 Task: Find connections with filter location Xàtiva with filter topic #marketingwith filter profile language Spanish with filter current company American Express with filter school Pillai College of Engineering with filter industry Political Organizations with filter service category Mobile Marketing with filter keywords title Engineering Technician
Action: Mouse moved to (607, 81)
Screenshot: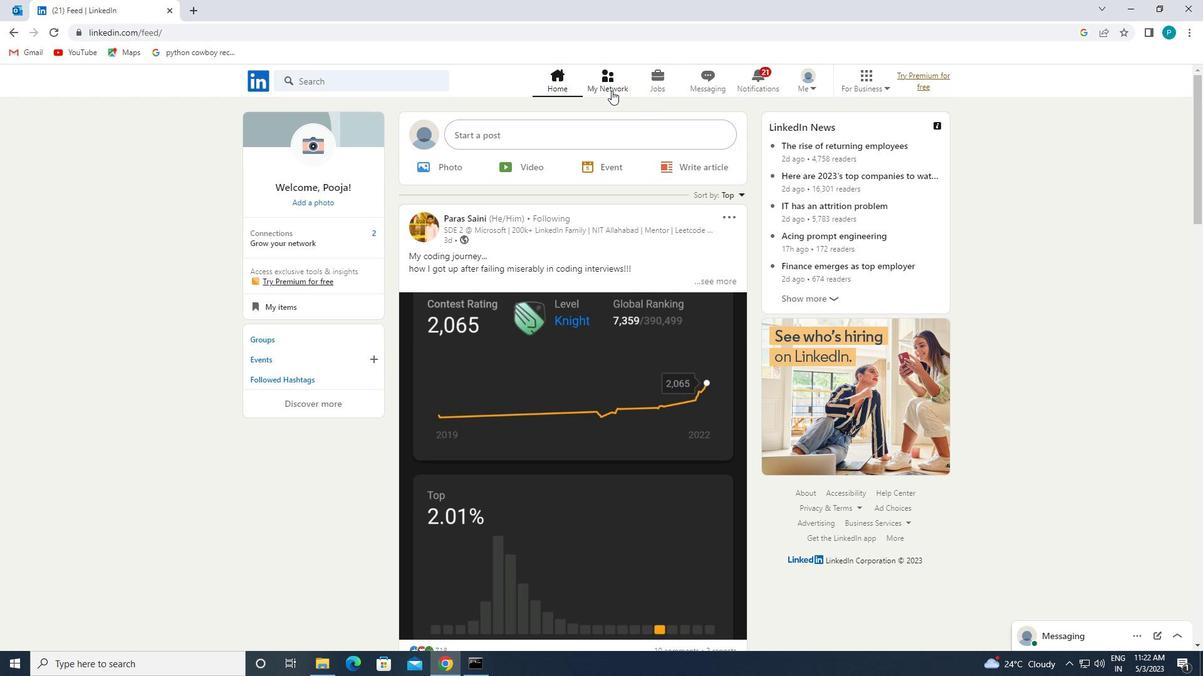 
Action: Mouse pressed left at (607, 81)
Screenshot: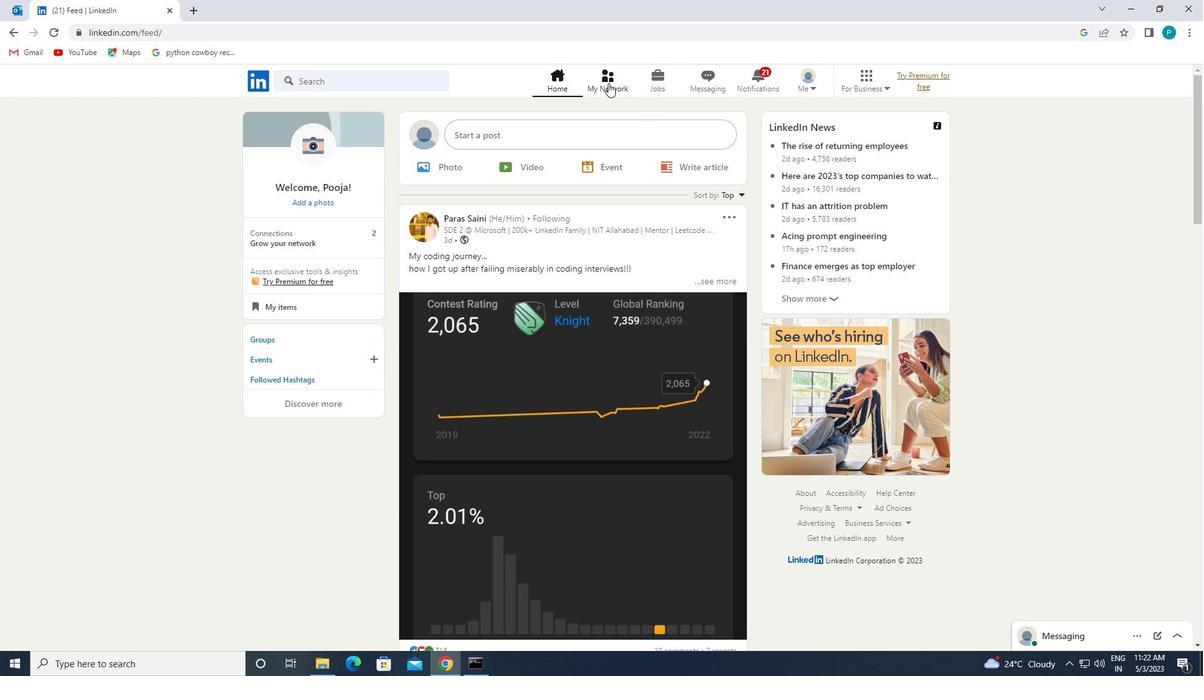 
Action: Mouse moved to (357, 140)
Screenshot: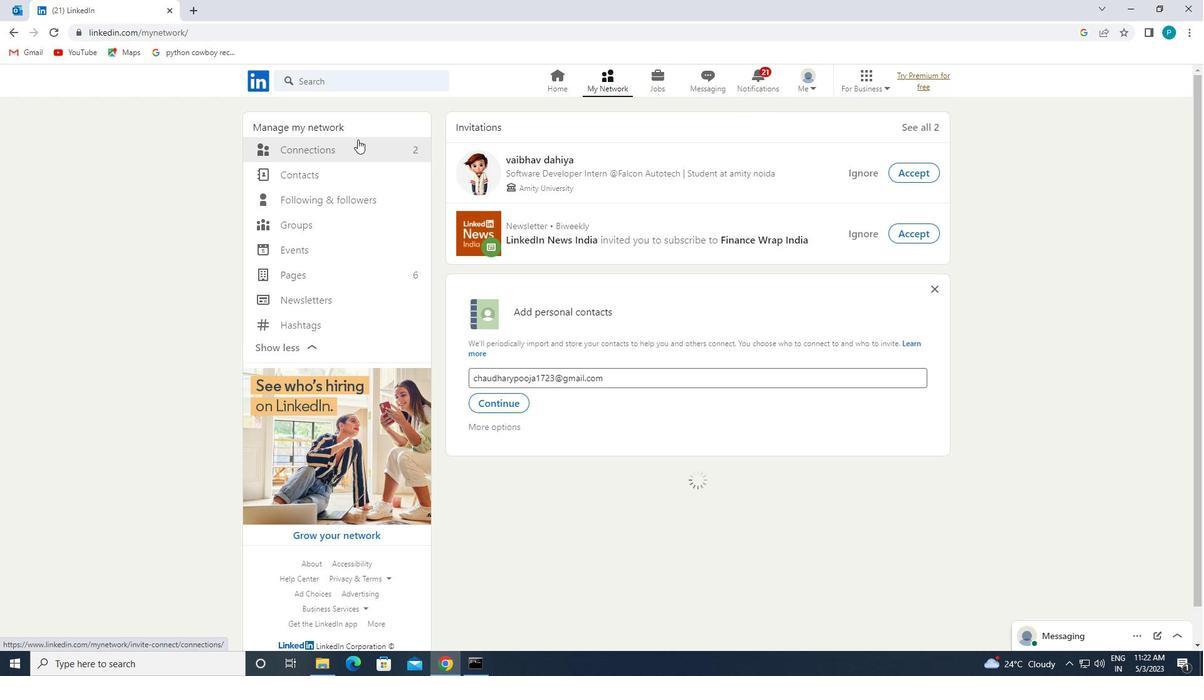 
Action: Mouse pressed left at (357, 140)
Screenshot: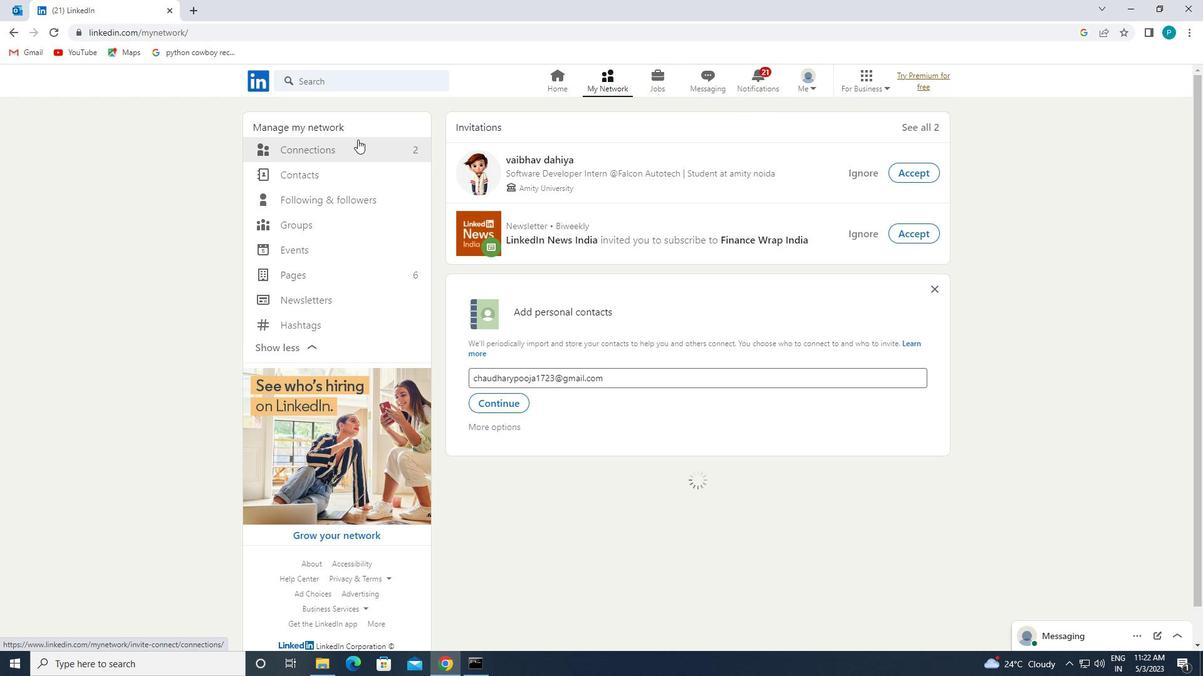 
Action: Mouse moved to (370, 149)
Screenshot: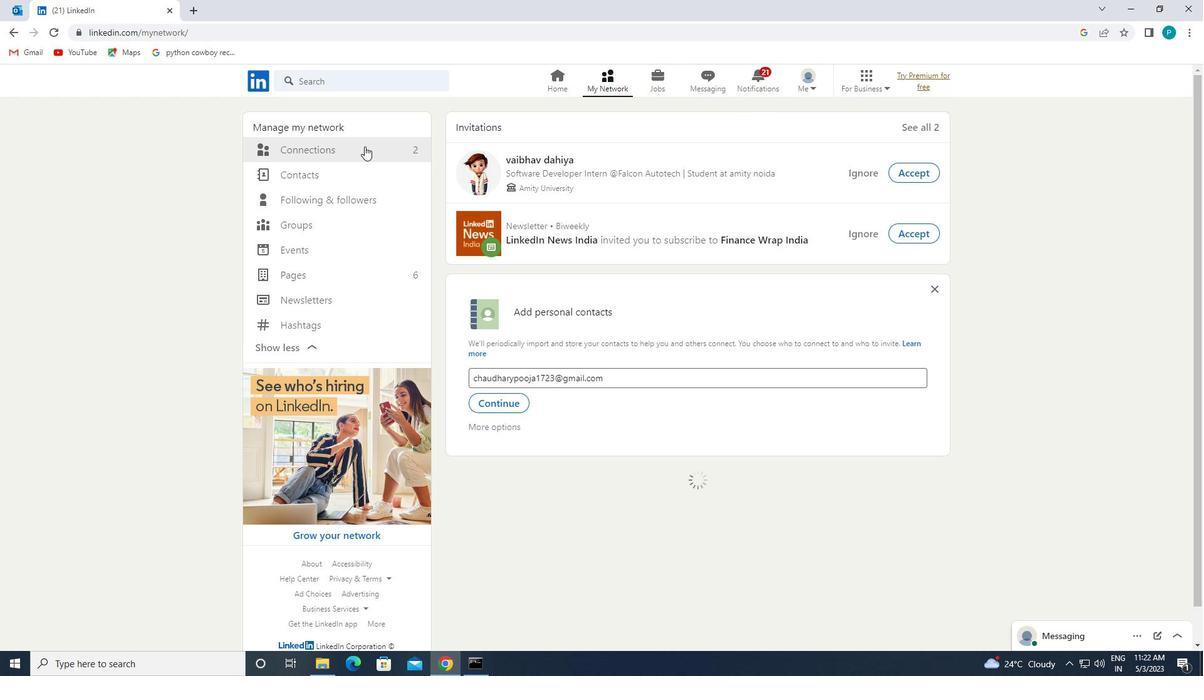 
Action: Mouse pressed left at (370, 149)
Screenshot: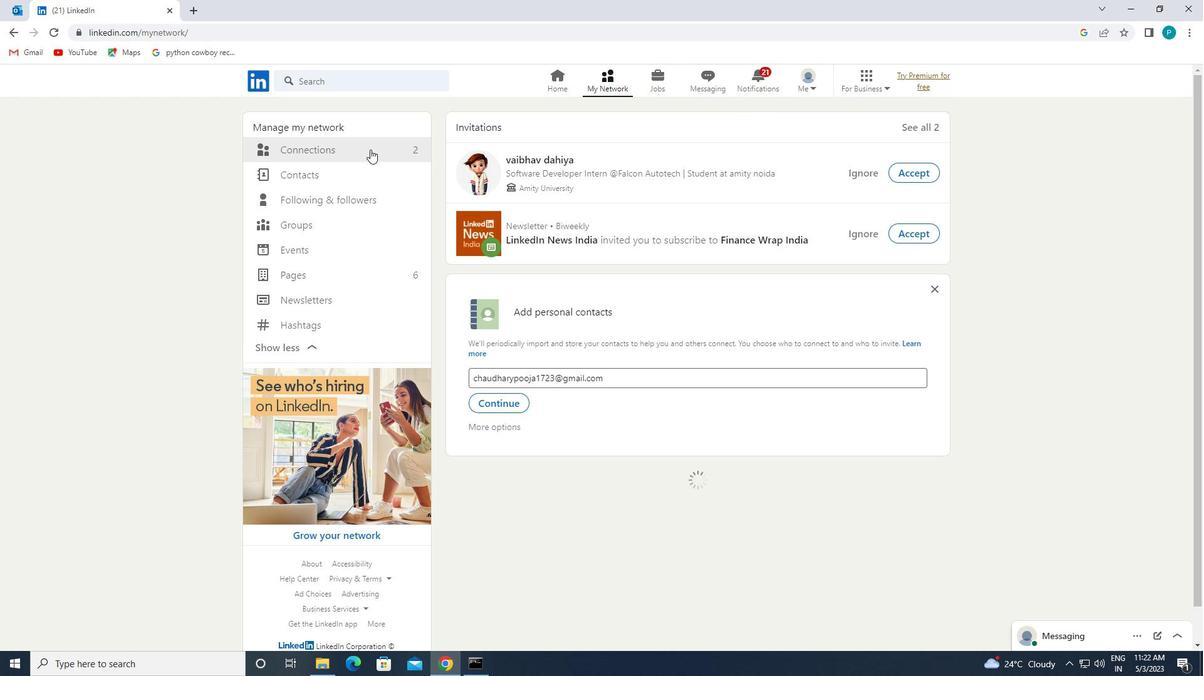 
Action: Mouse moved to (723, 148)
Screenshot: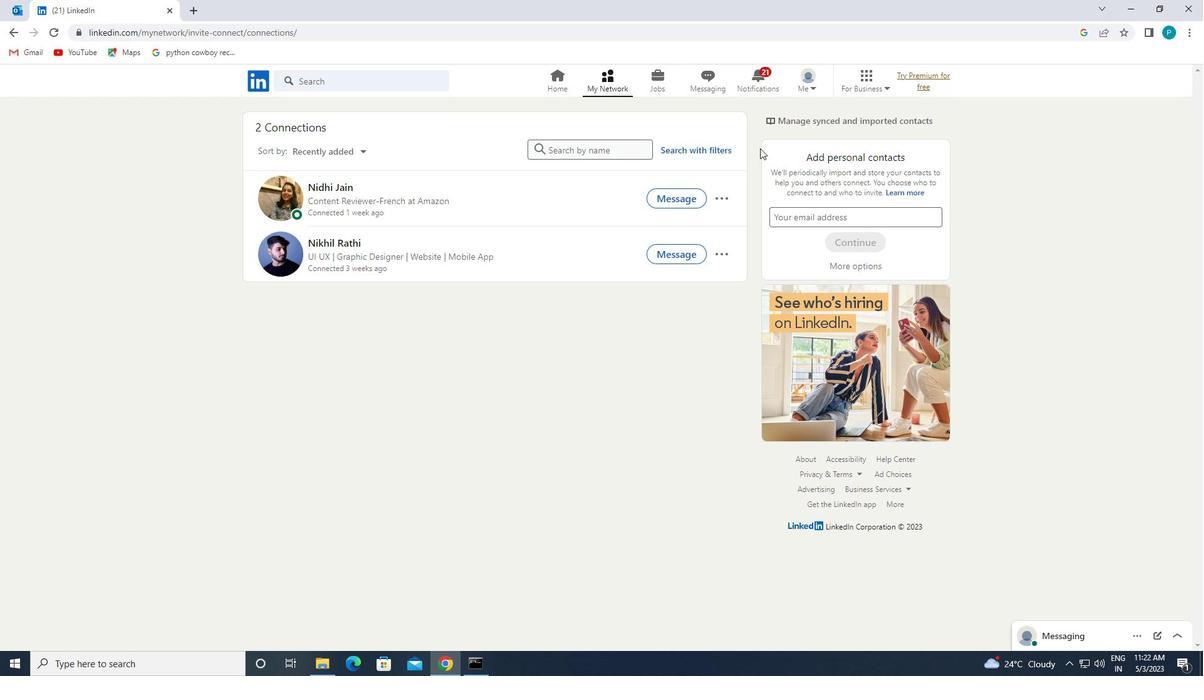 
Action: Mouse pressed left at (723, 148)
Screenshot: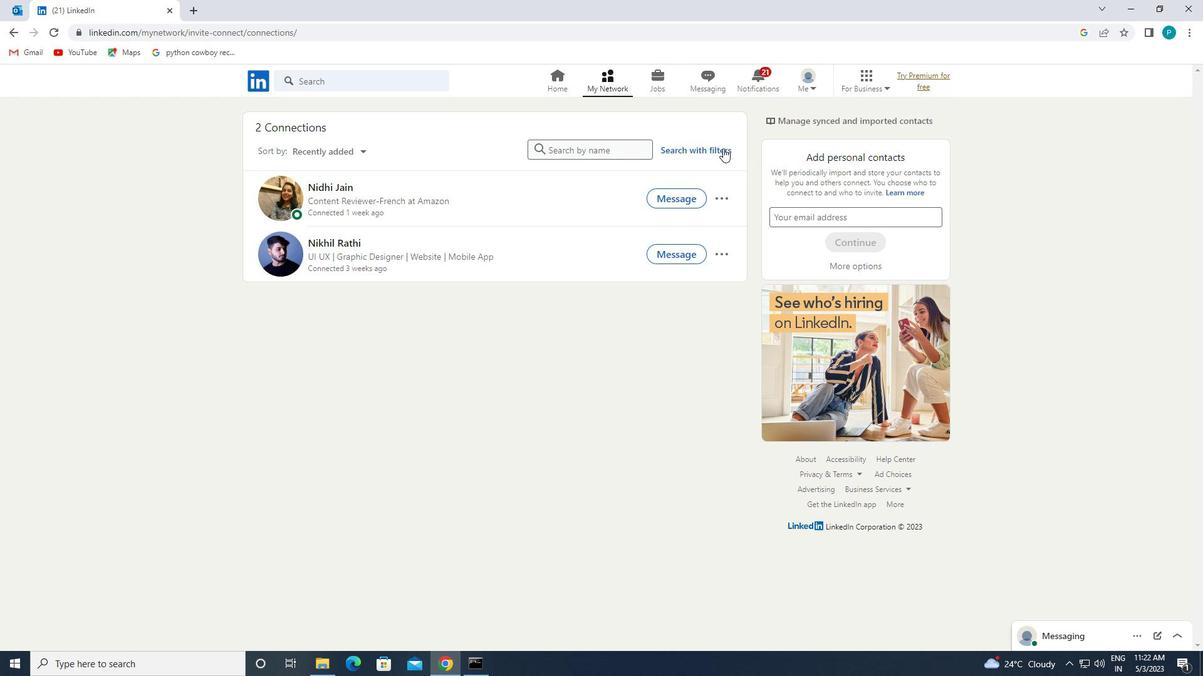 
Action: Mouse moved to (652, 120)
Screenshot: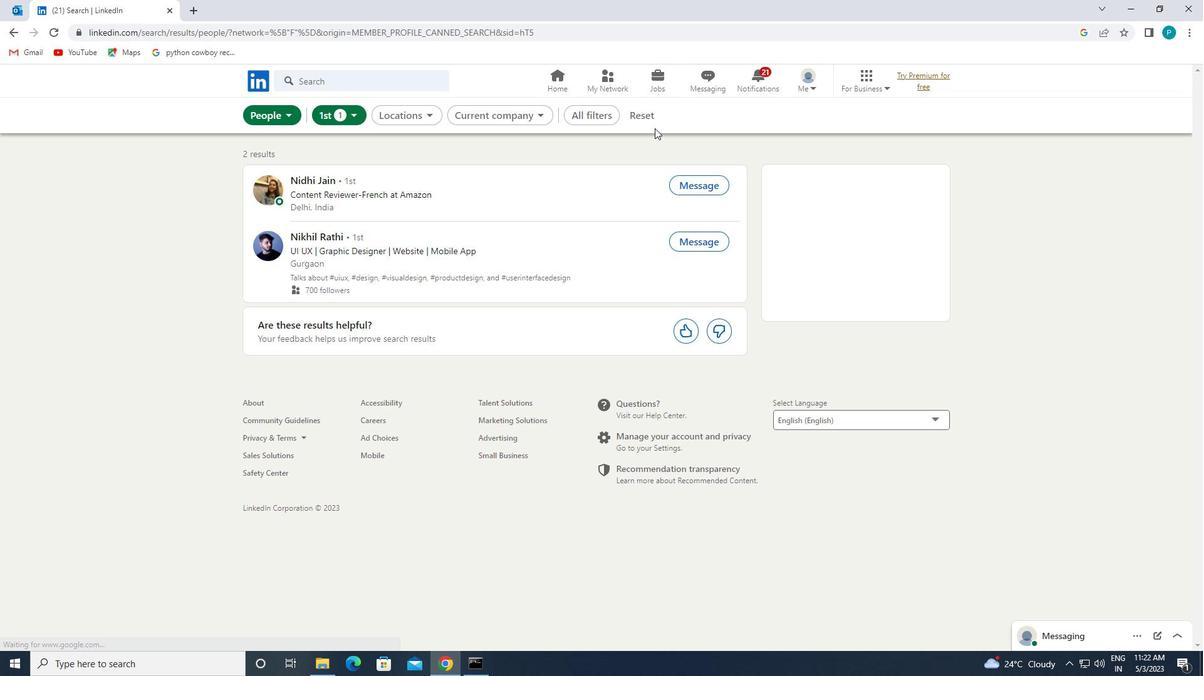 
Action: Mouse pressed left at (652, 120)
Screenshot: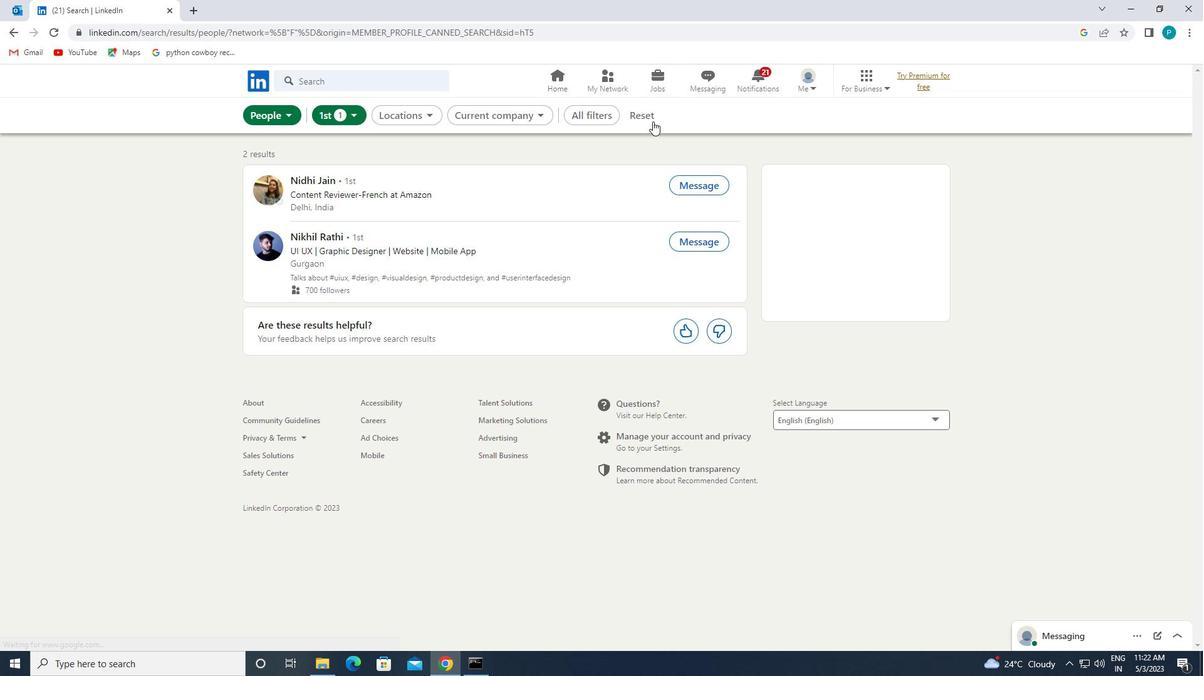 
Action: Mouse moved to (626, 116)
Screenshot: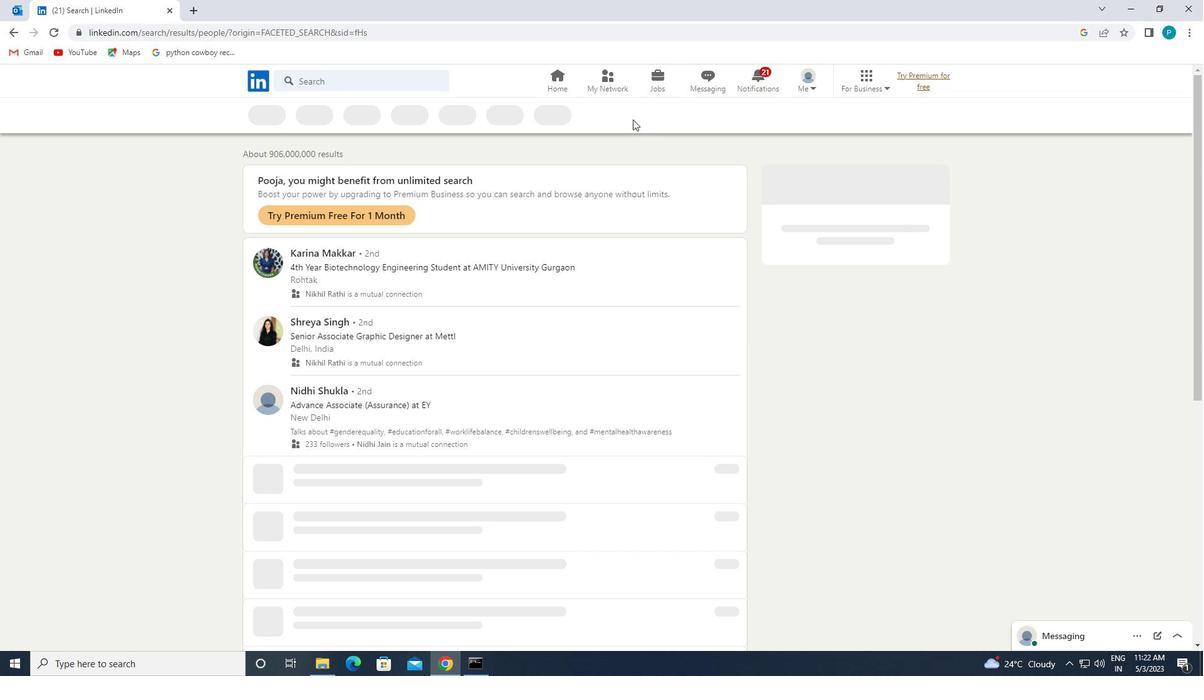 
Action: Mouse pressed left at (626, 116)
Screenshot: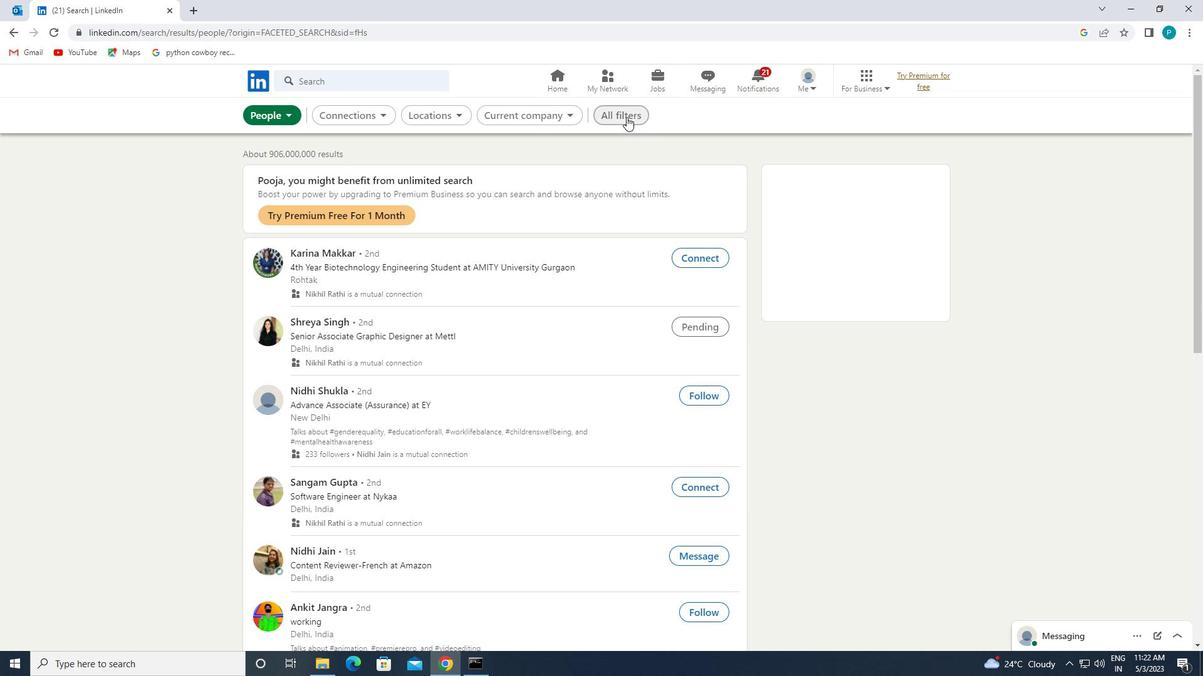 
Action: Mouse moved to (944, 335)
Screenshot: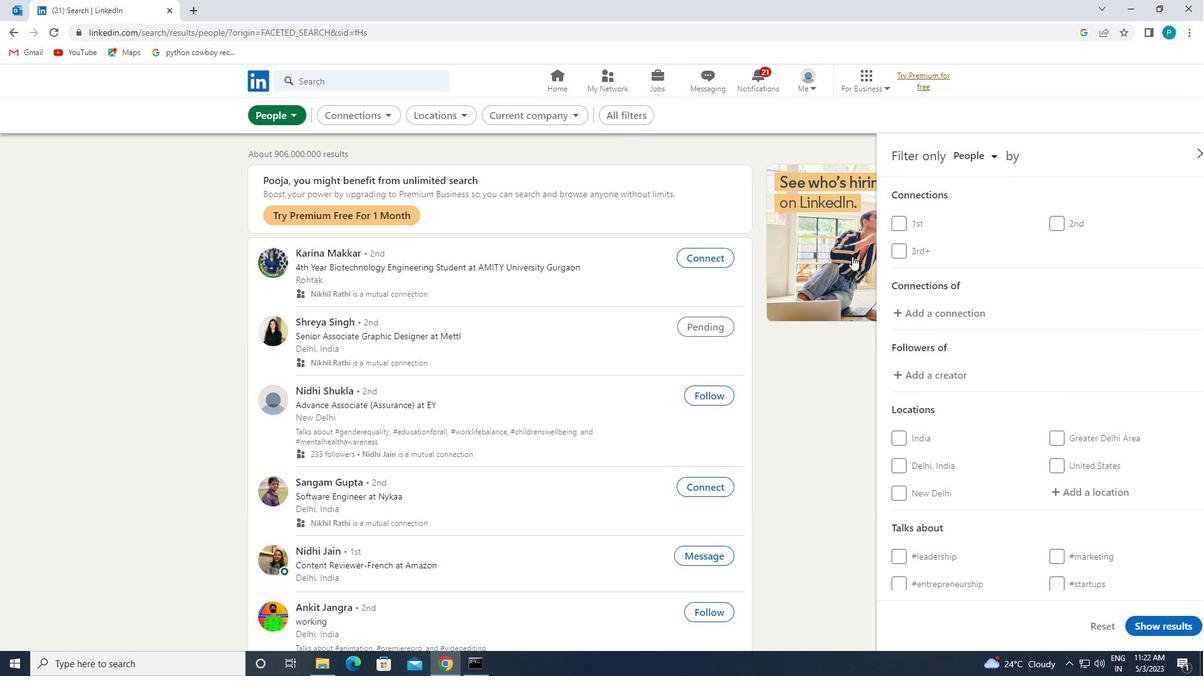 
Action: Mouse scrolled (944, 334) with delta (0, 0)
Screenshot: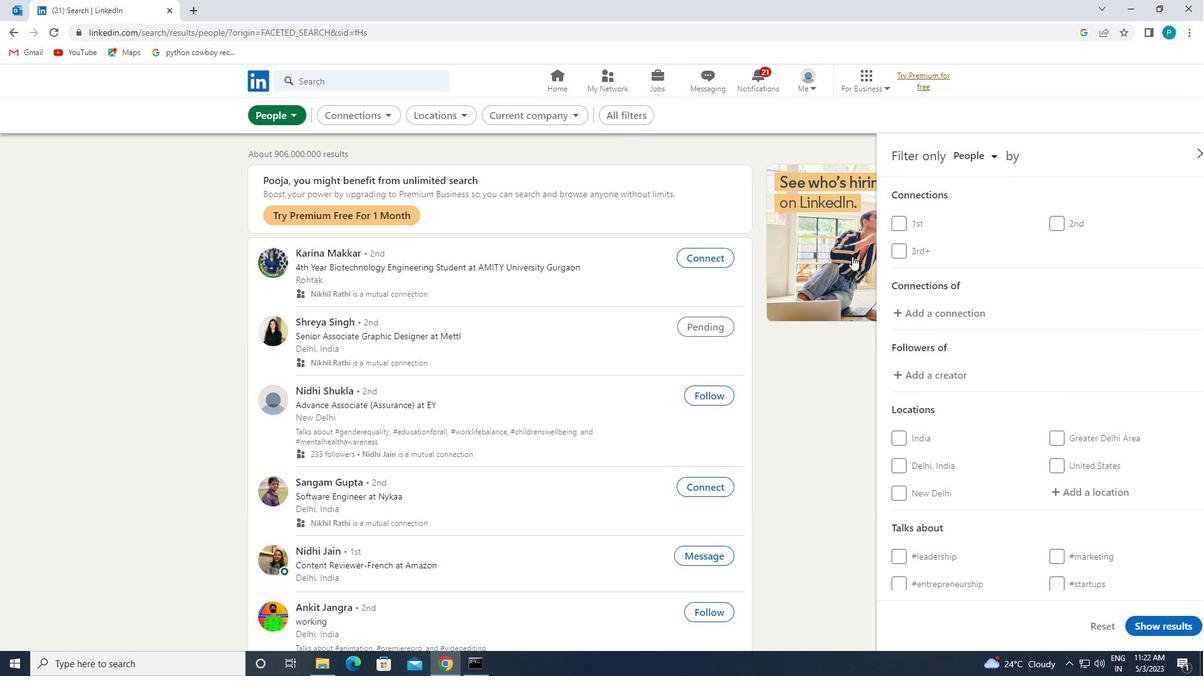 
Action: Mouse moved to (956, 350)
Screenshot: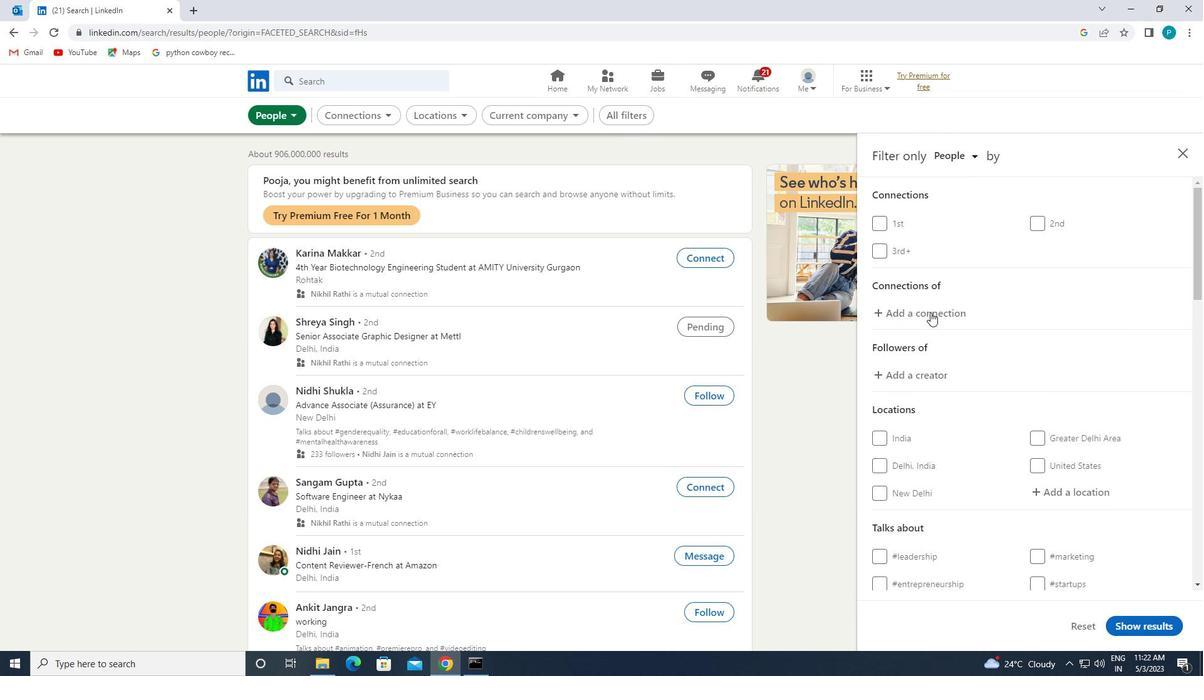 
Action: Mouse scrolled (956, 350) with delta (0, 0)
Screenshot: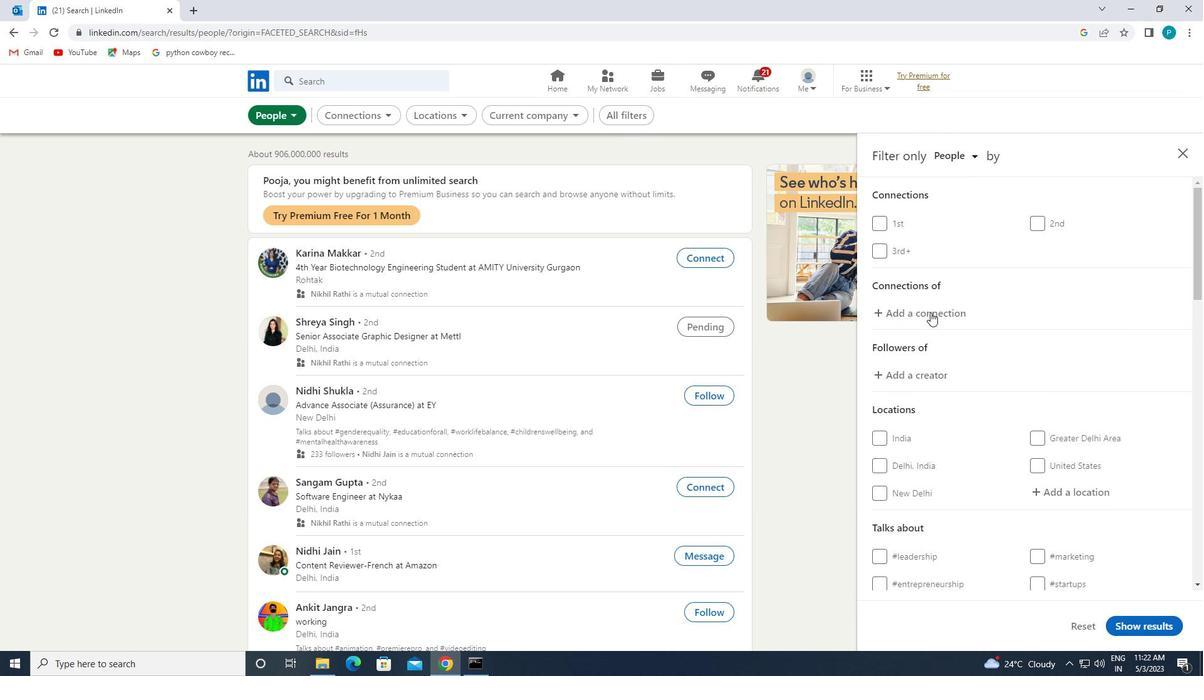 
Action: Mouse moved to (1040, 362)
Screenshot: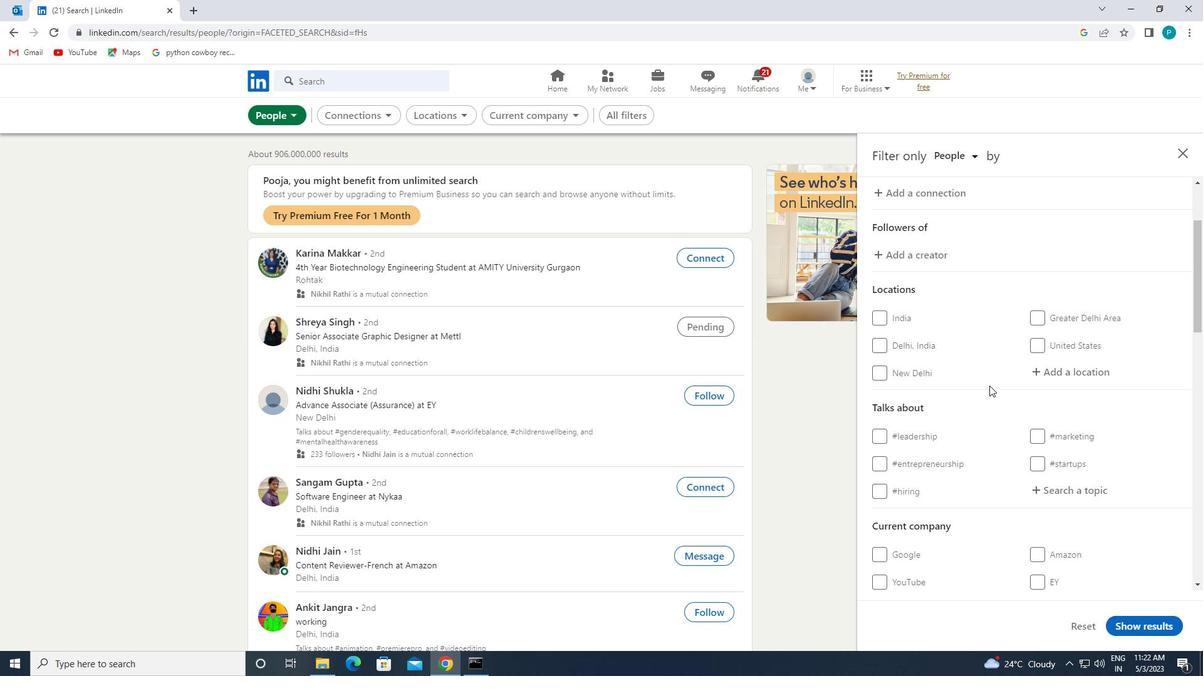 
Action: Mouse pressed left at (1040, 362)
Screenshot: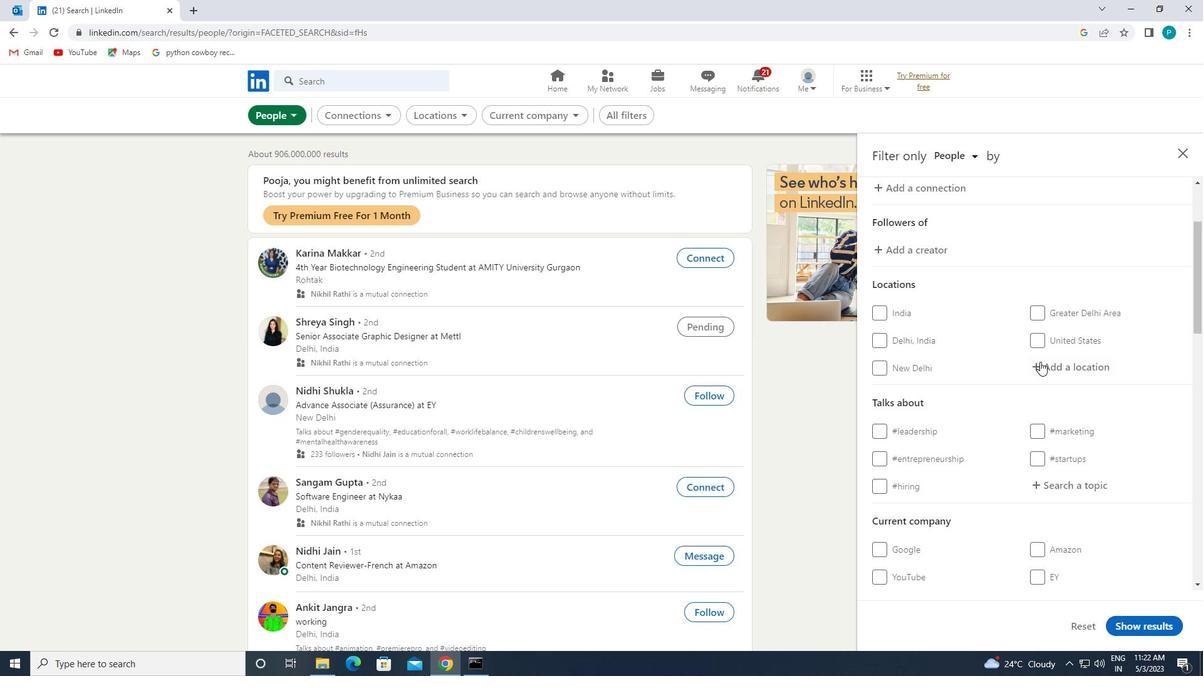 
Action: Key pressed <Key.caps_lock>x<Key.caps_lock>ativ
Screenshot: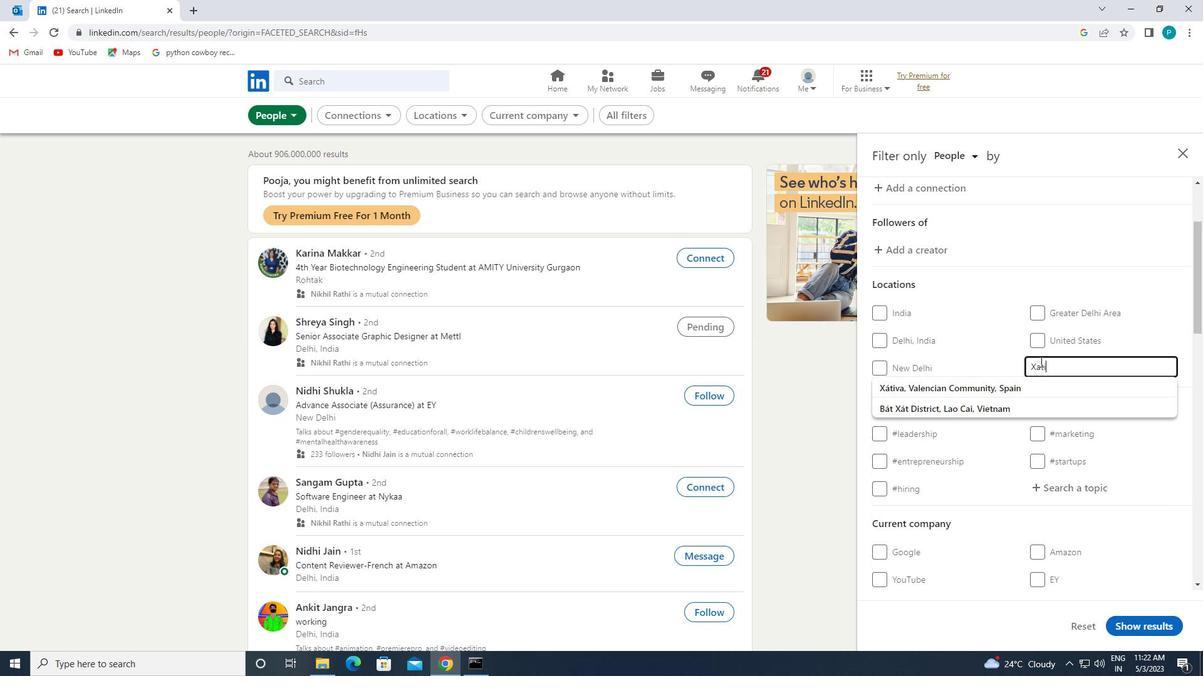 
Action: Mouse moved to (1032, 379)
Screenshot: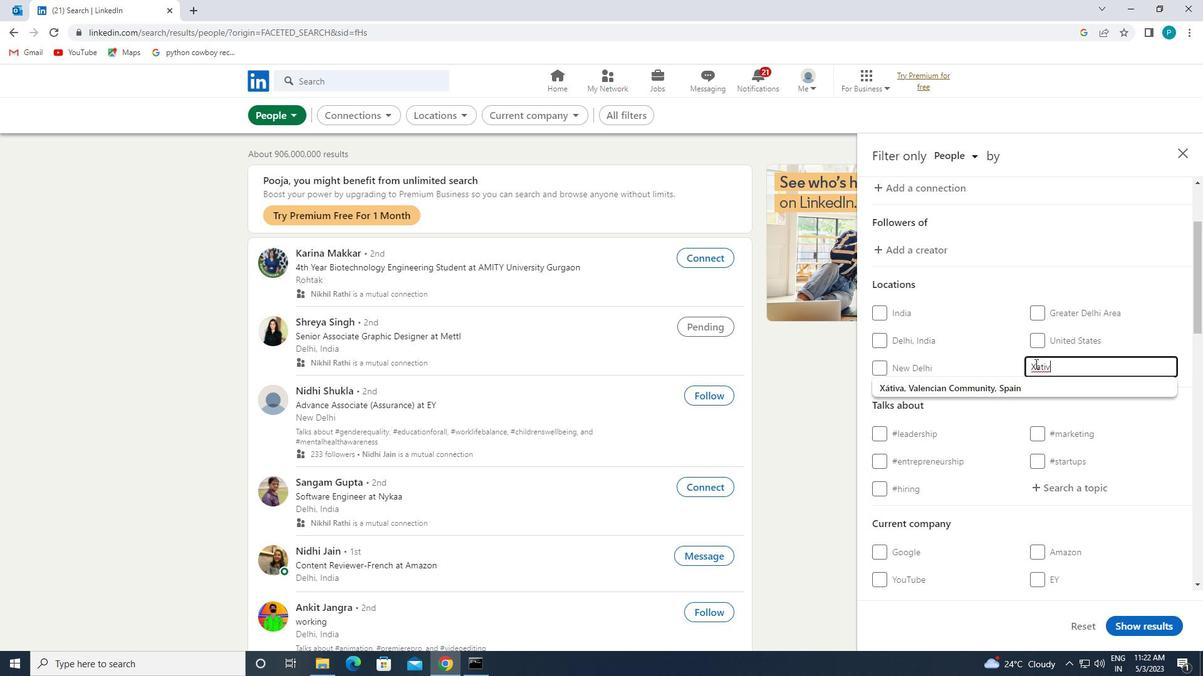 
Action: Mouse pressed left at (1032, 379)
Screenshot: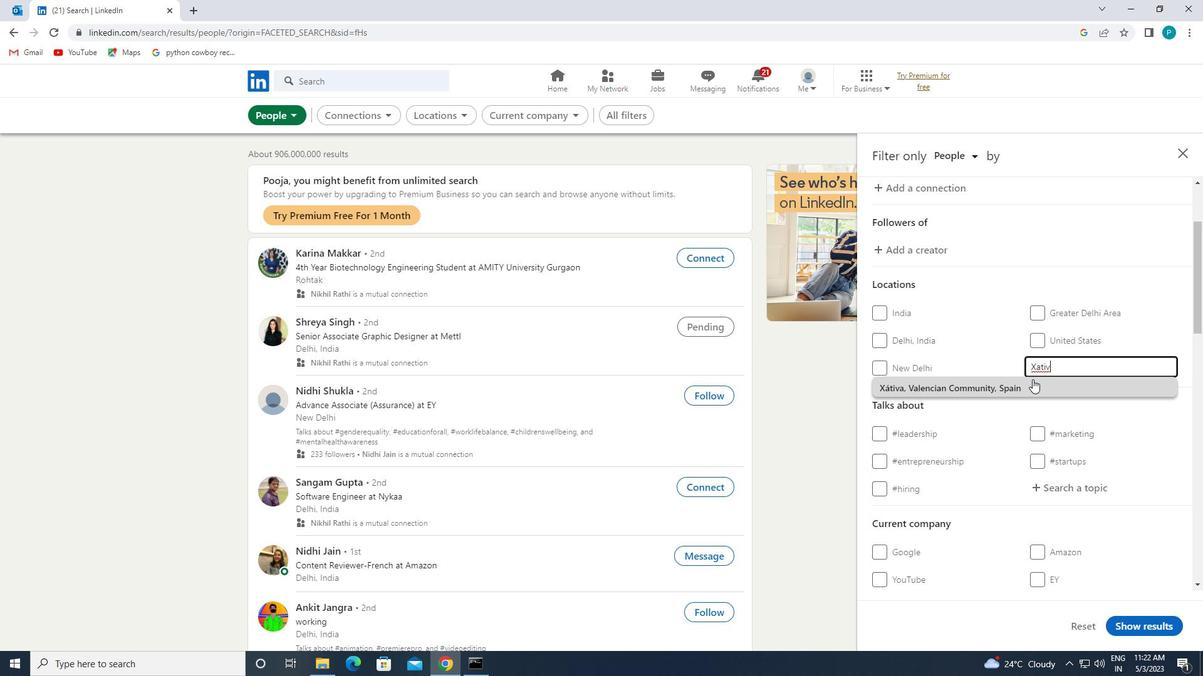 
Action: Mouse moved to (1043, 429)
Screenshot: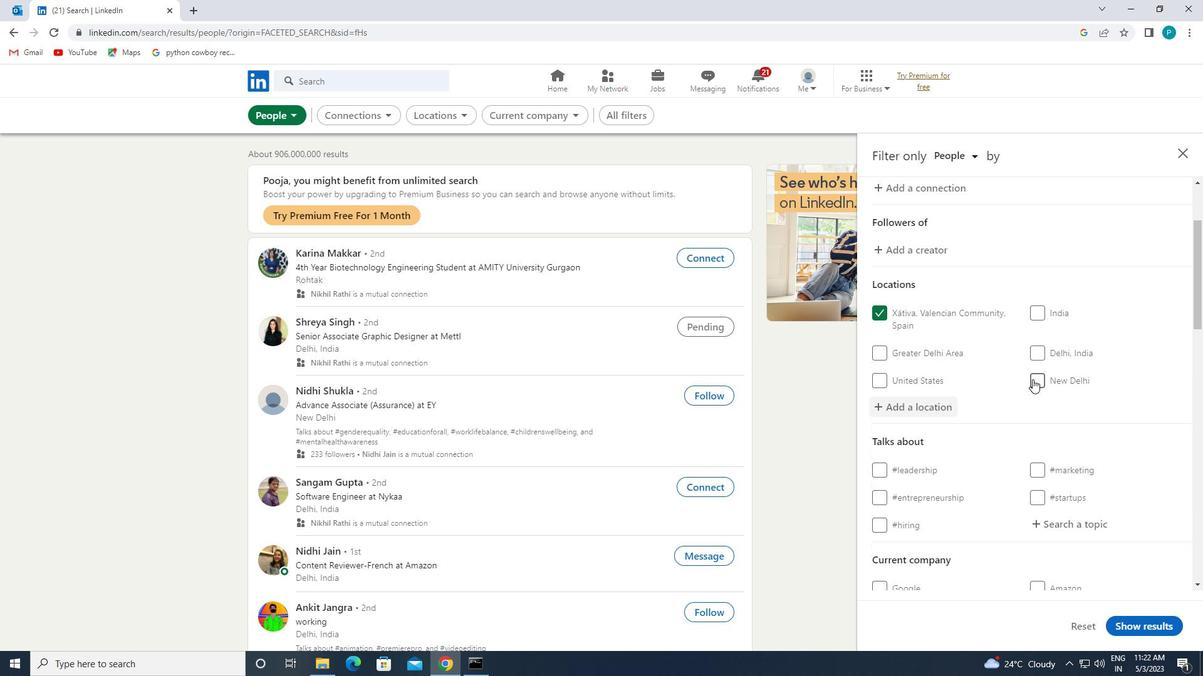 
Action: Mouse scrolled (1043, 429) with delta (0, 0)
Screenshot: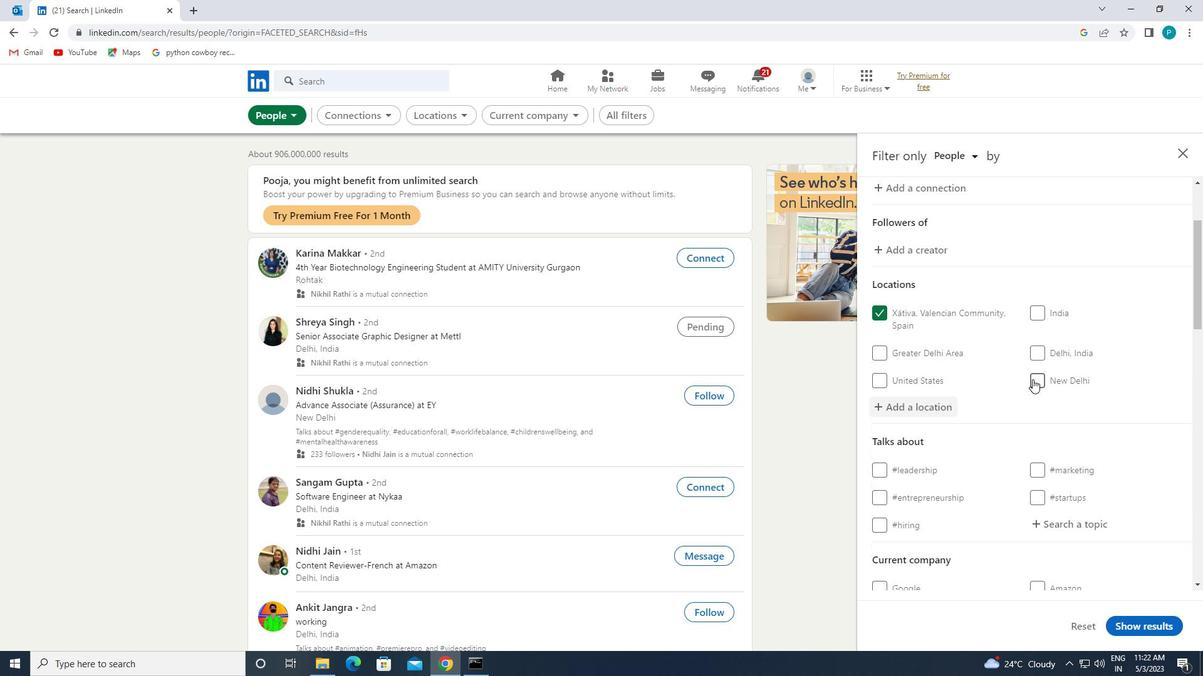 
Action: Mouse moved to (1046, 434)
Screenshot: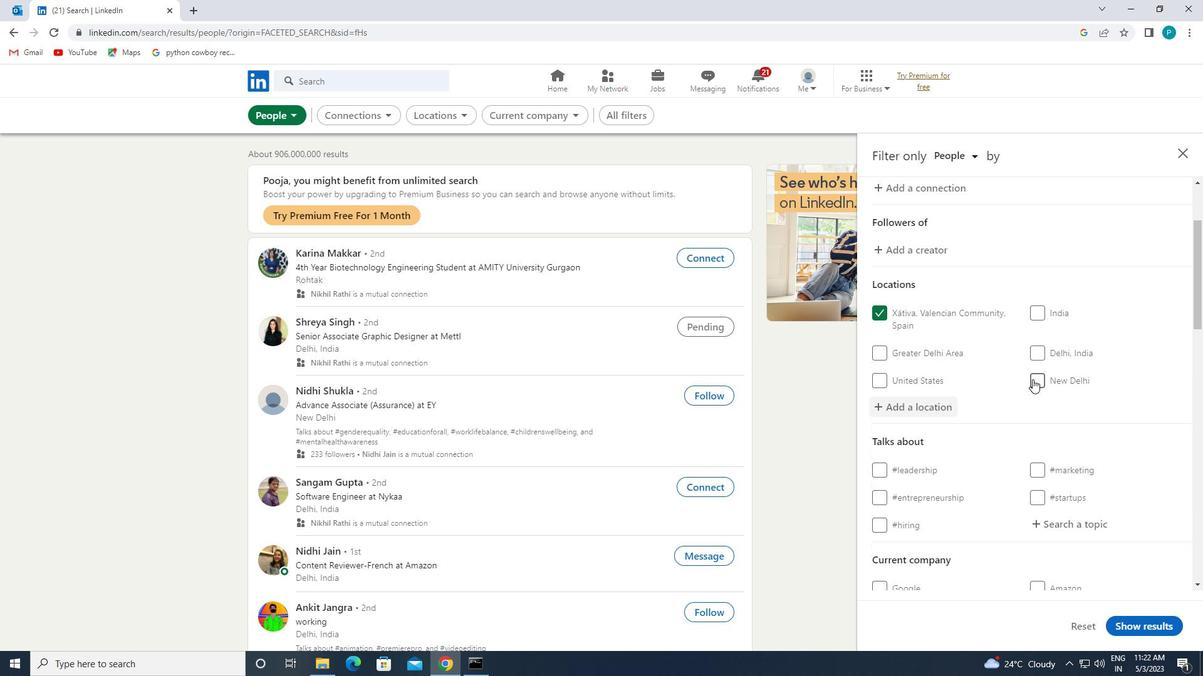 
Action: Mouse scrolled (1046, 434) with delta (0, 0)
Screenshot: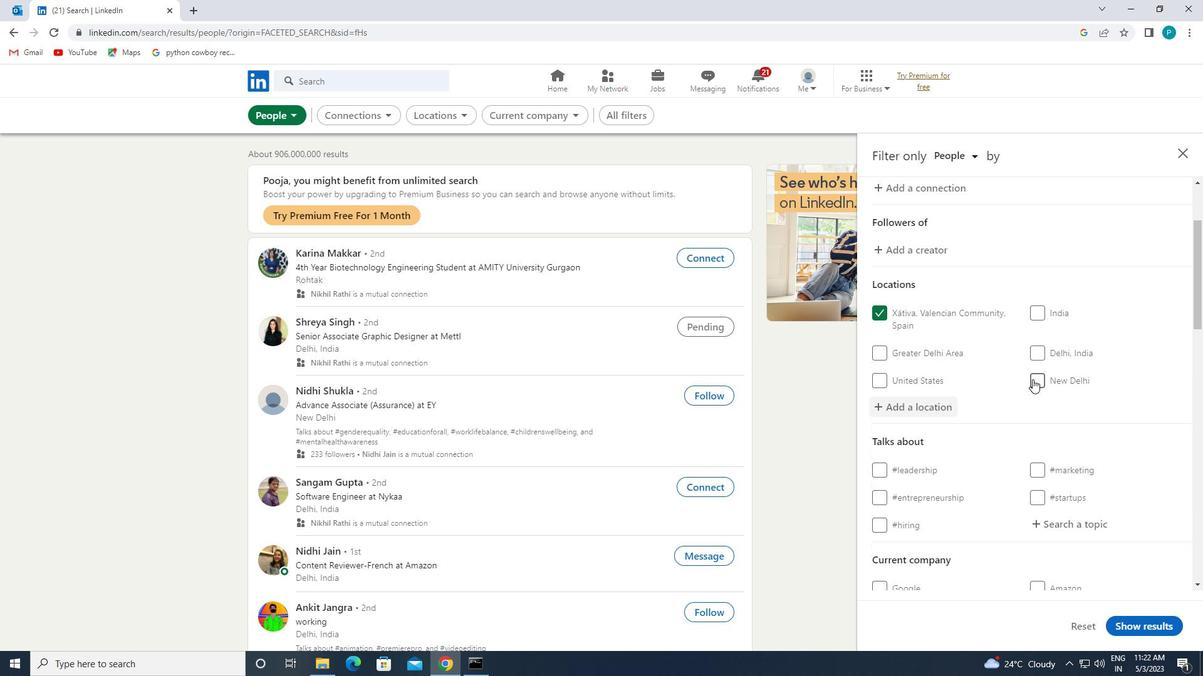 
Action: Mouse moved to (1045, 417)
Screenshot: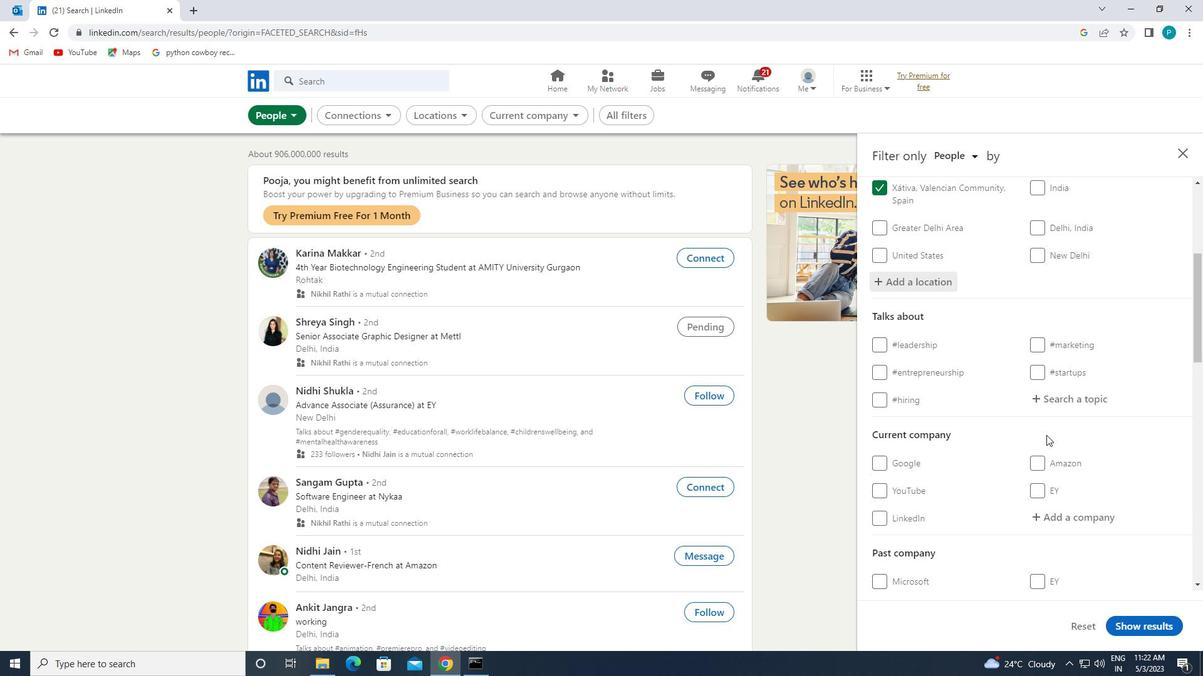 
Action: Mouse pressed left at (1045, 417)
Screenshot: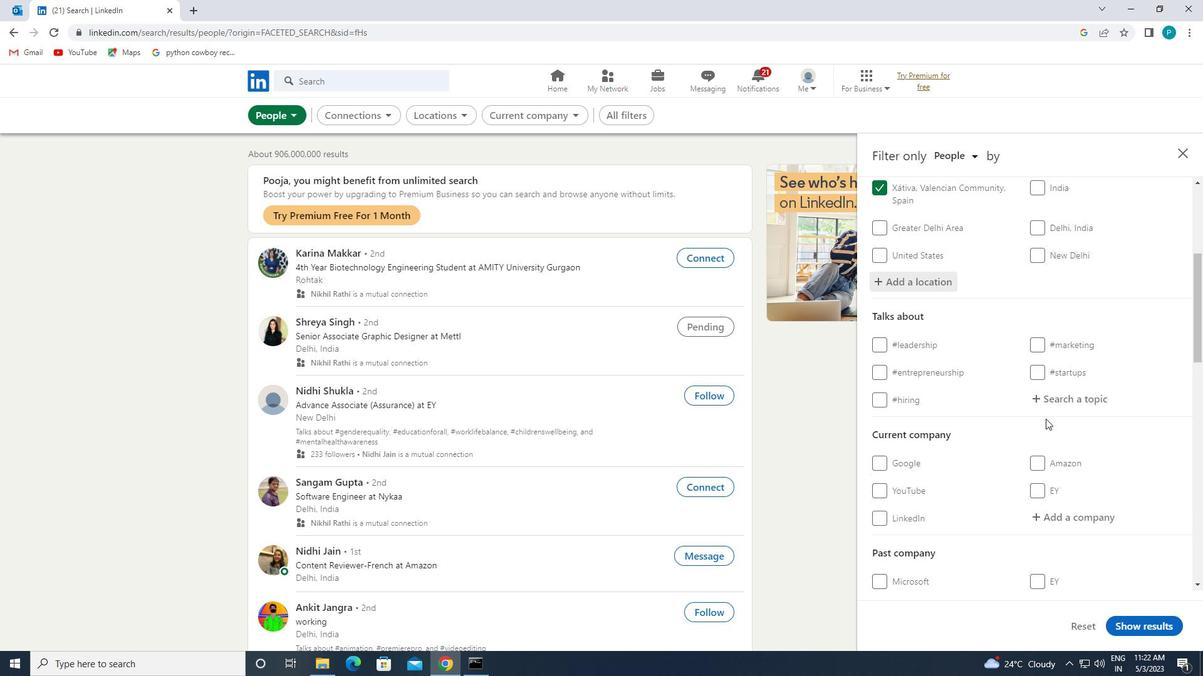 
Action: Mouse moved to (1044, 409)
Screenshot: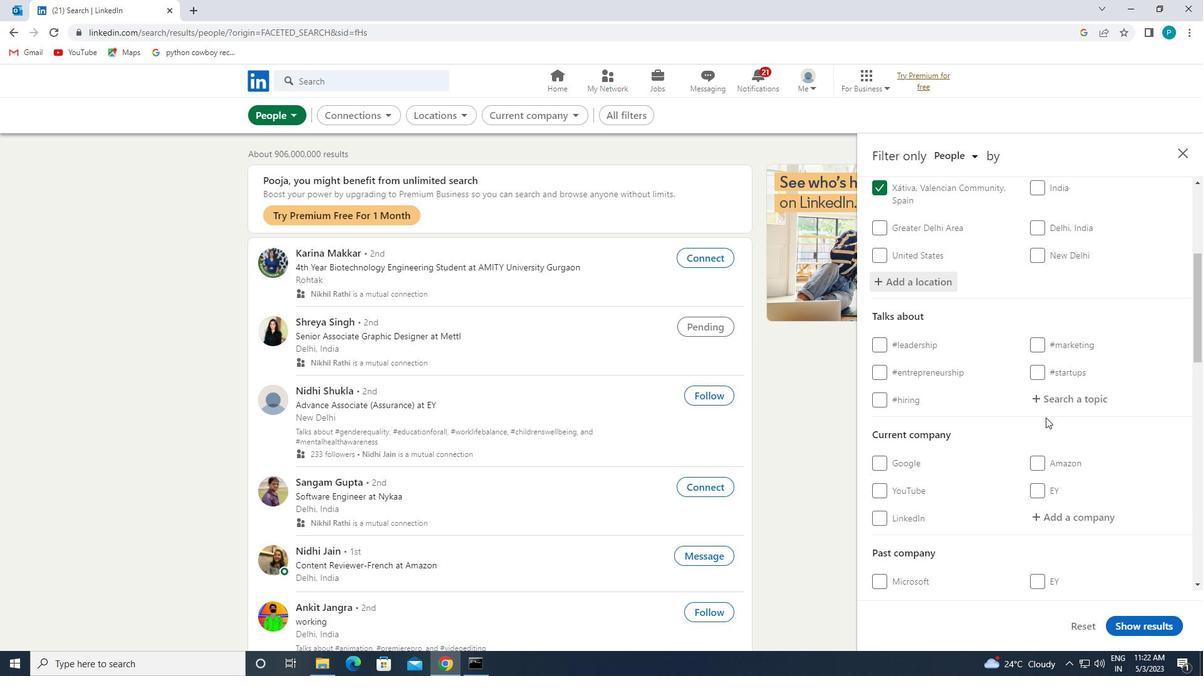 
Action: Mouse pressed left at (1044, 409)
Screenshot: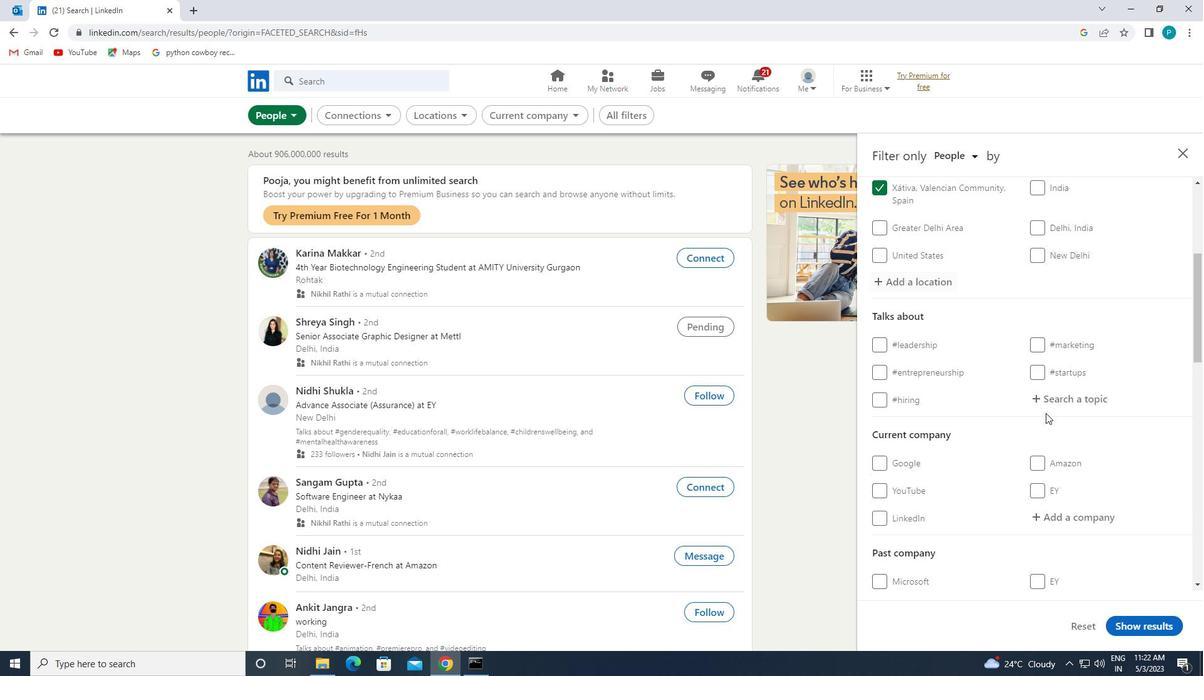 
Action: Mouse moved to (1034, 403)
Screenshot: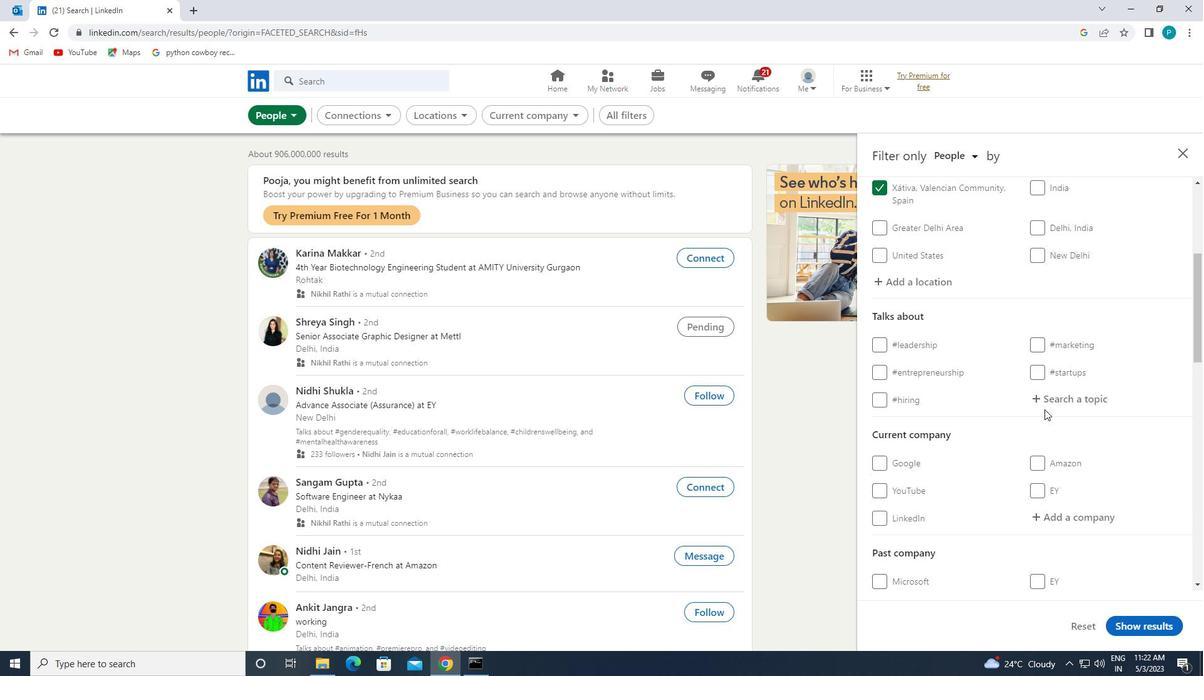 
Action: Mouse pressed left at (1034, 403)
Screenshot: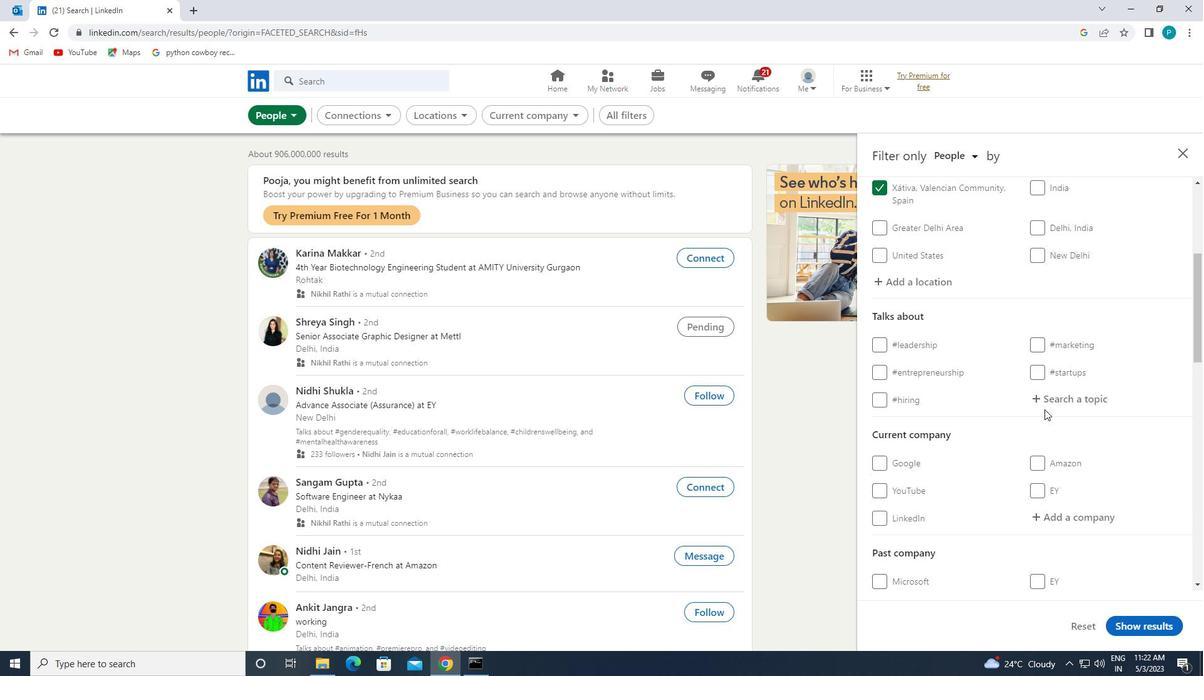 
Action: Key pressed <Key.shift>#MARKETING
Screenshot: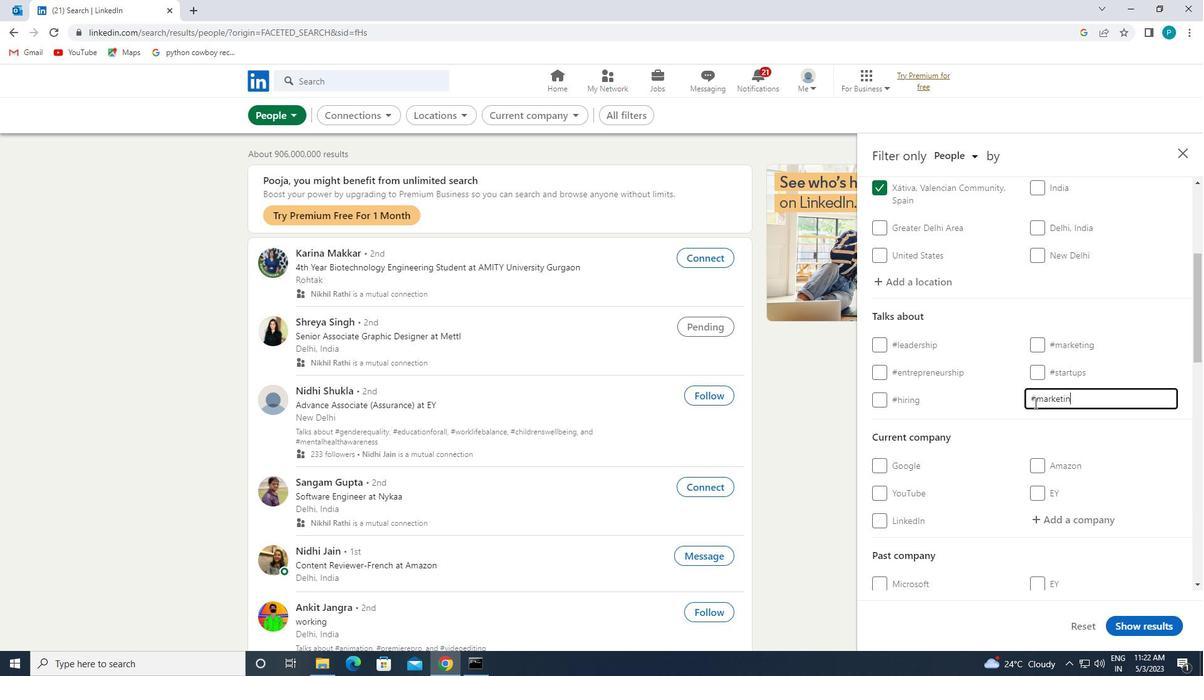 
Action: Mouse scrolled (1034, 402) with delta (0, 0)
Screenshot: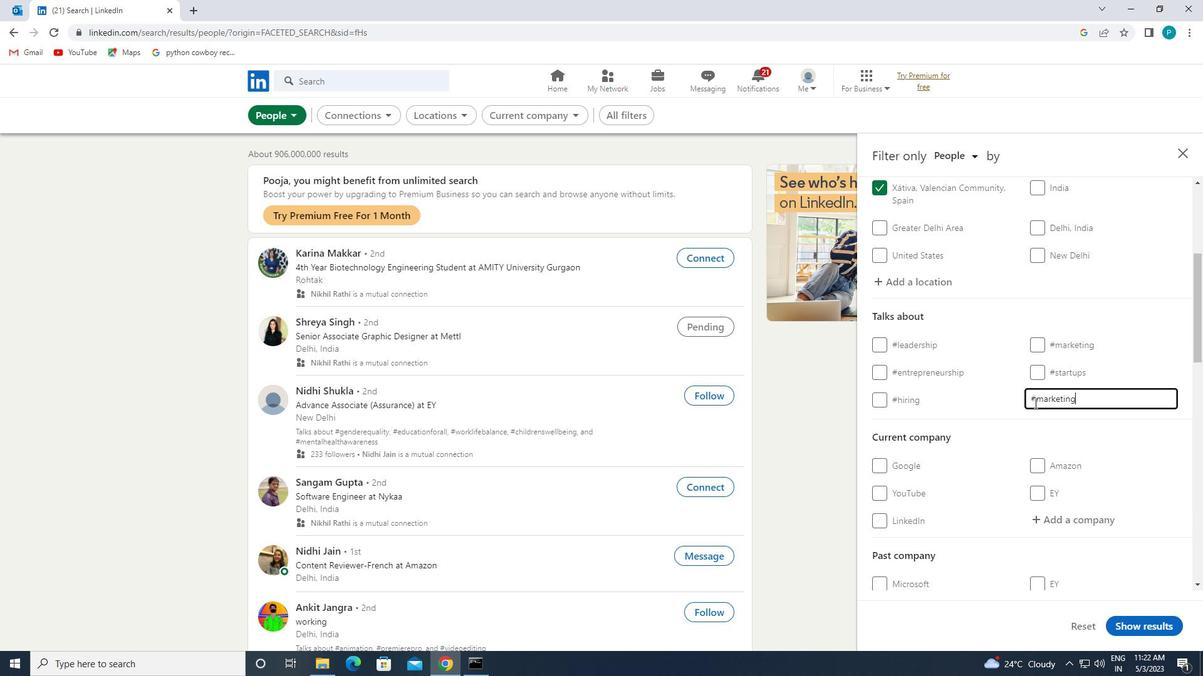 
Action: Mouse moved to (1033, 404)
Screenshot: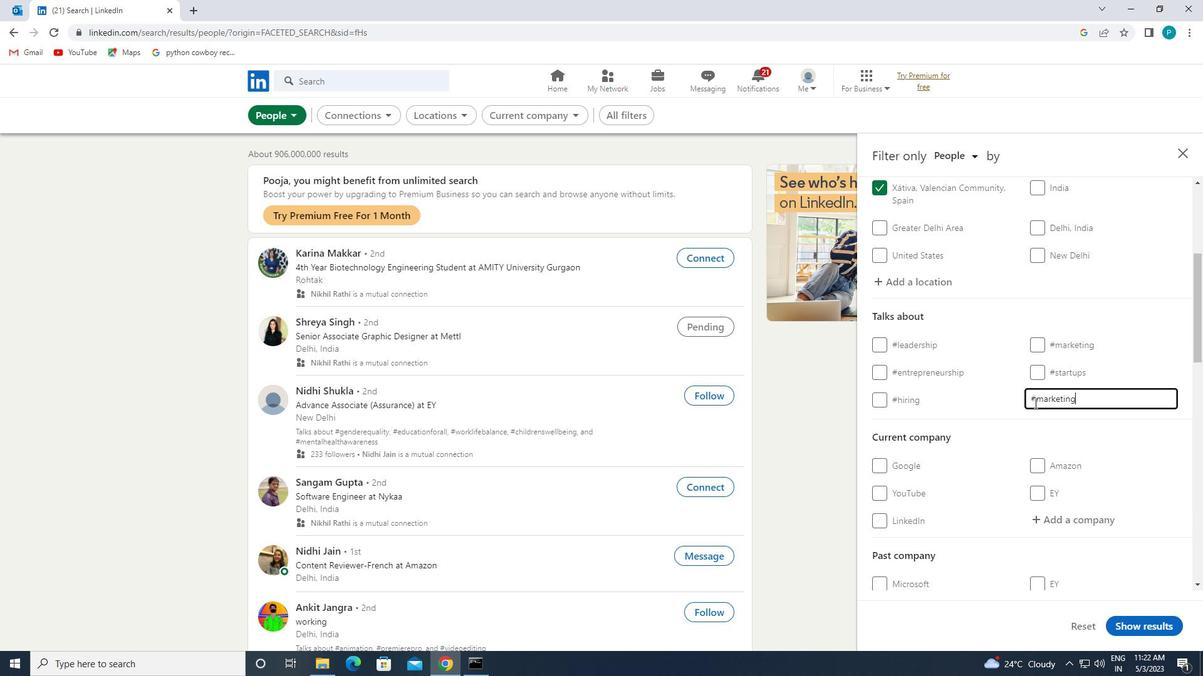 
Action: Mouse scrolled (1033, 404) with delta (0, 0)
Screenshot: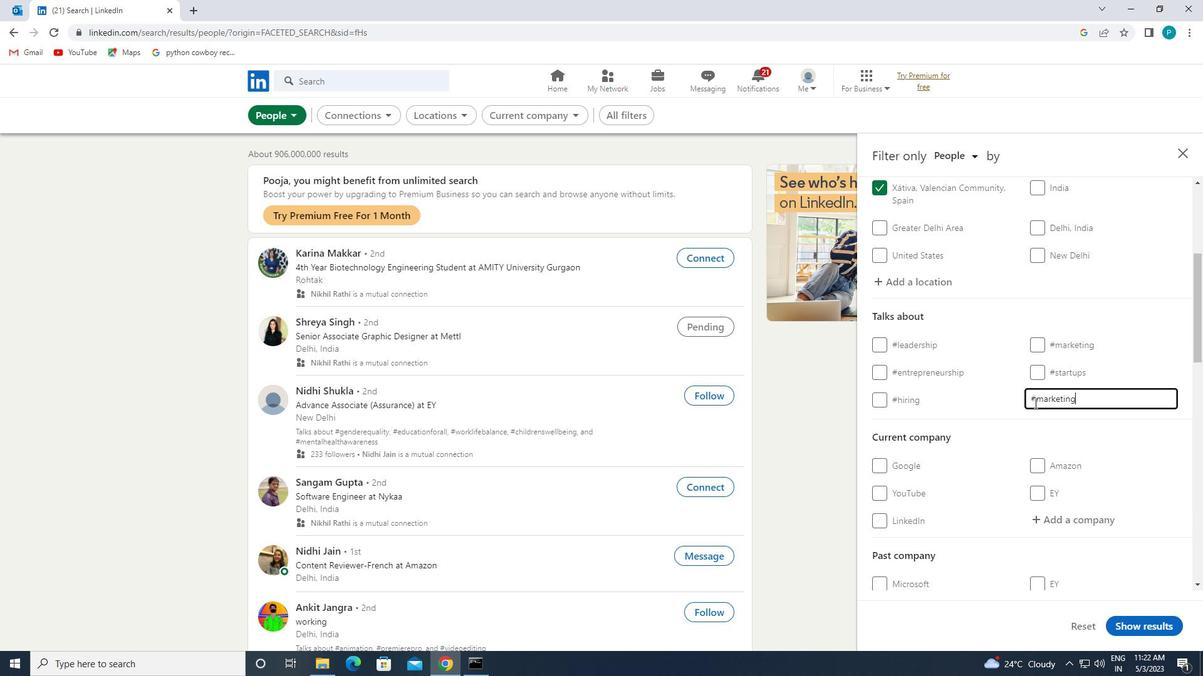 
Action: Mouse moved to (1032, 405)
Screenshot: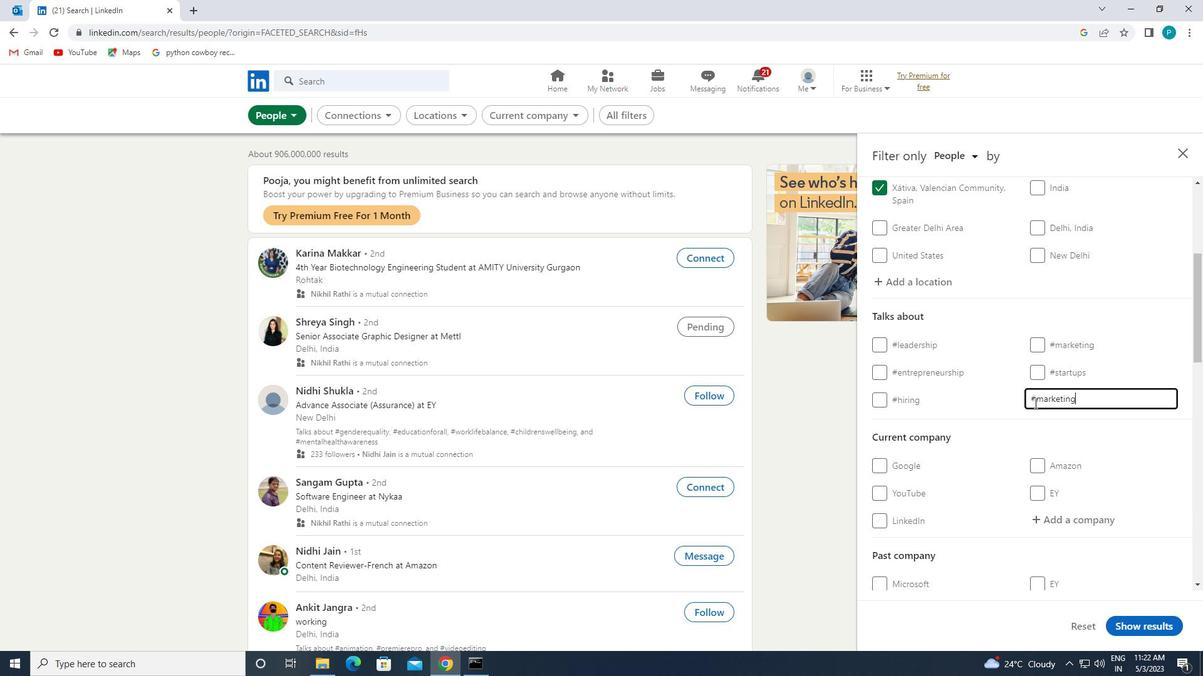 
Action: Mouse scrolled (1032, 404) with delta (0, 0)
Screenshot: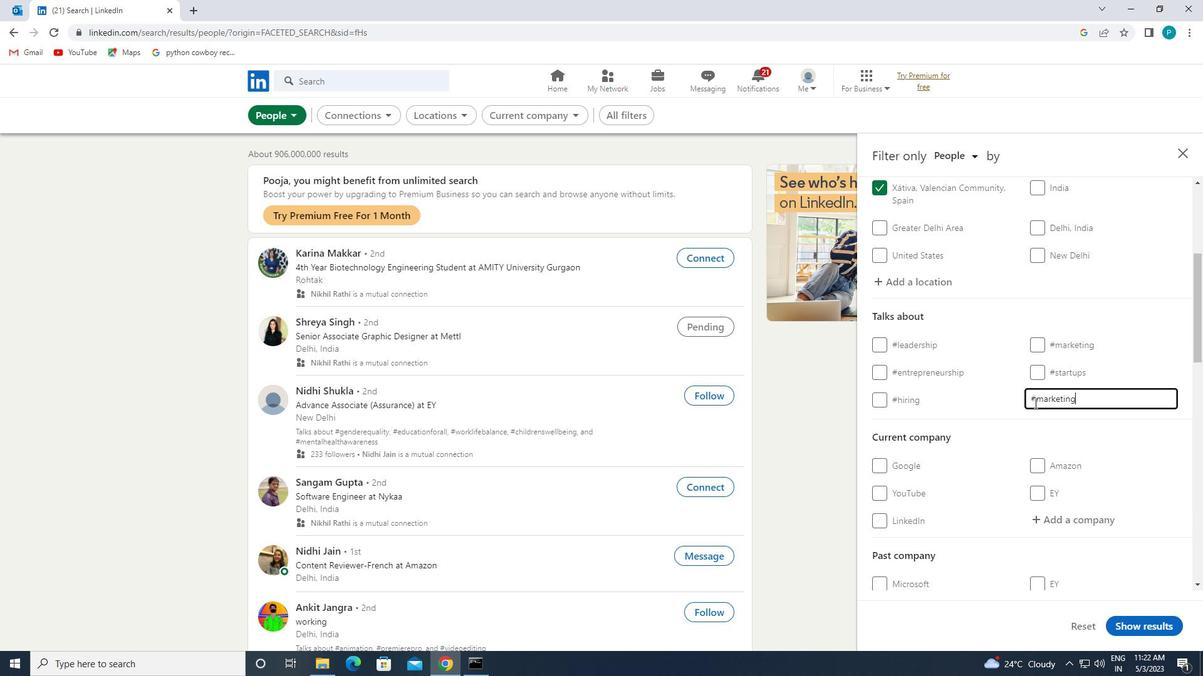 
Action: Mouse scrolled (1032, 404) with delta (0, 0)
Screenshot: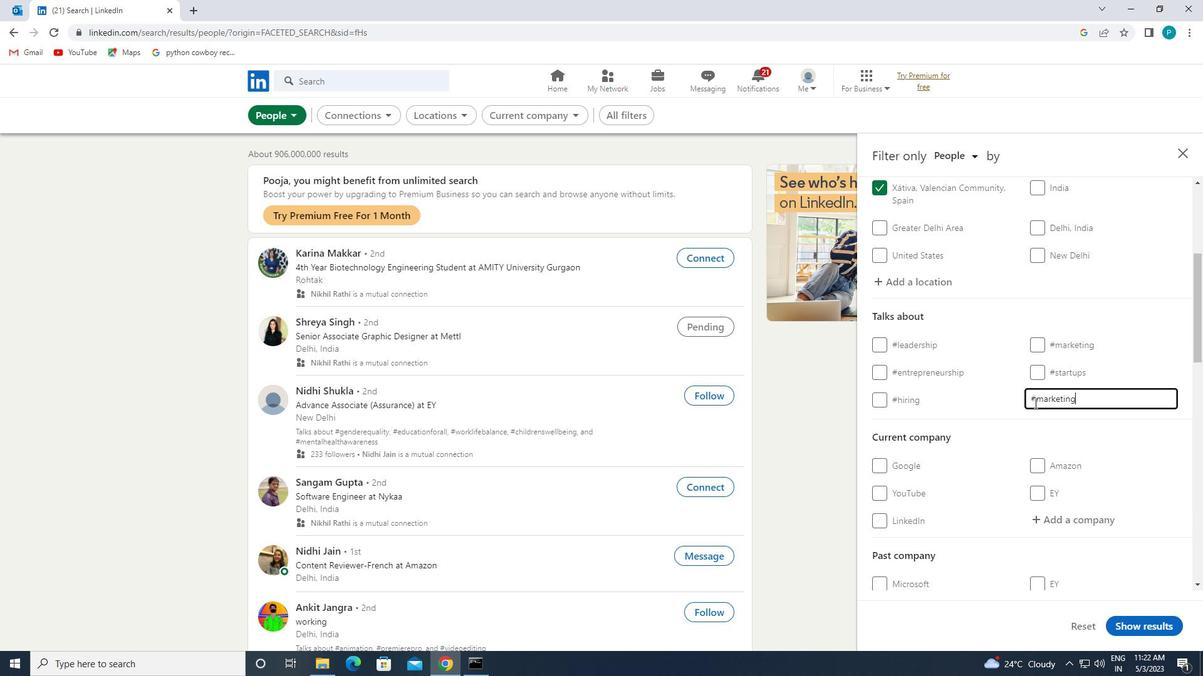 
Action: Mouse moved to (989, 417)
Screenshot: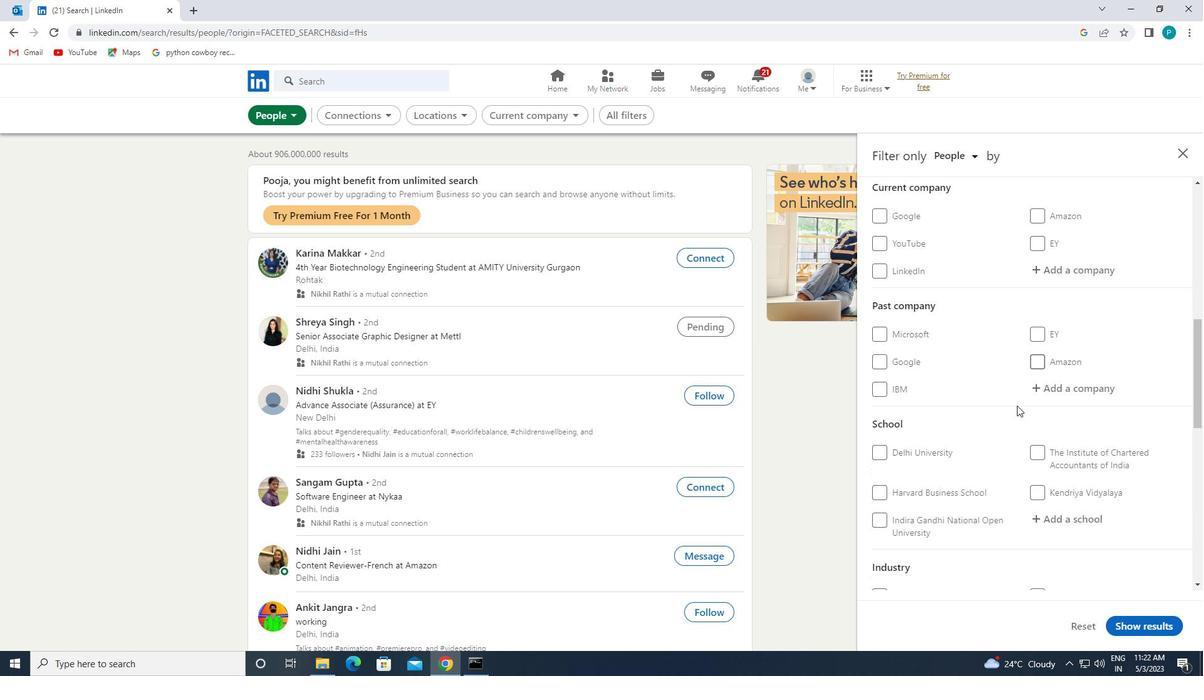 
Action: Mouse scrolled (989, 416) with delta (0, 0)
Screenshot: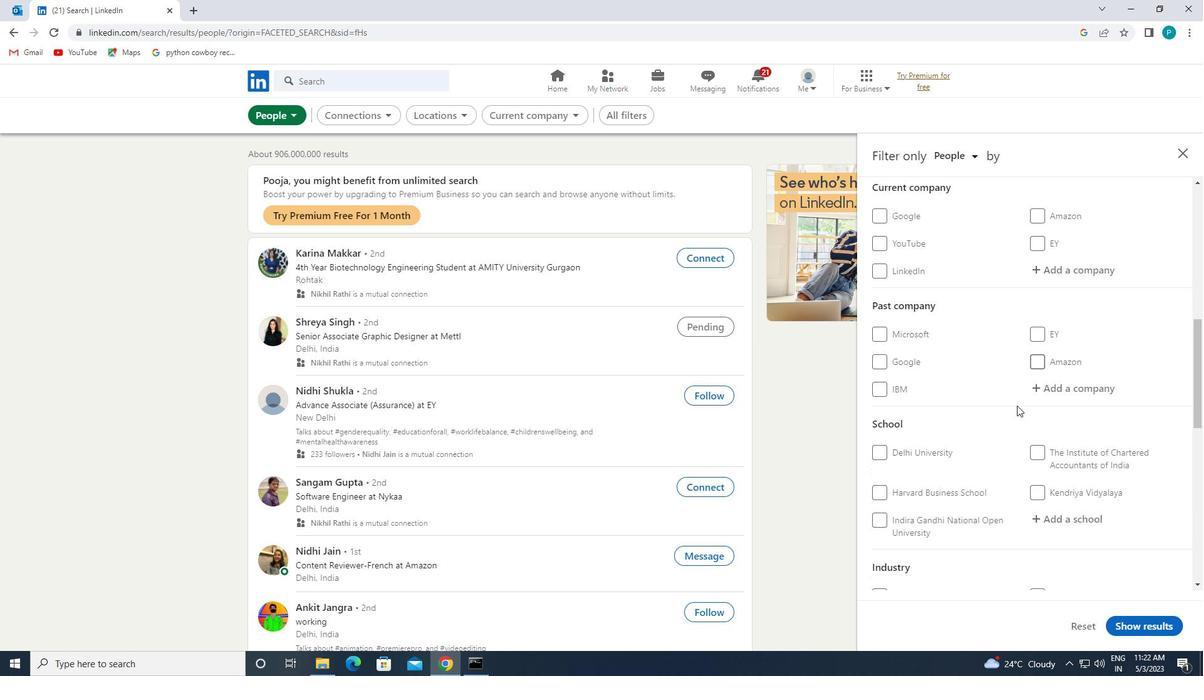 
Action: Mouse moved to (988, 417)
Screenshot: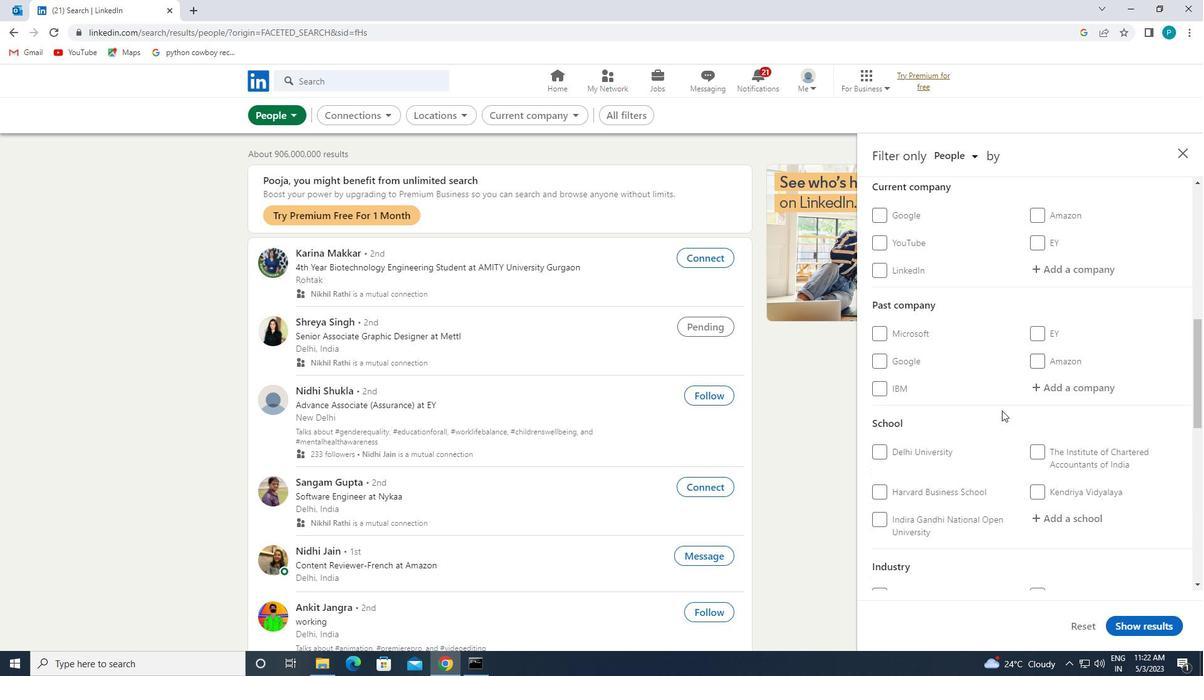
Action: Mouse scrolled (988, 417) with delta (0, 0)
Screenshot: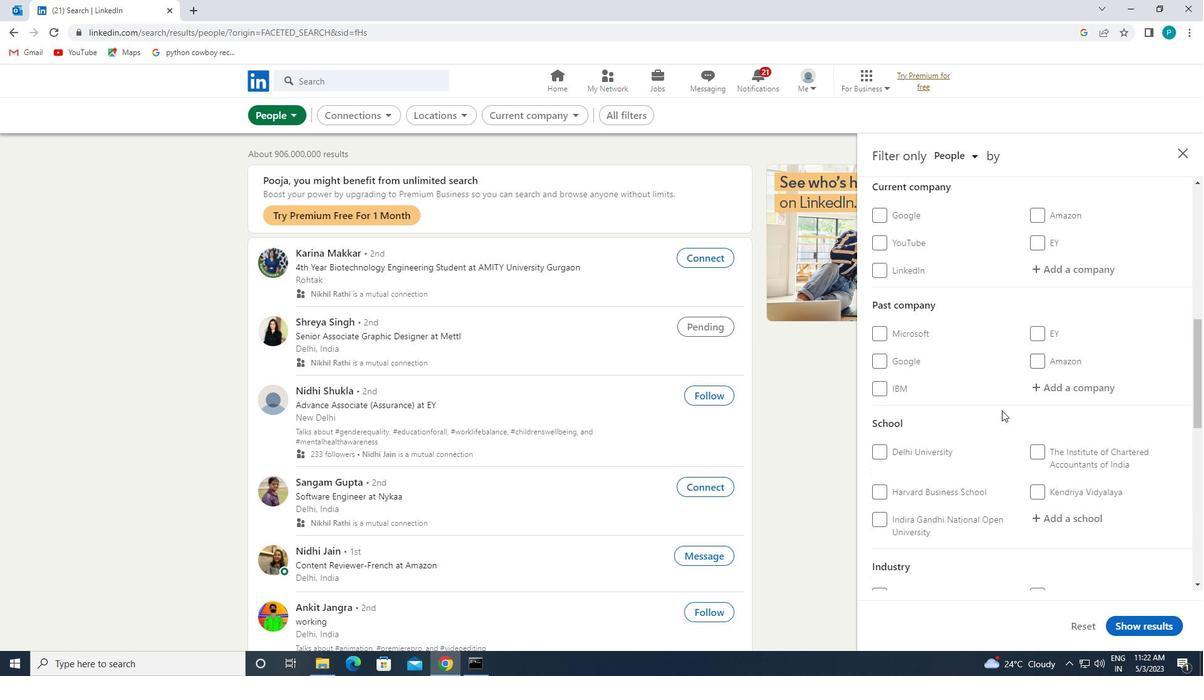 
Action: Mouse moved to (988, 418)
Screenshot: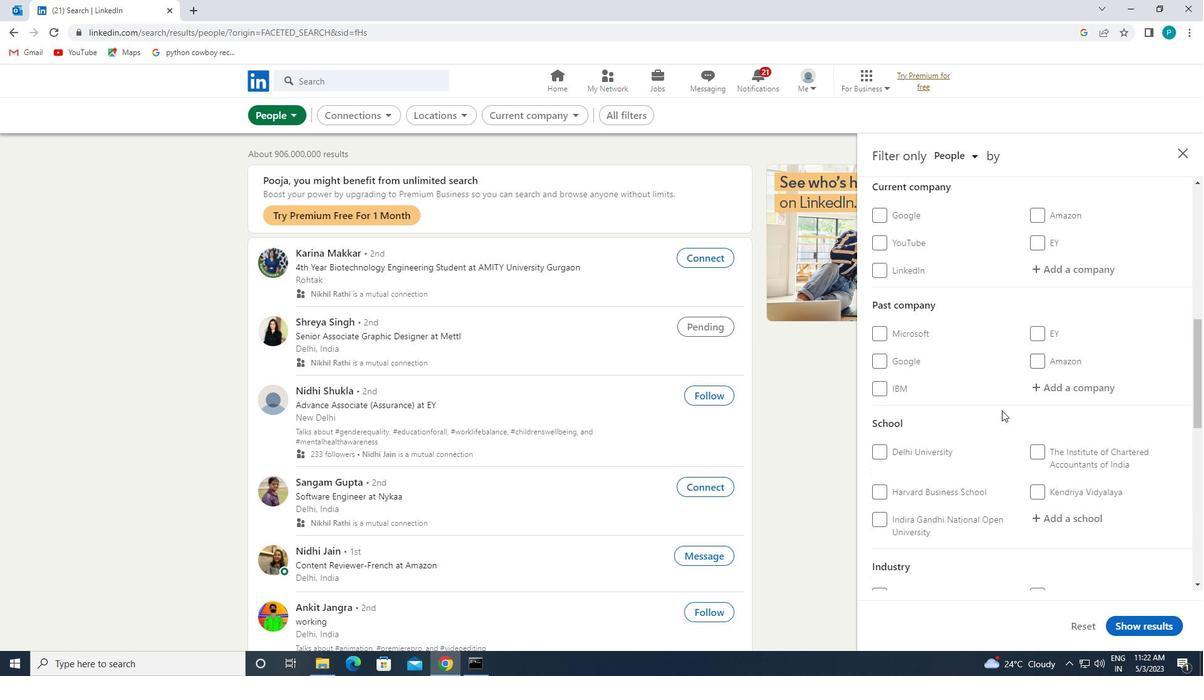 
Action: Mouse scrolled (988, 417) with delta (0, 0)
Screenshot: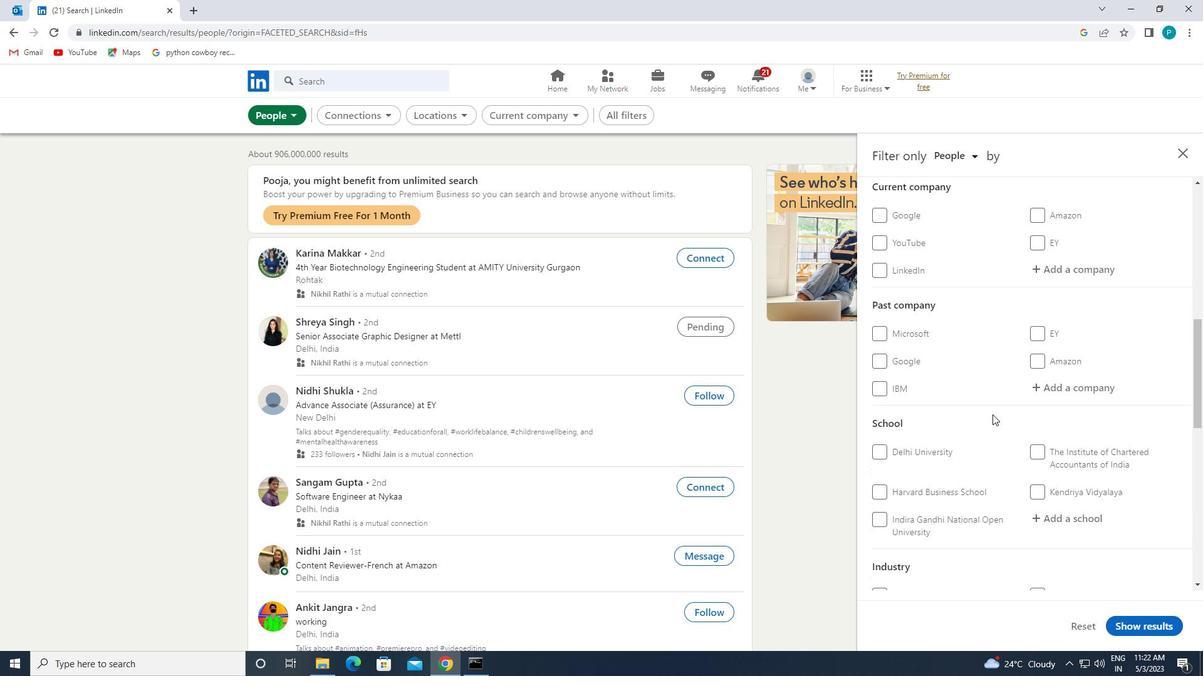
Action: Mouse moved to (896, 454)
Screenshot: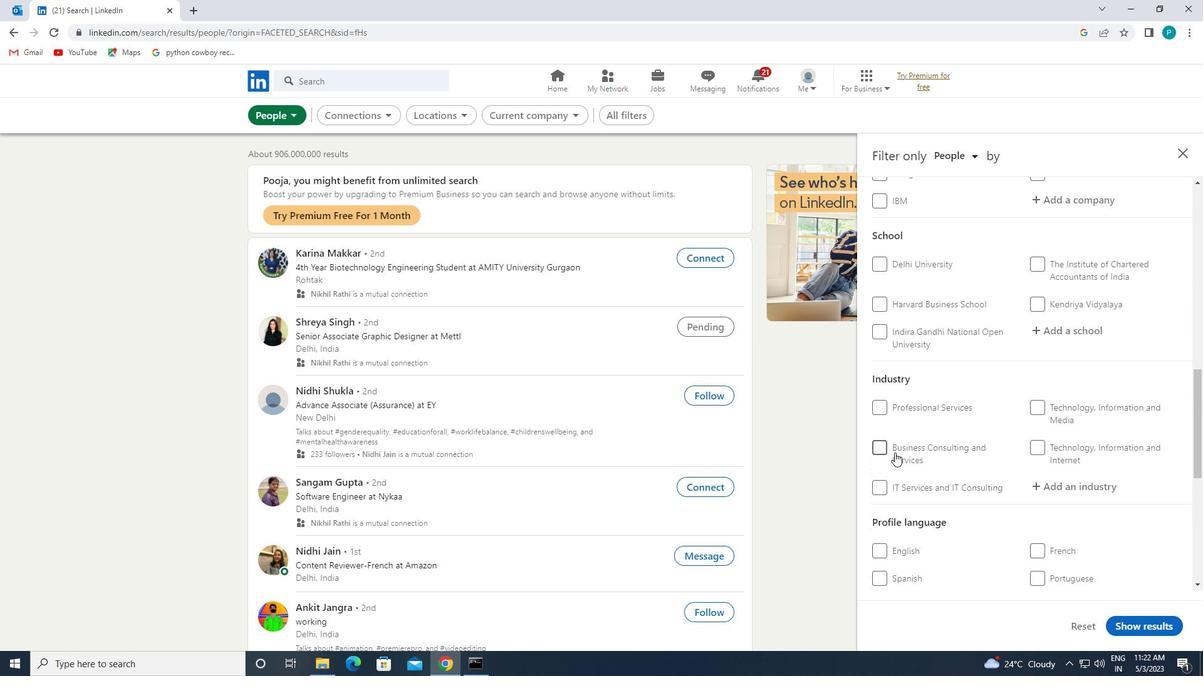 
Action: Mouse scrolled (896, 453) with delta (0, 0)
Screenshot: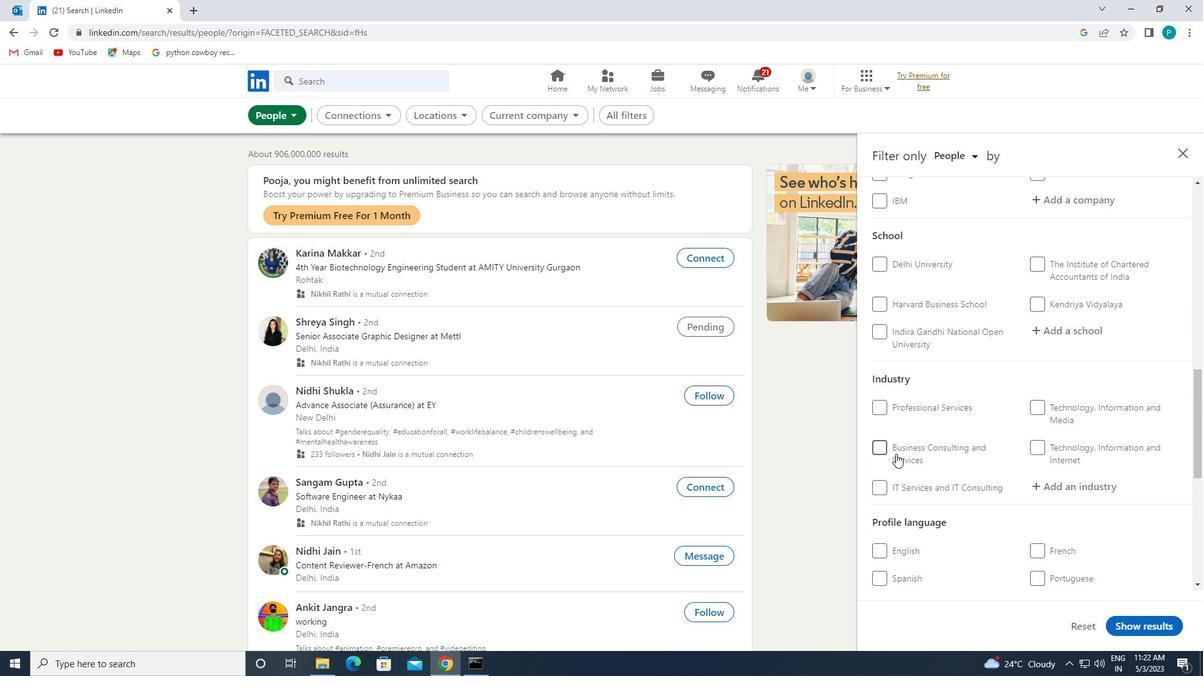 
Action: Mouse moved to (900, 515)
Screenshot: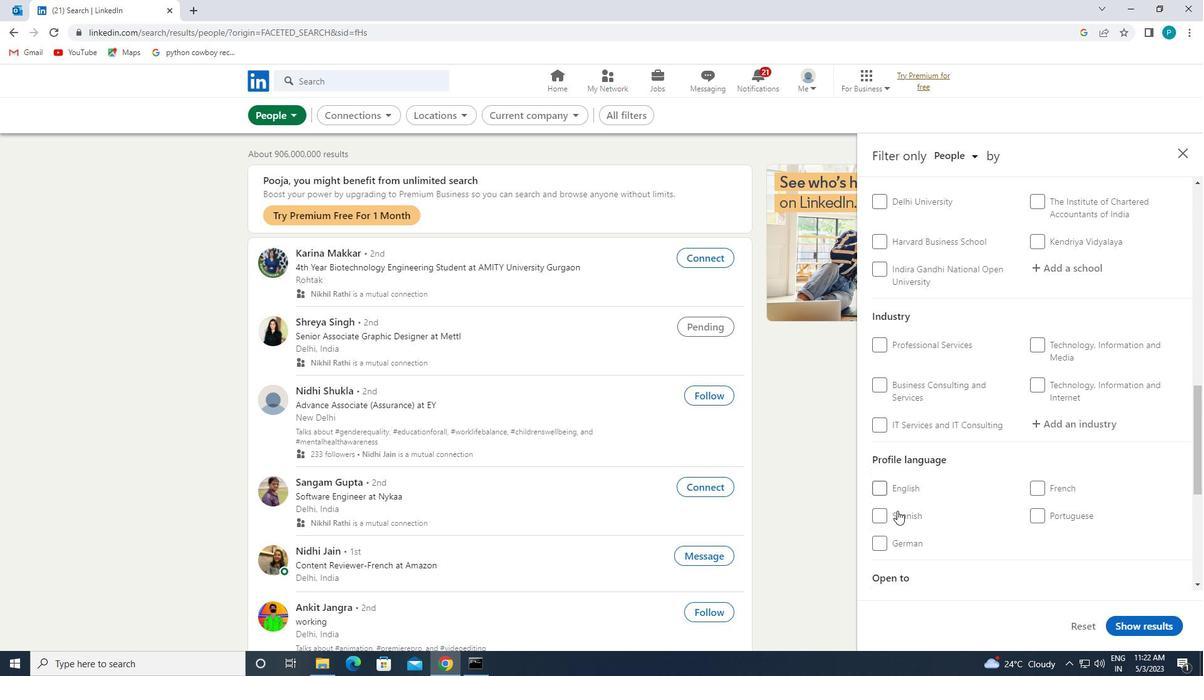 
Action: Mouse pressed left at (900, 515)
Screenshot: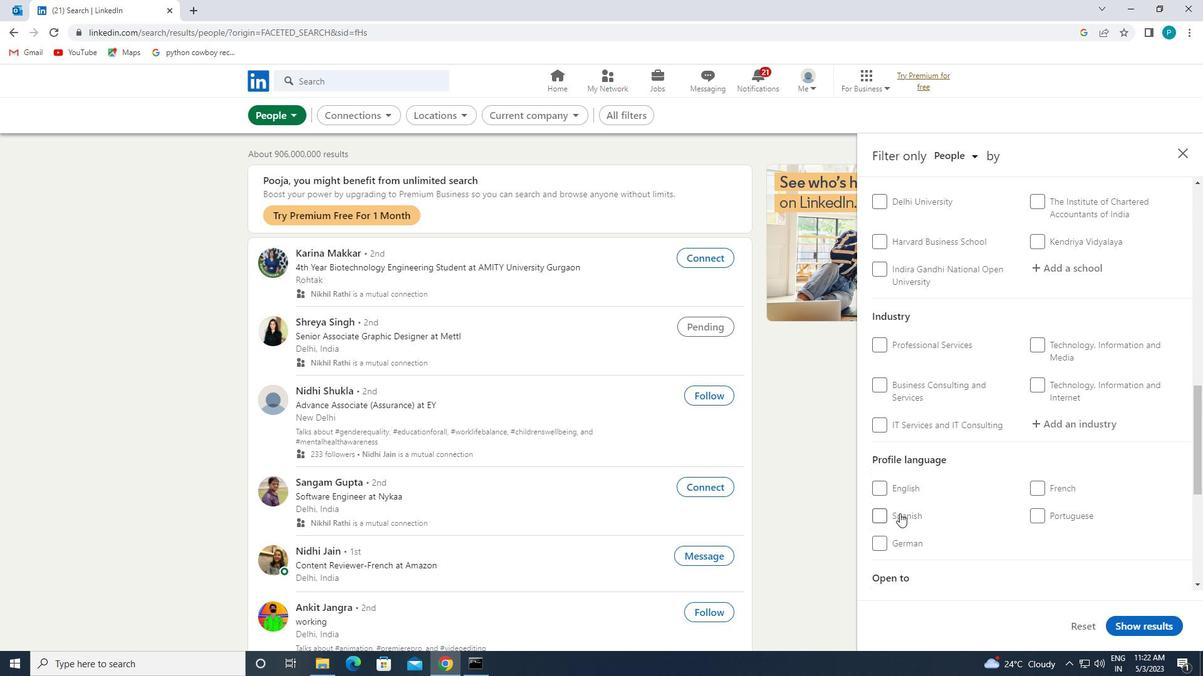 
Action: Mouse moved to (1008, 463)
Screenshot: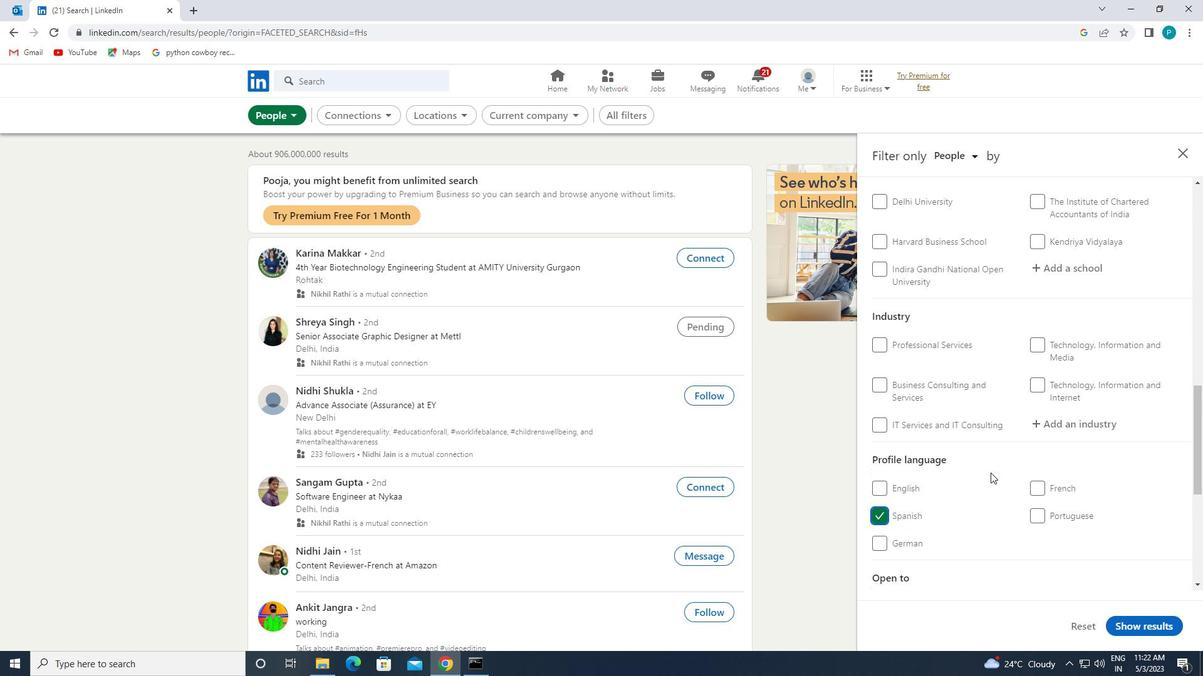 
Action: Mouse scrolled (1008, 464) with delta (0, 0)
Screenshot: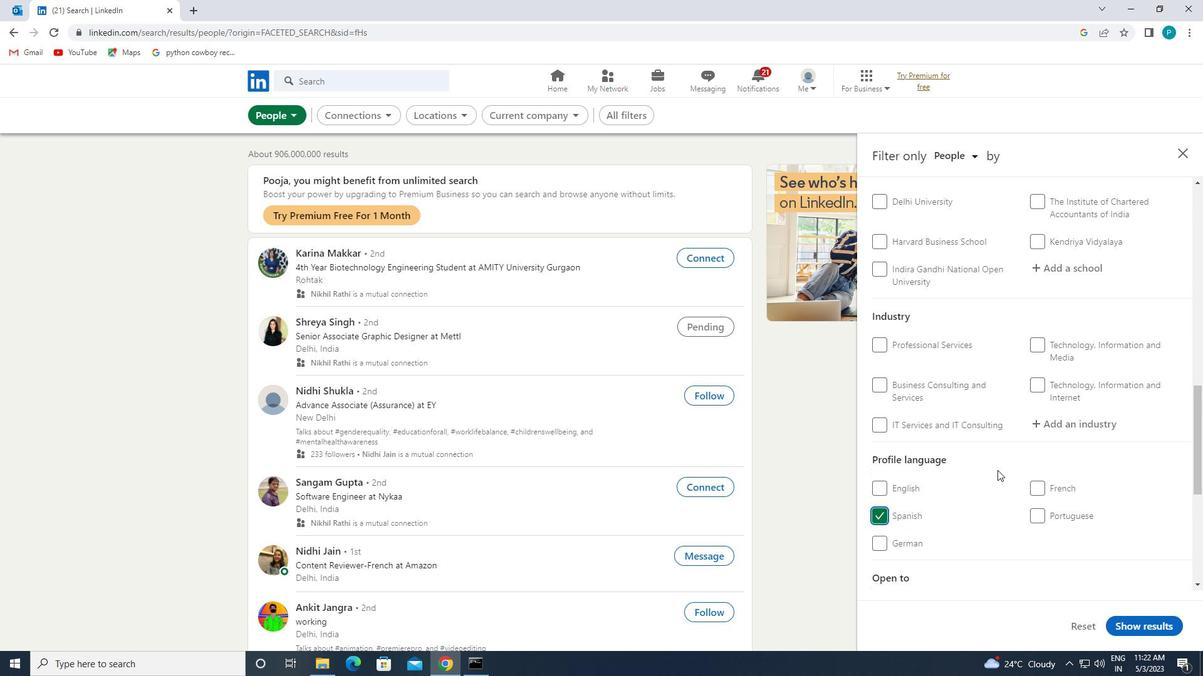 
Action: Mouse scrolled (1008, 464) with delta (0, 0)
Screenshot: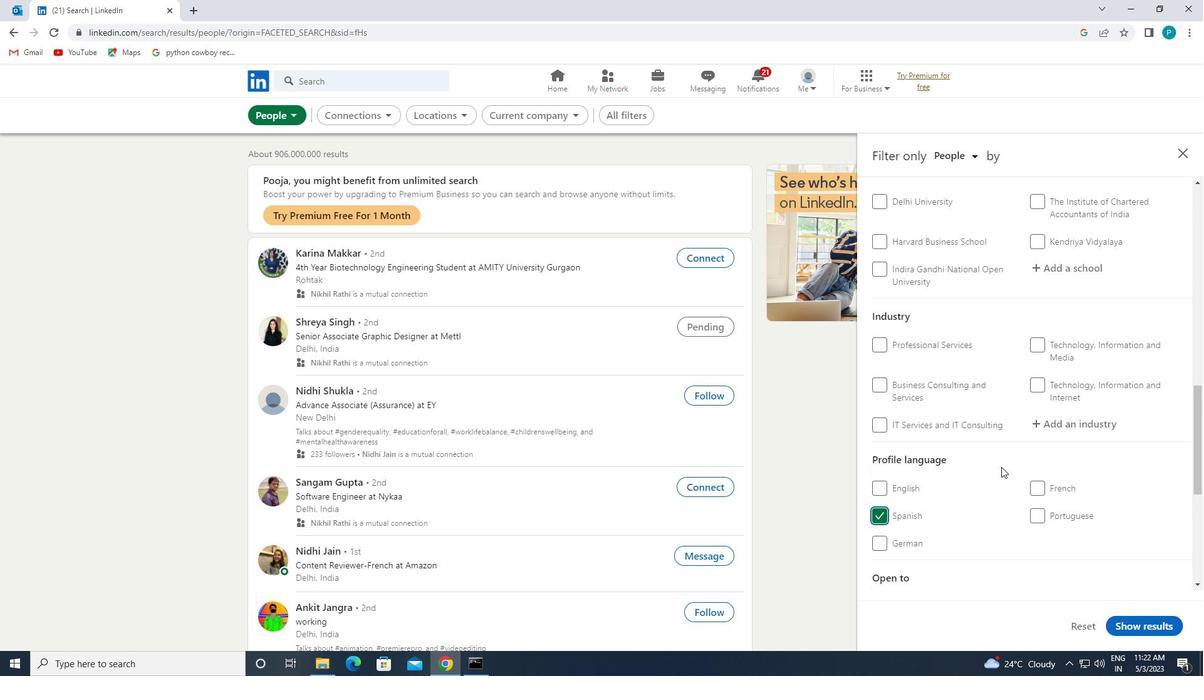 
Action: Mouse scrolled (1008, 464) with delta (0, 0)
Screenshot: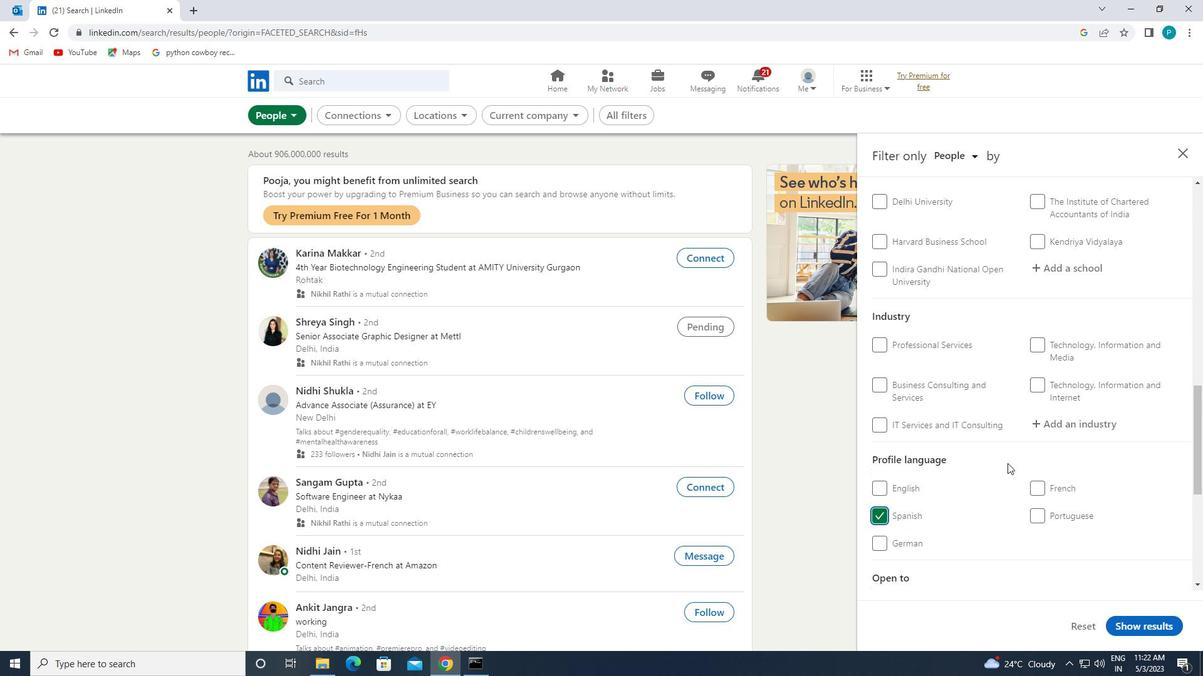 
Action: Mouse scrolled (1008, 464) with delta (0, 0)
Screenshot: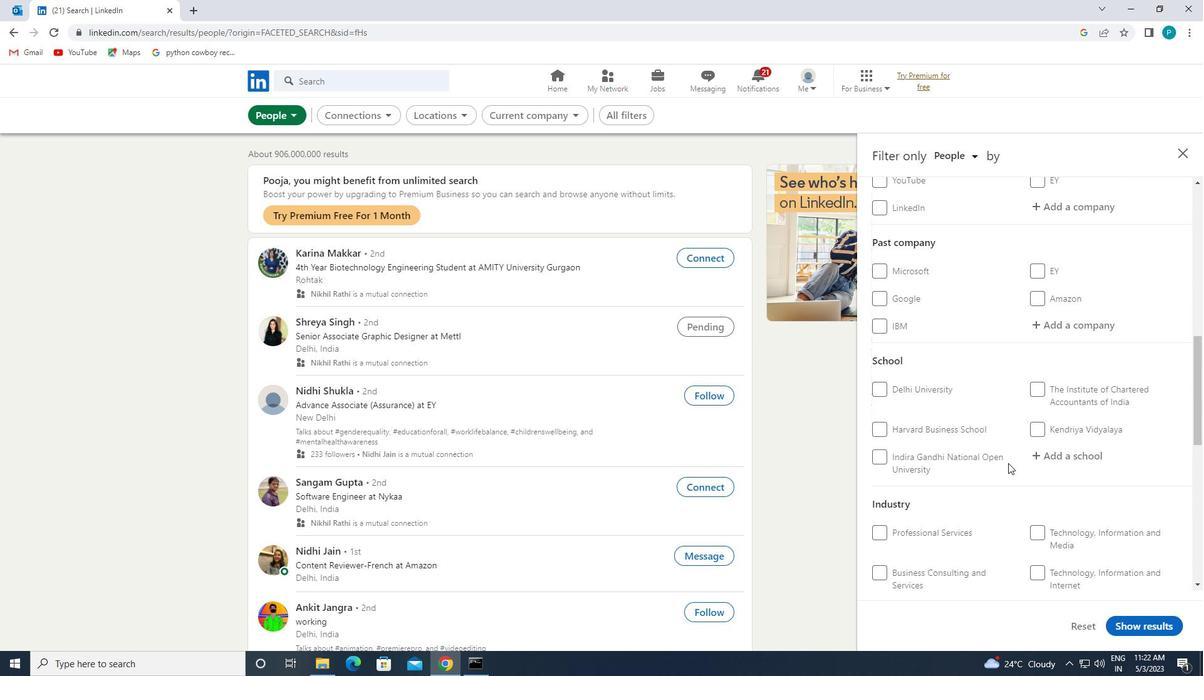
Action: Mouse scrolled (1008, 464) with delta (0, 0)
Screenshot: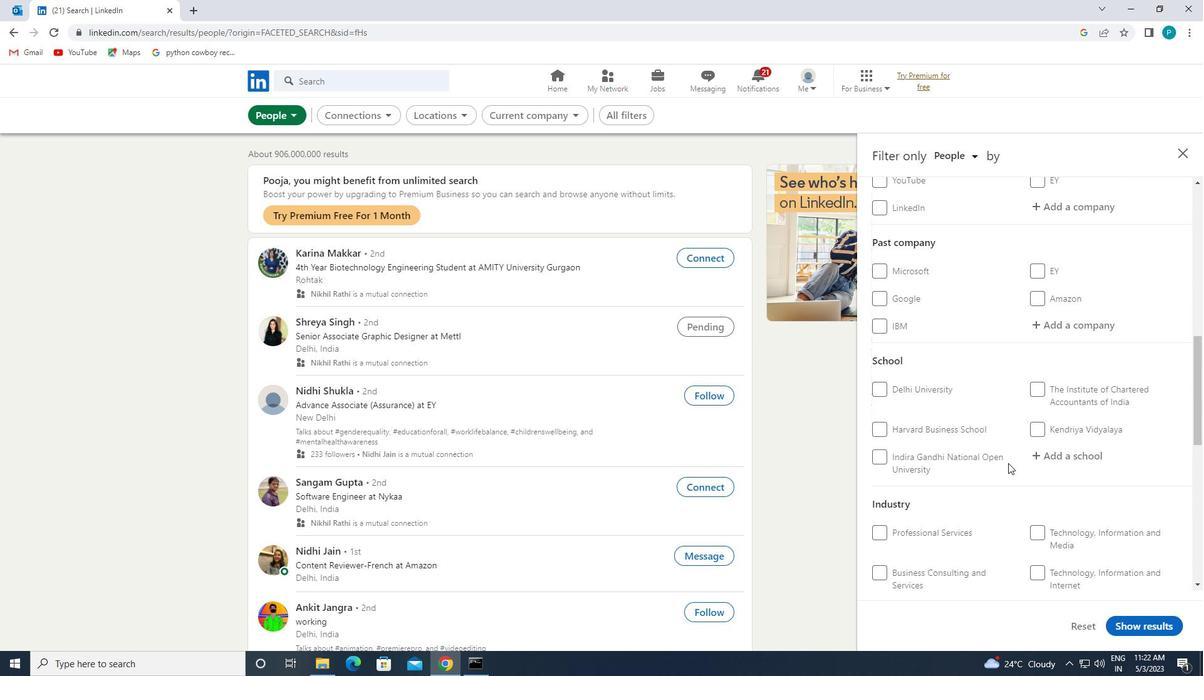 
Action: Mouse scrolled (1008, 464) with delta (0, 0)
Screenshot: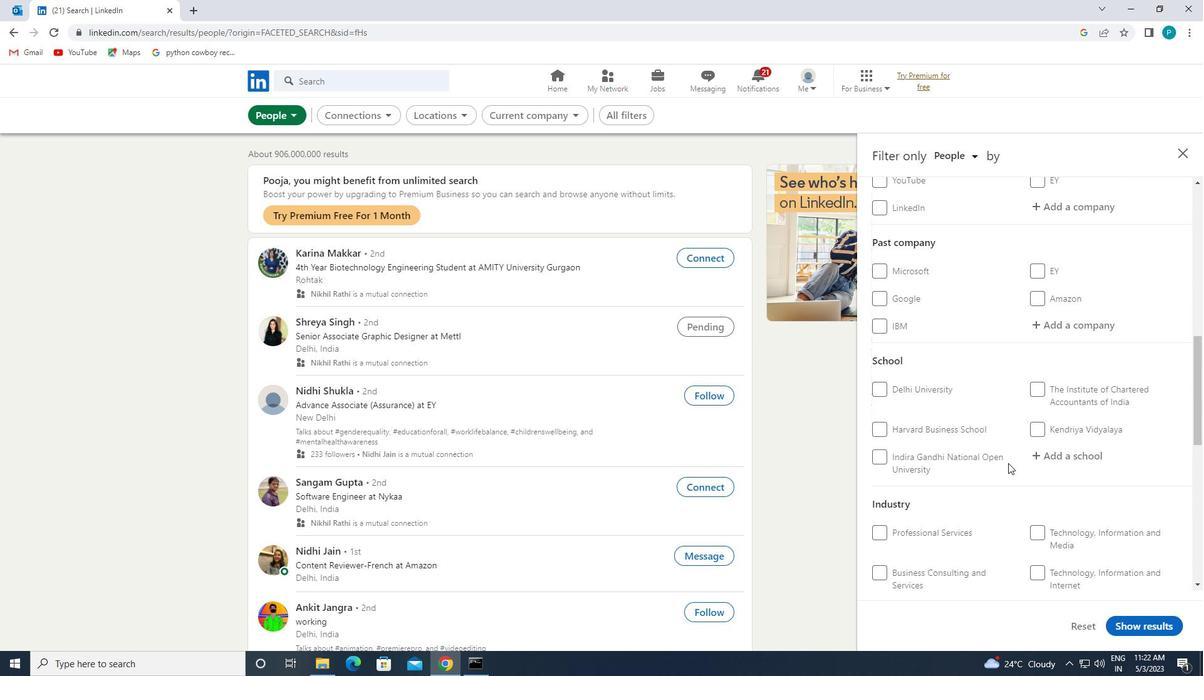 
Action: Mouse scrolled (1008, 464) with delta (0, 0)
Screenshot: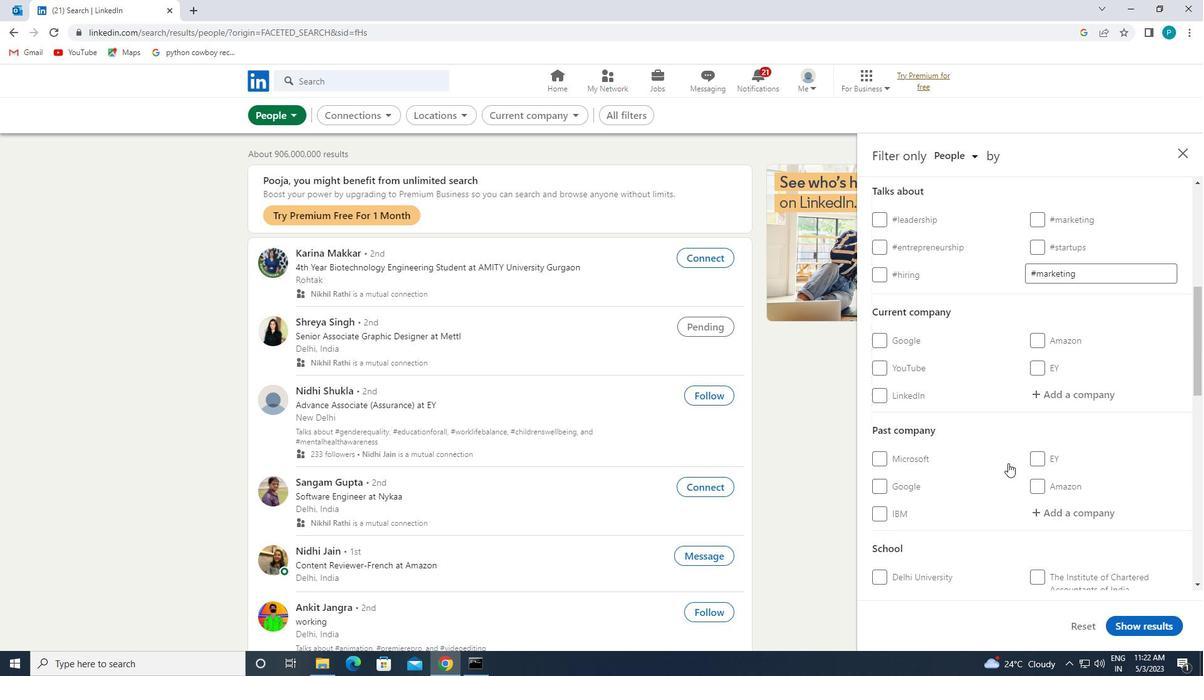 
Action: Mouse moved to (1046, 453)
Screenshot: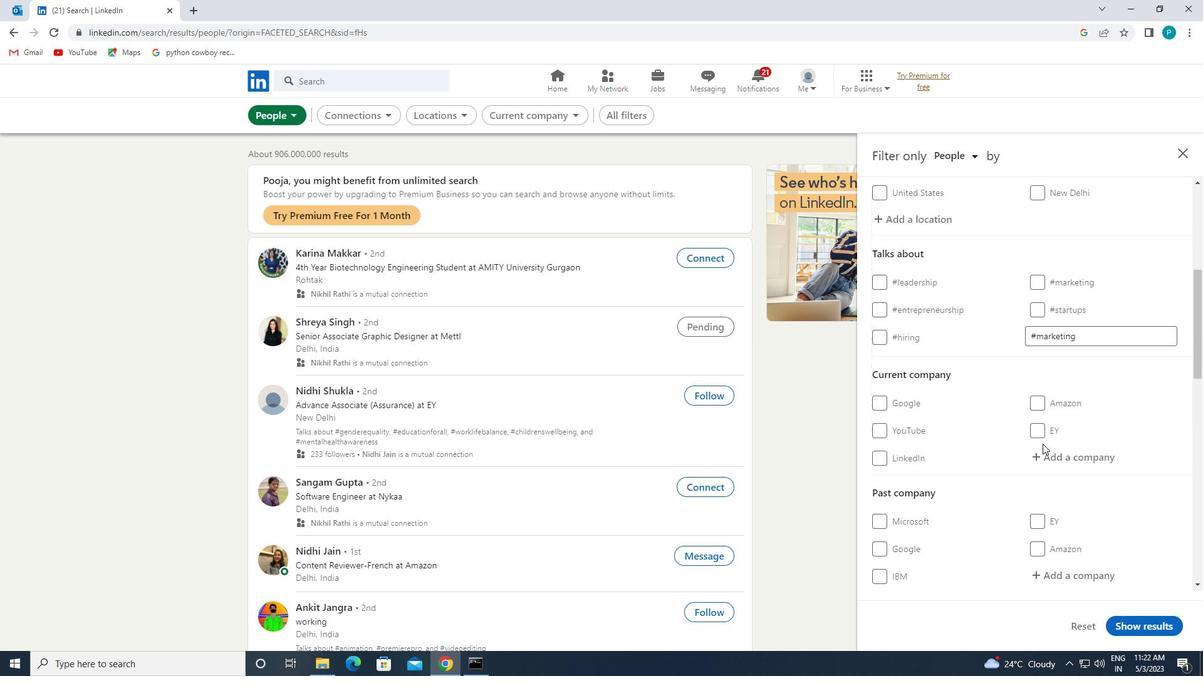 
Action: Mouse pressed left at (1046, 453)
Screenshot: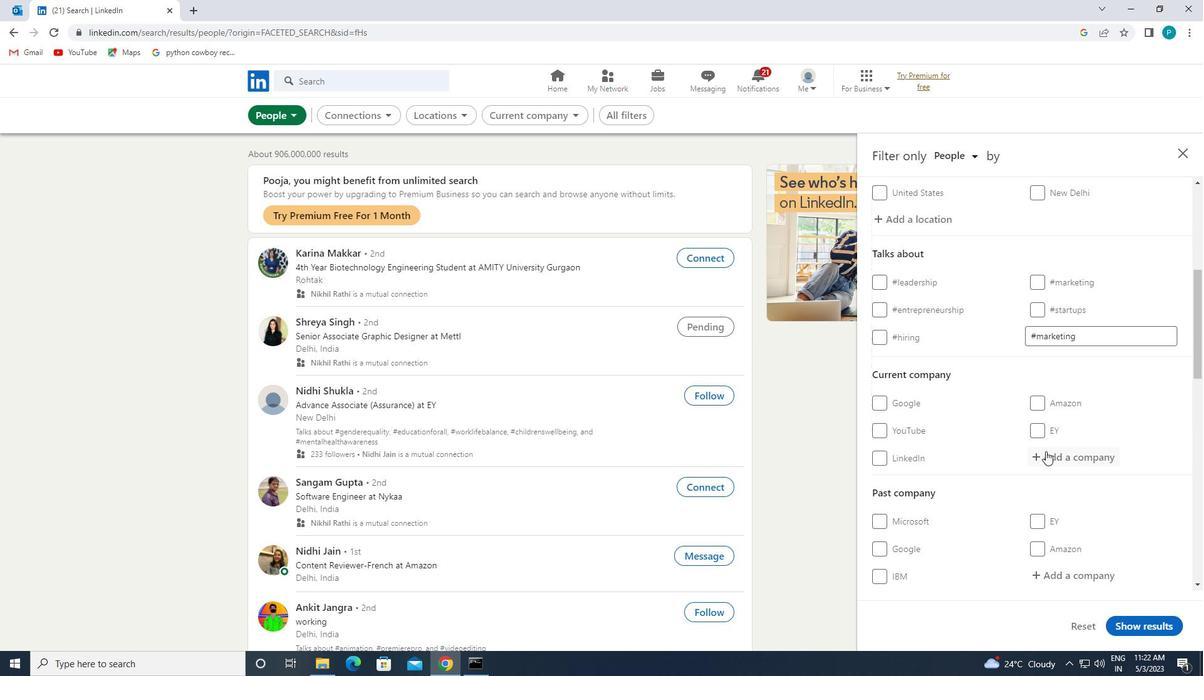 
Action: Mouse moved to (1045, 452)
Screenshot: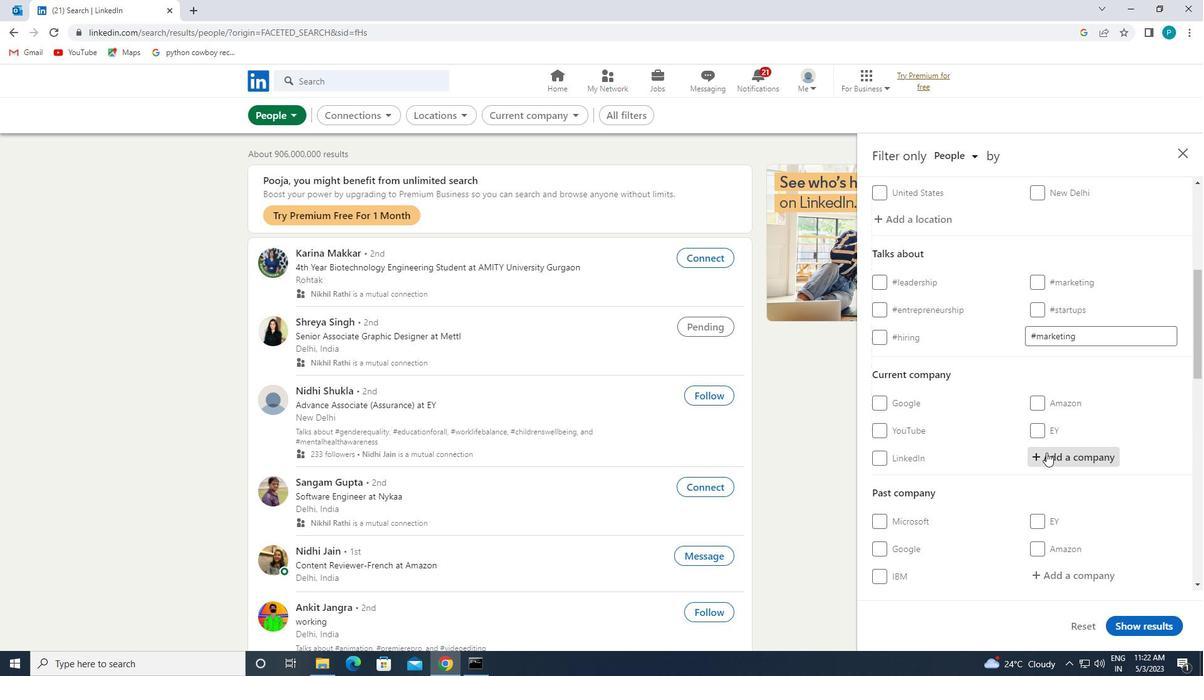 
Action: Key pressed <Key.caps_lock>A<Key.caps_lock>MERICAN
Screenshot: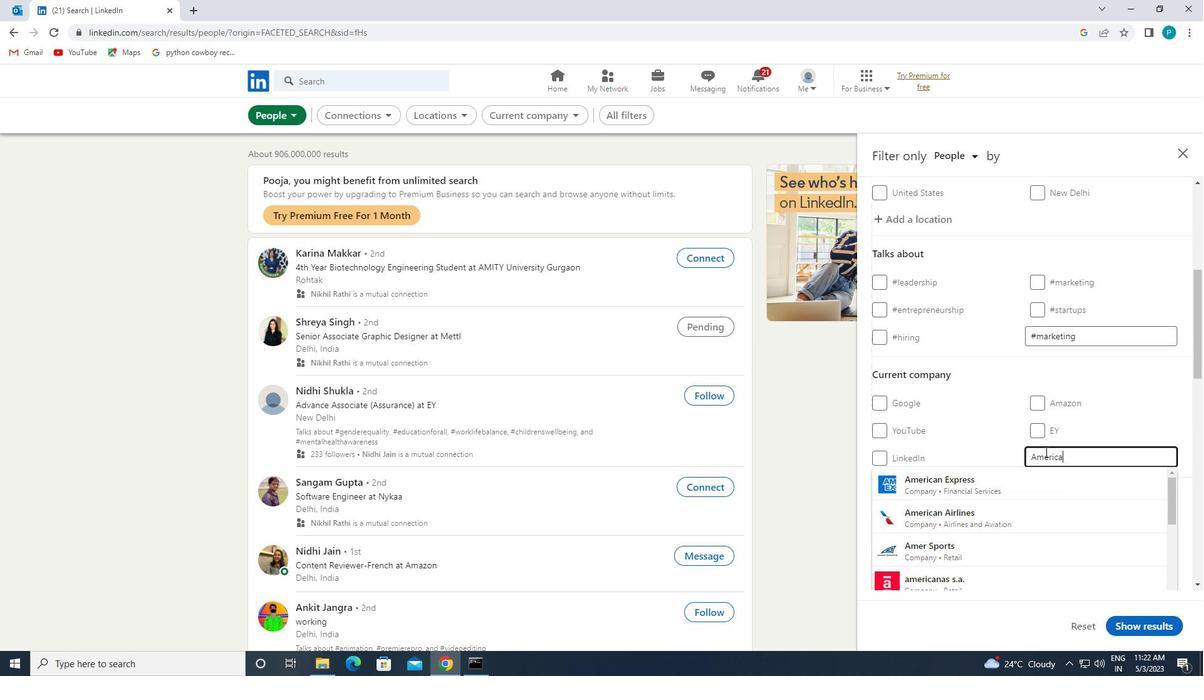 
Action: Mouse moved to (1032, 481)
Screenshot: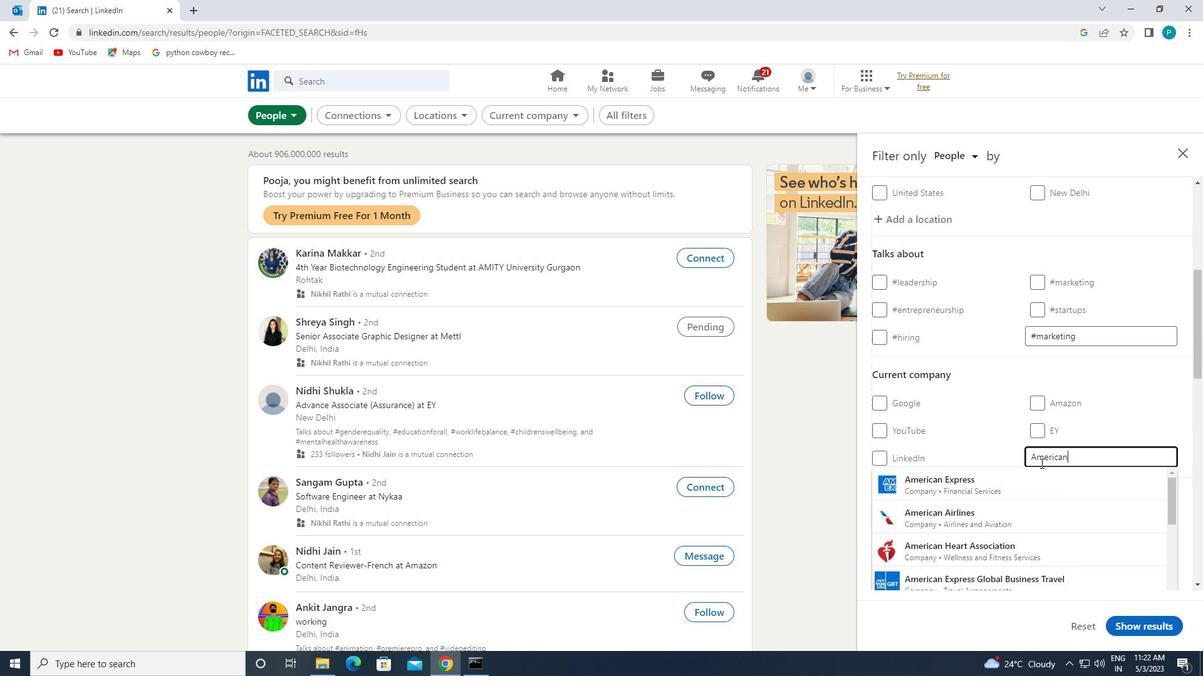 
Action: Mouse pressed left at (1032, 481)
Screenshot: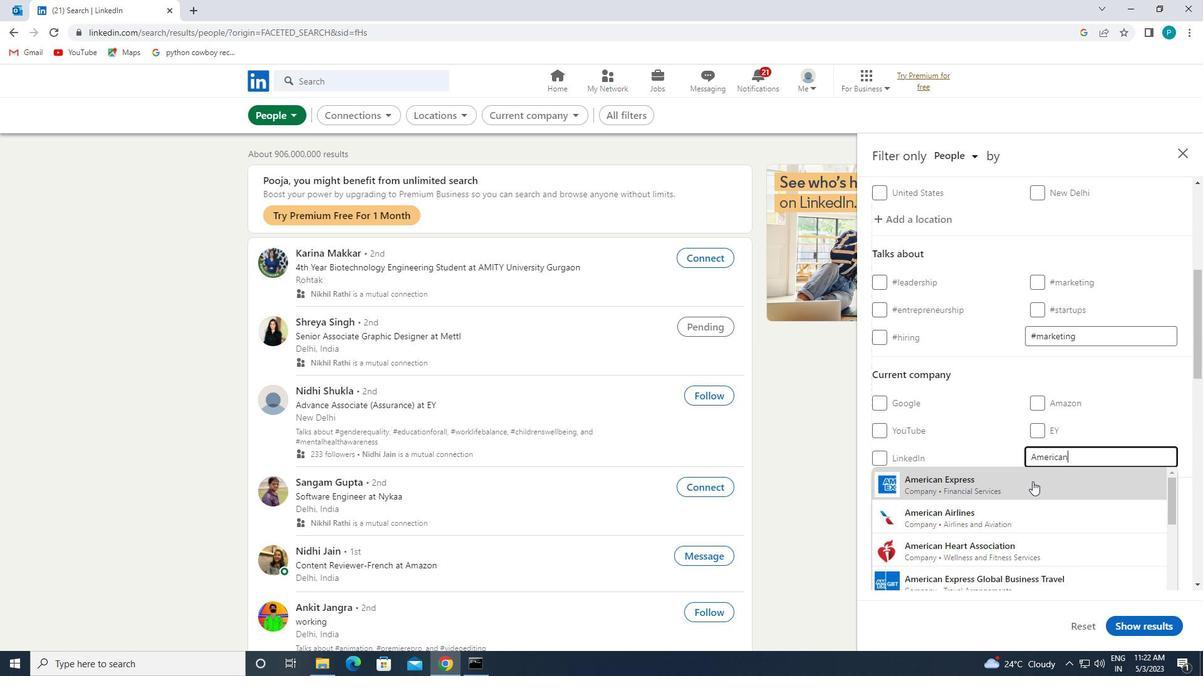 
Action: Mouse scrolled (1032, 481) with delta (0, 0)
Screenshot: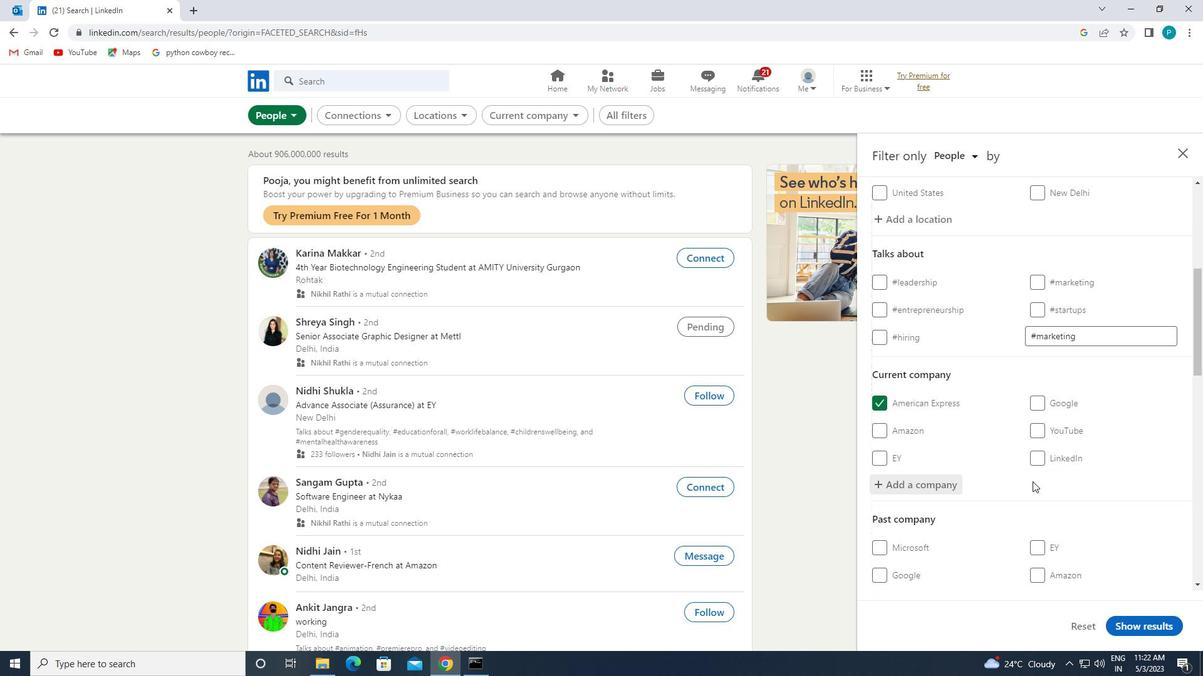 
Action: Mouse scrolled (1032, 481) with delta (0, 0)
Screenshot: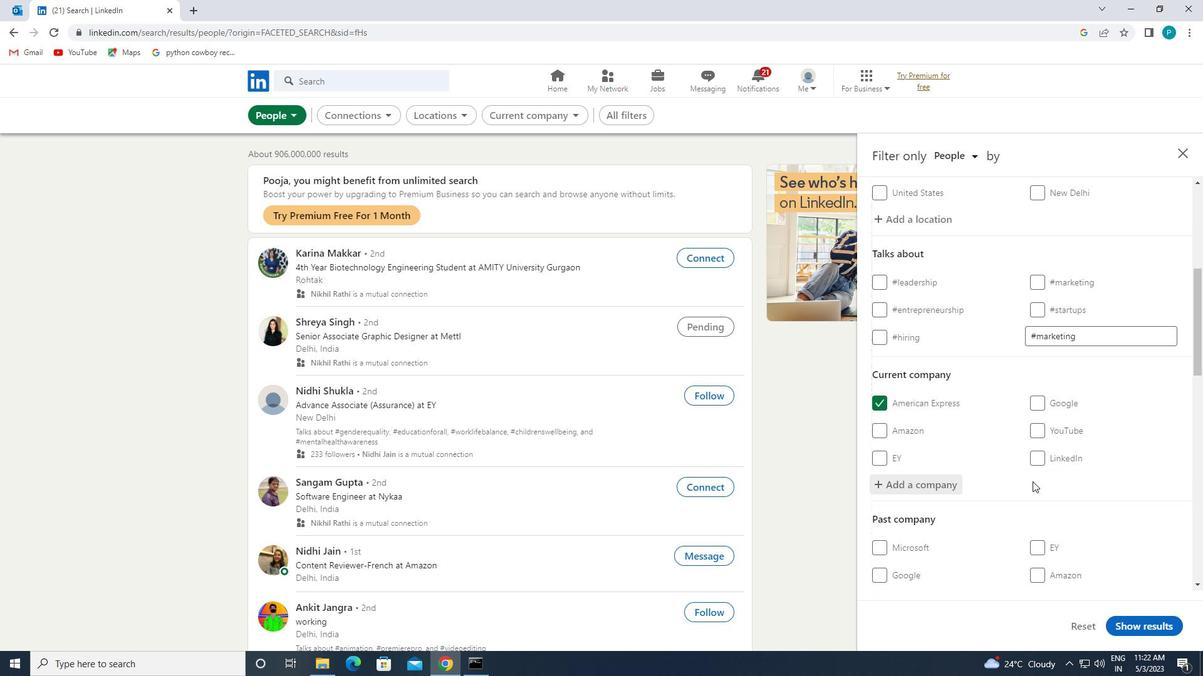 
Action: Mouse scrolled (1032, 481) with delta (0, 0)
Screenshot: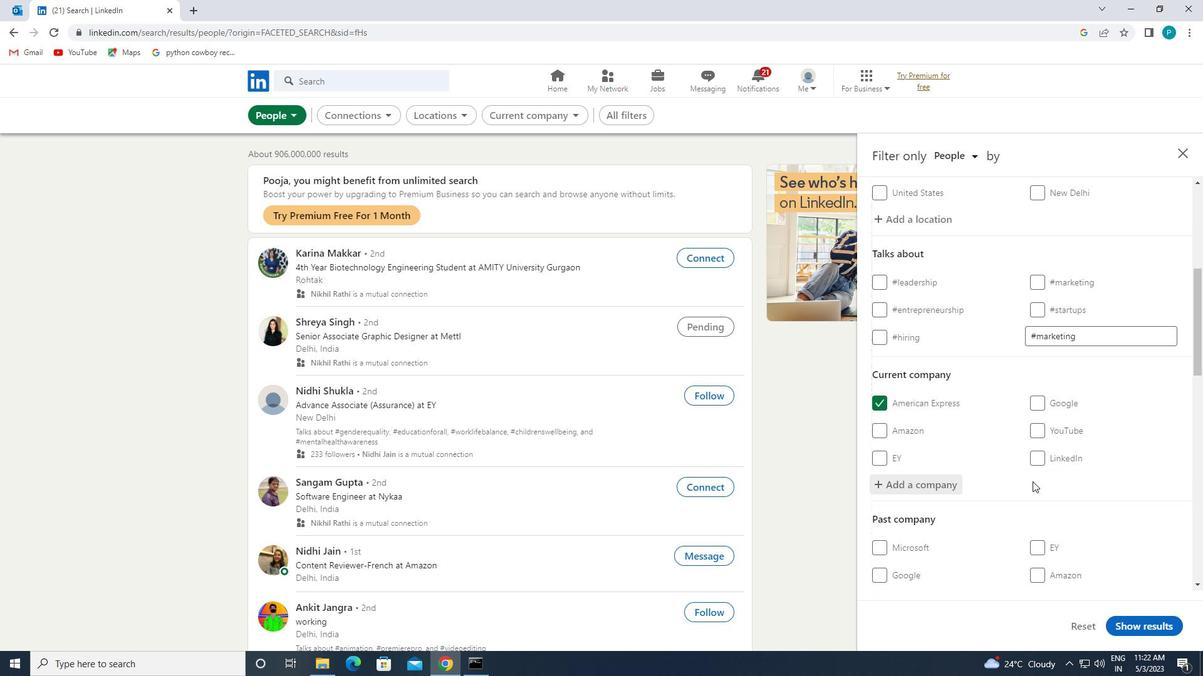 
Action: Mouse moved to (1065, 412)
Screenshot: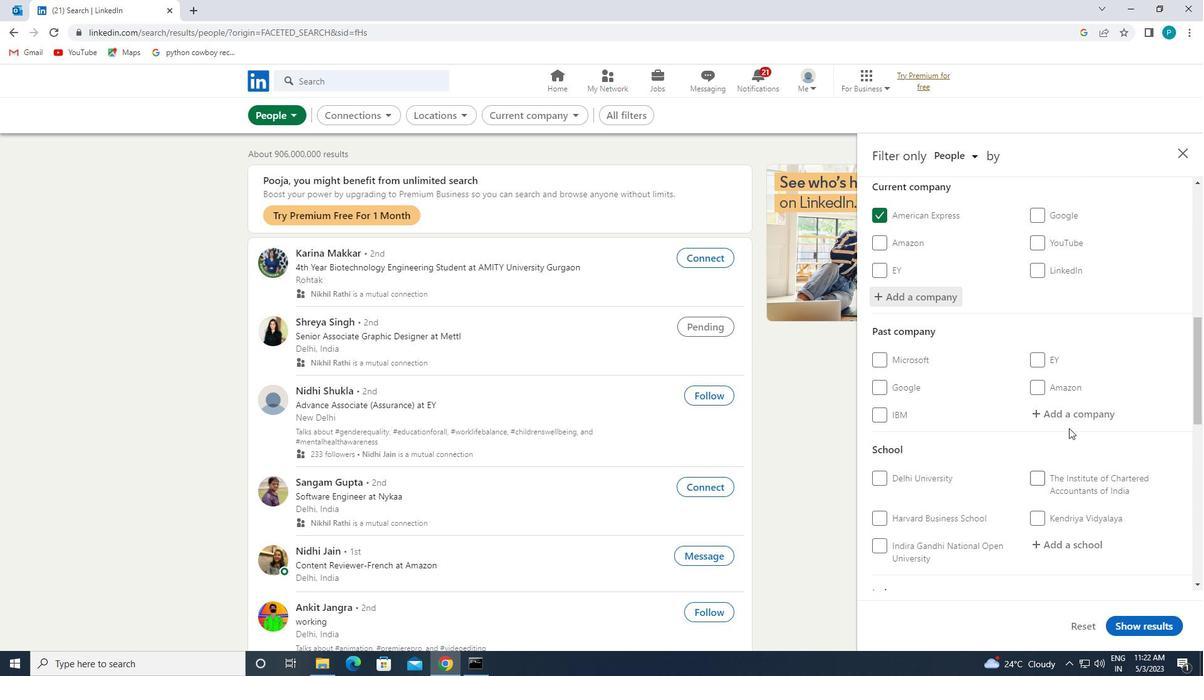 
Action: Mouse scrolled (1065, 411) with delta (0, 0)
Screenshot: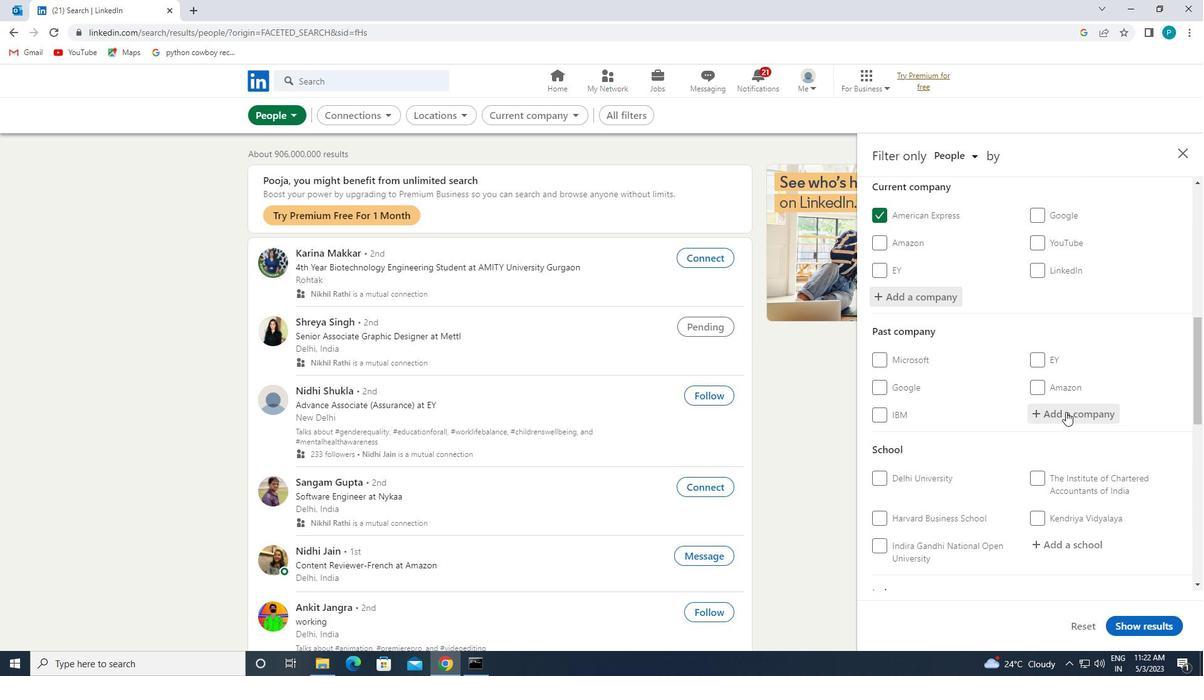 
Action: Mouse moved to (1065, 412)
Screenshot: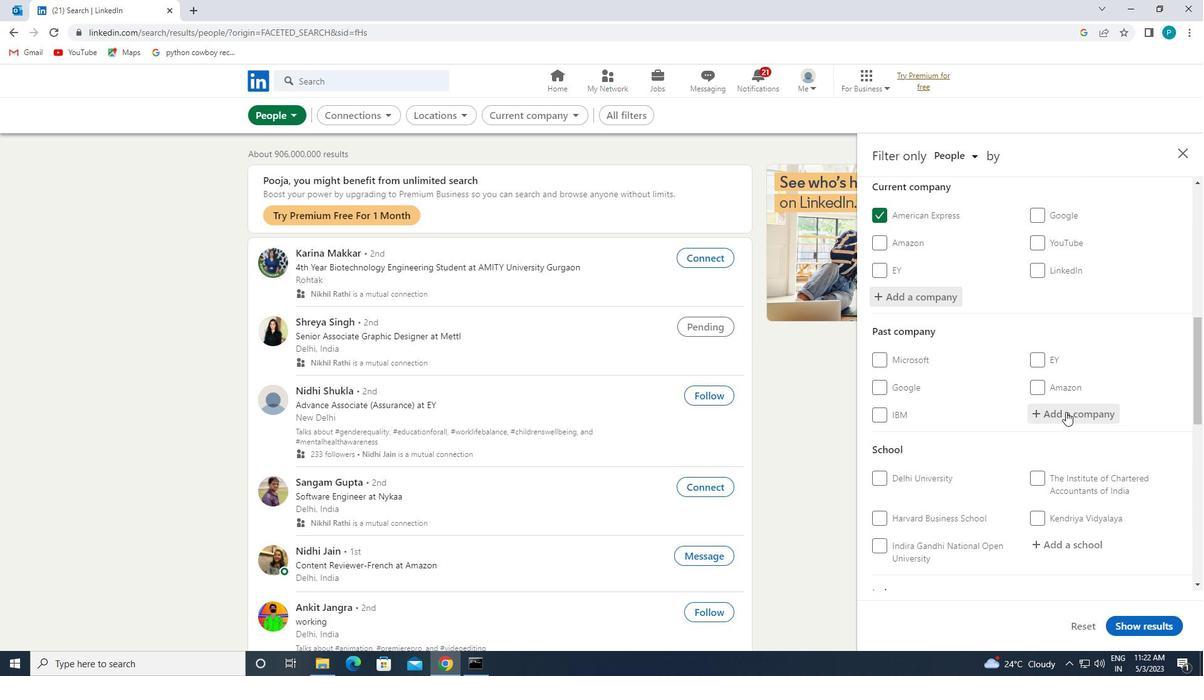 
Action: Mouse scrolled (1065, 411) with delta (0, 0)
Screenshot: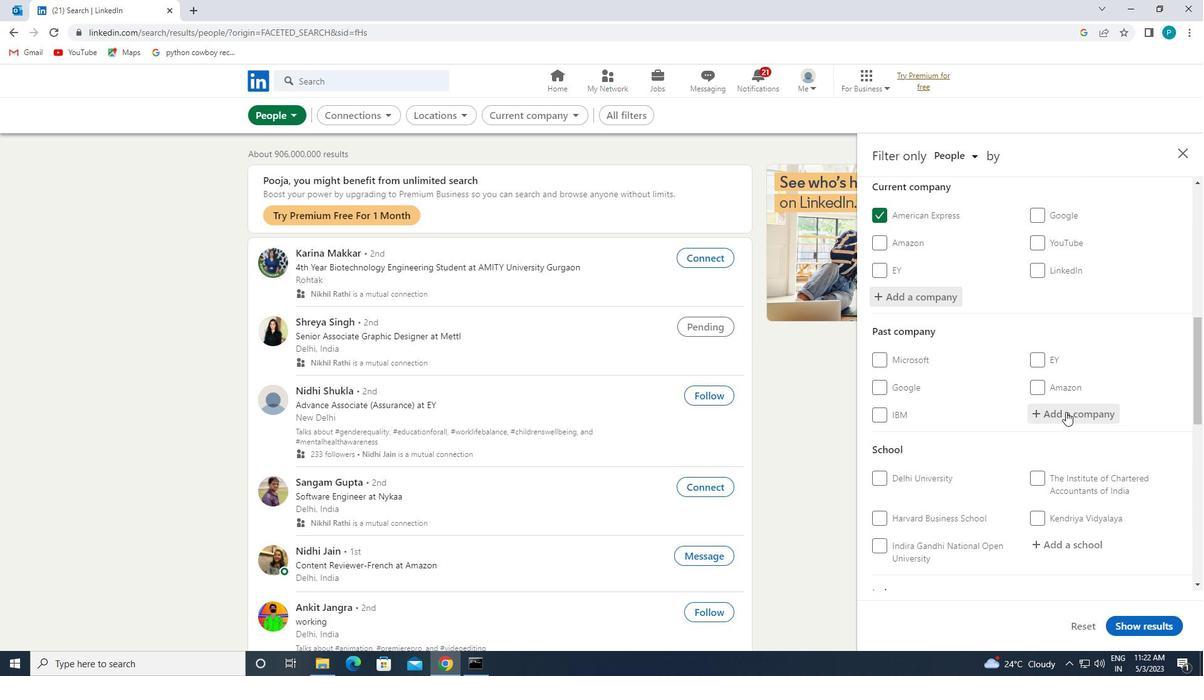 
Action: Mouse moved to (1062, 427)
Screenshot: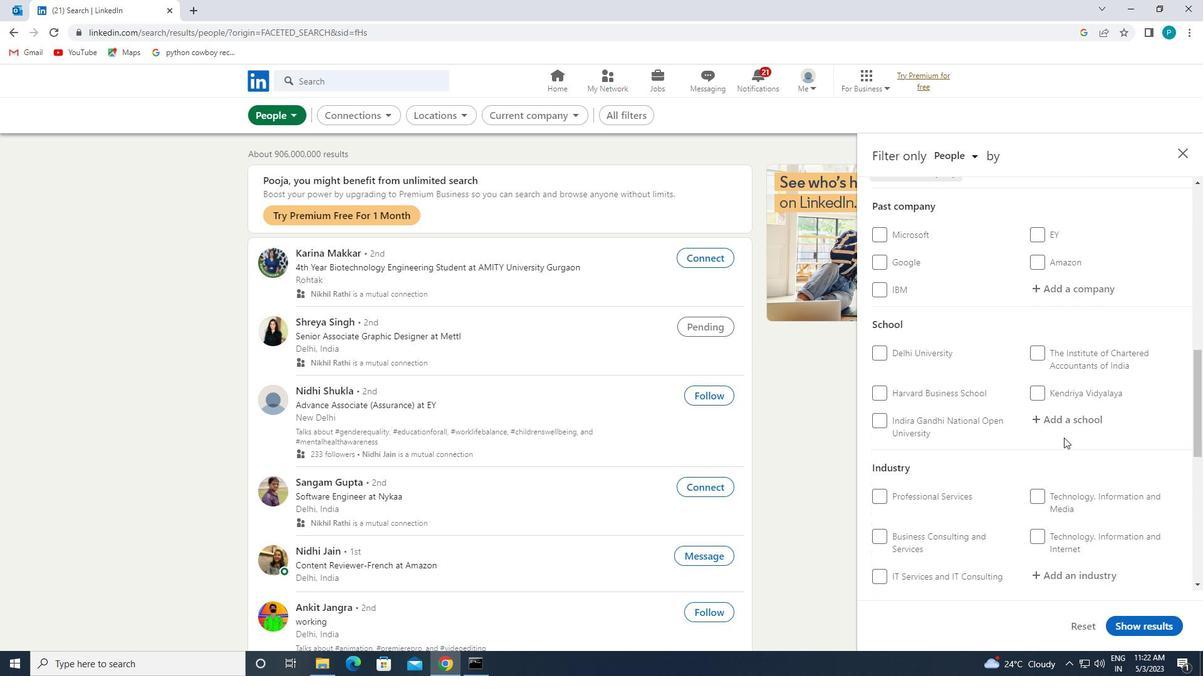 
Action: Mouse pressed left at (1062, 427)
Screenshot: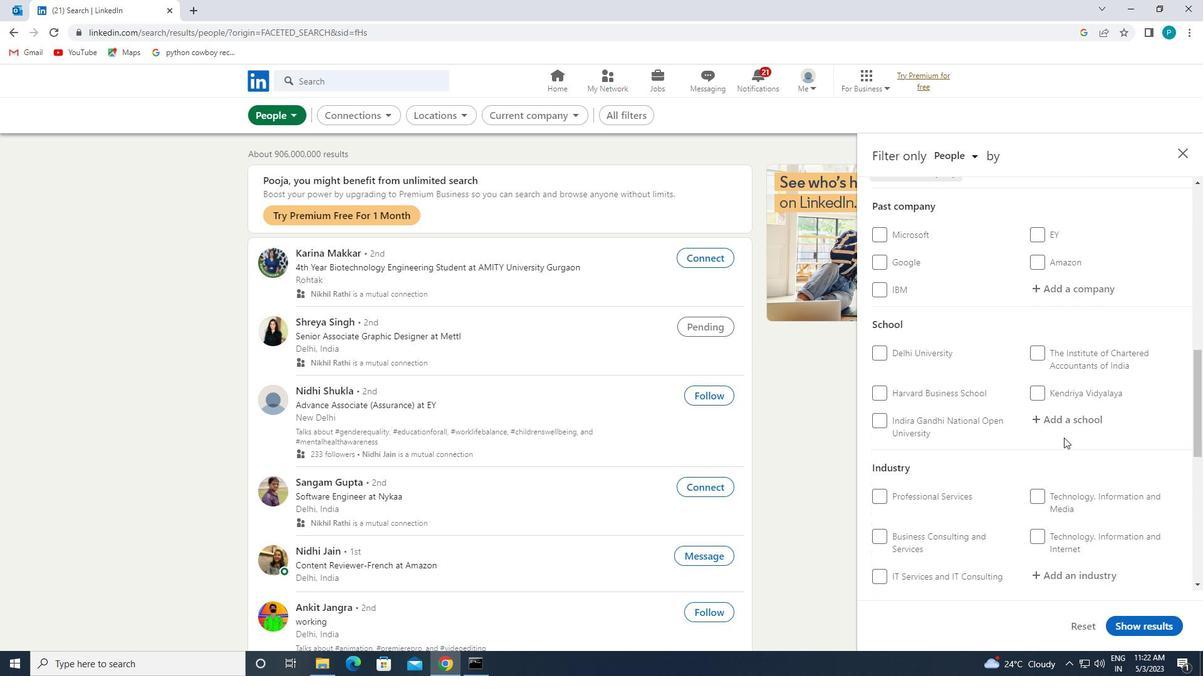 
Action: Key pressed <Key.caps_lock>P<Key.caps_lock>ILLAI
Screenshot: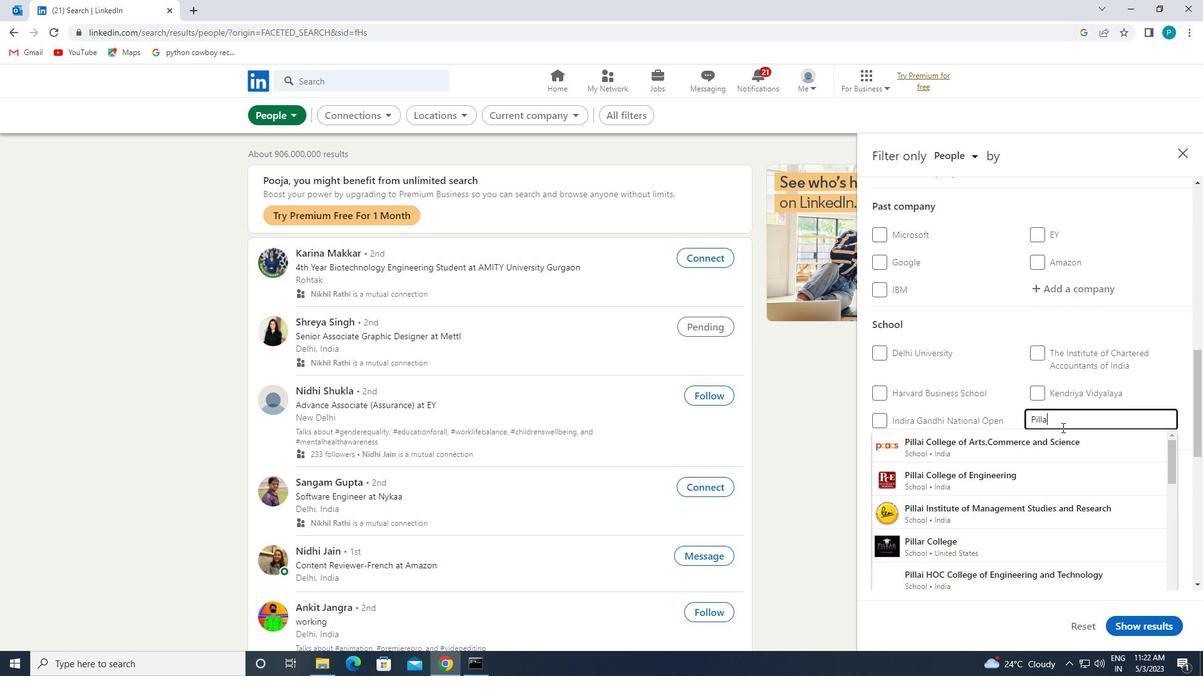 
Action: Mouse moved to (1030, 450)
Screenshot: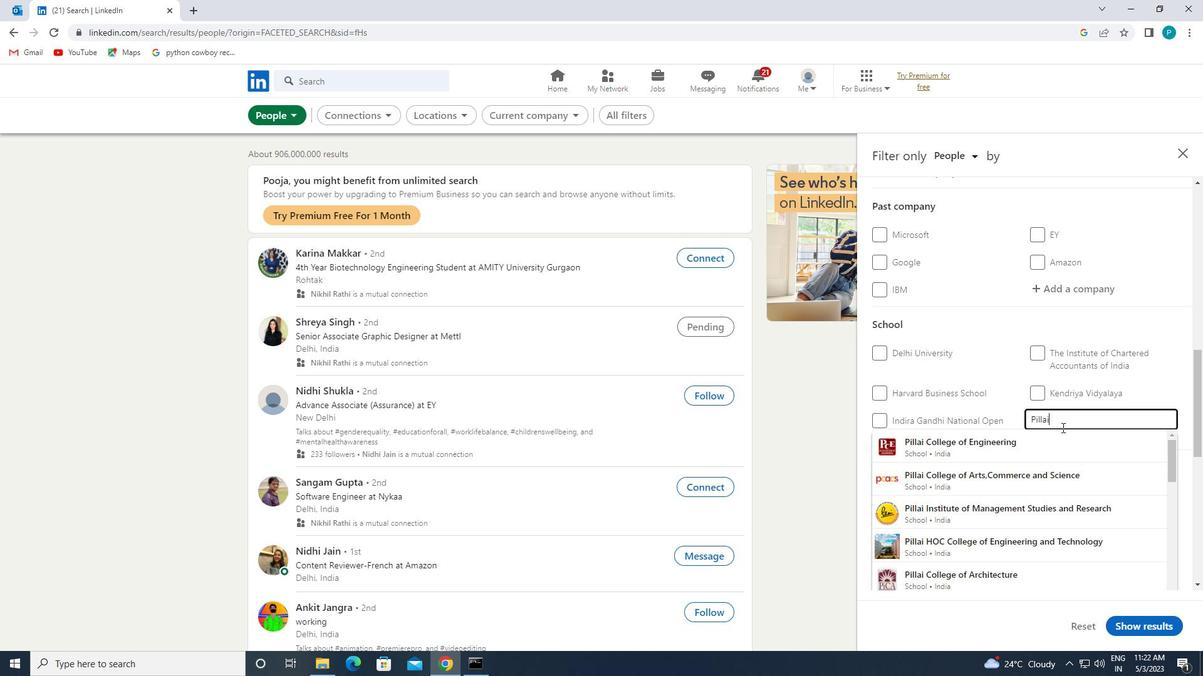 
Action: Mouse pressed left at (1030, 450)
Screenshot: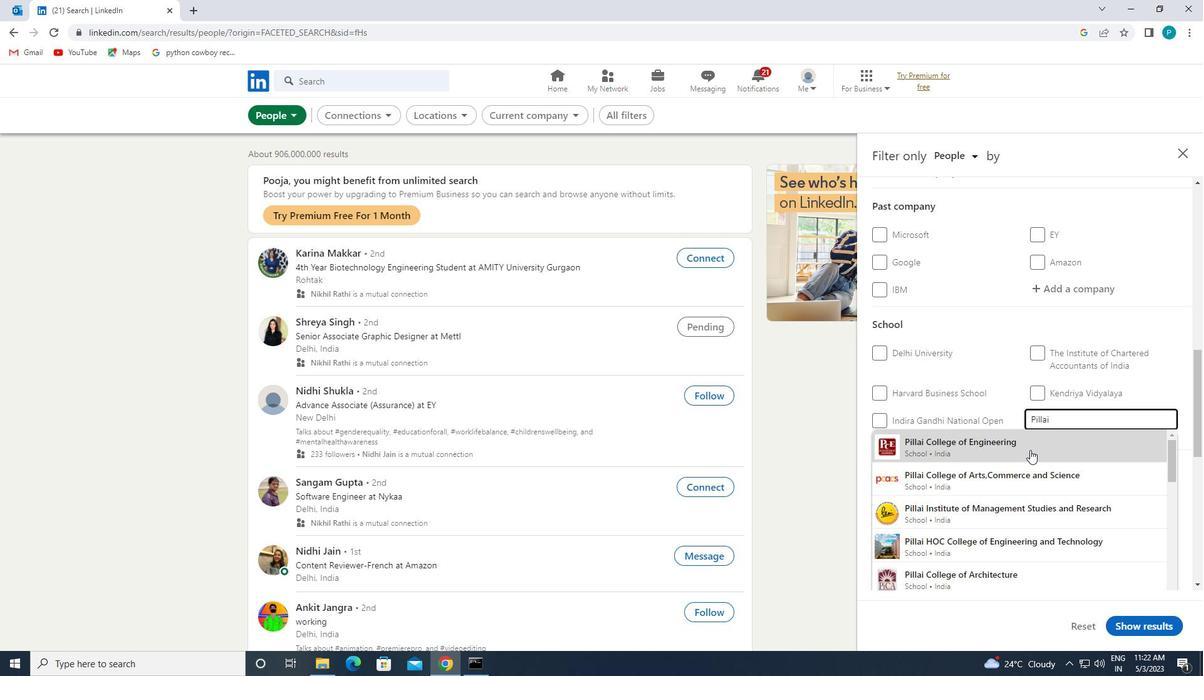 
Action: Mouse scrolled (1030, 449) with delta (0, 0)
Screenshot: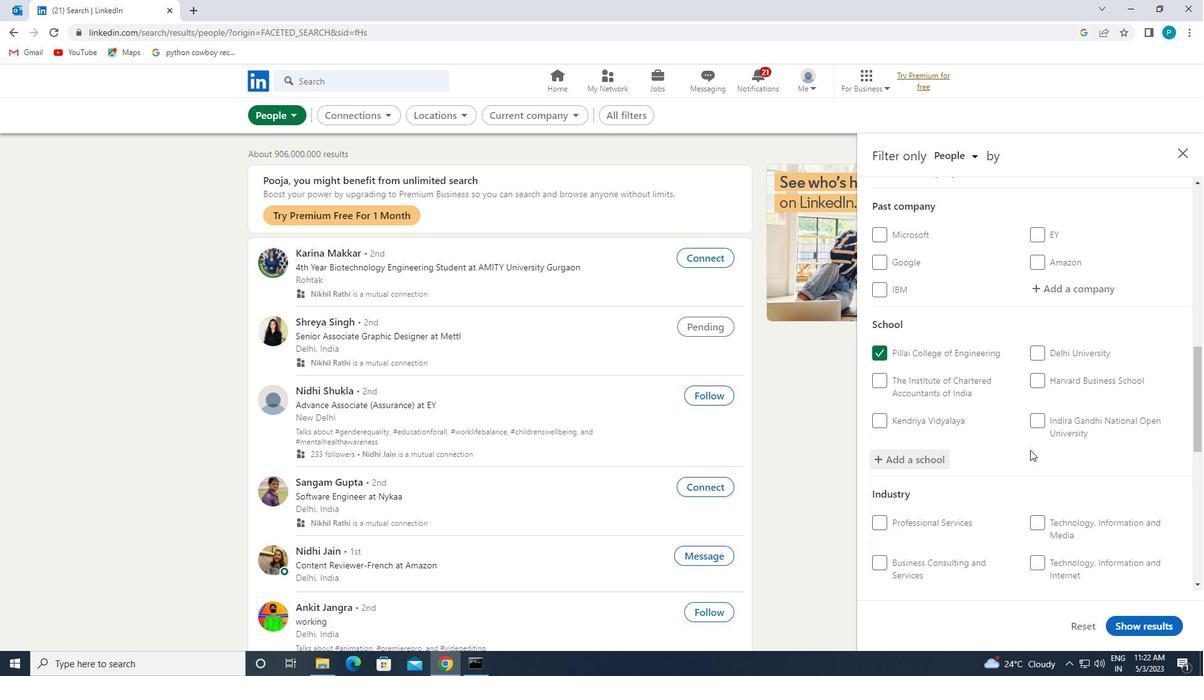
Action: Mouse scrolled (1030, 449) with delta (0, 0)
Screenshot: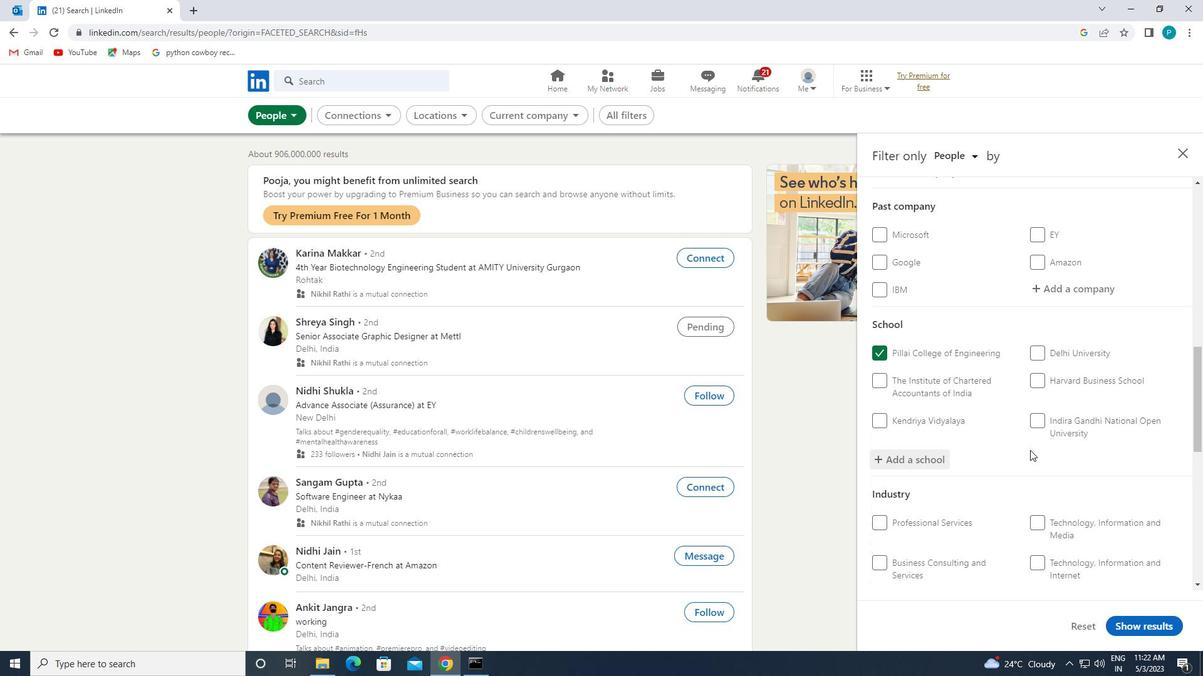 
Action: Mouse moved to (1047, 474)
Screenshot: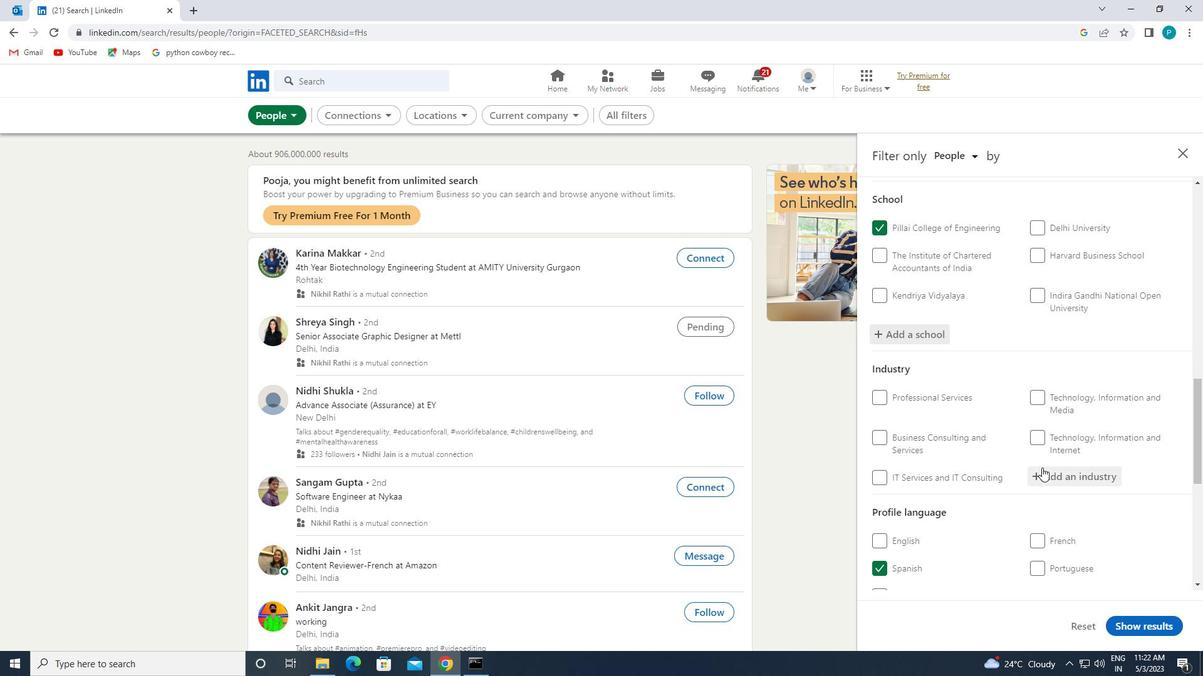 
Action: Mouse pressed left at (1047, 474)
Screenshot: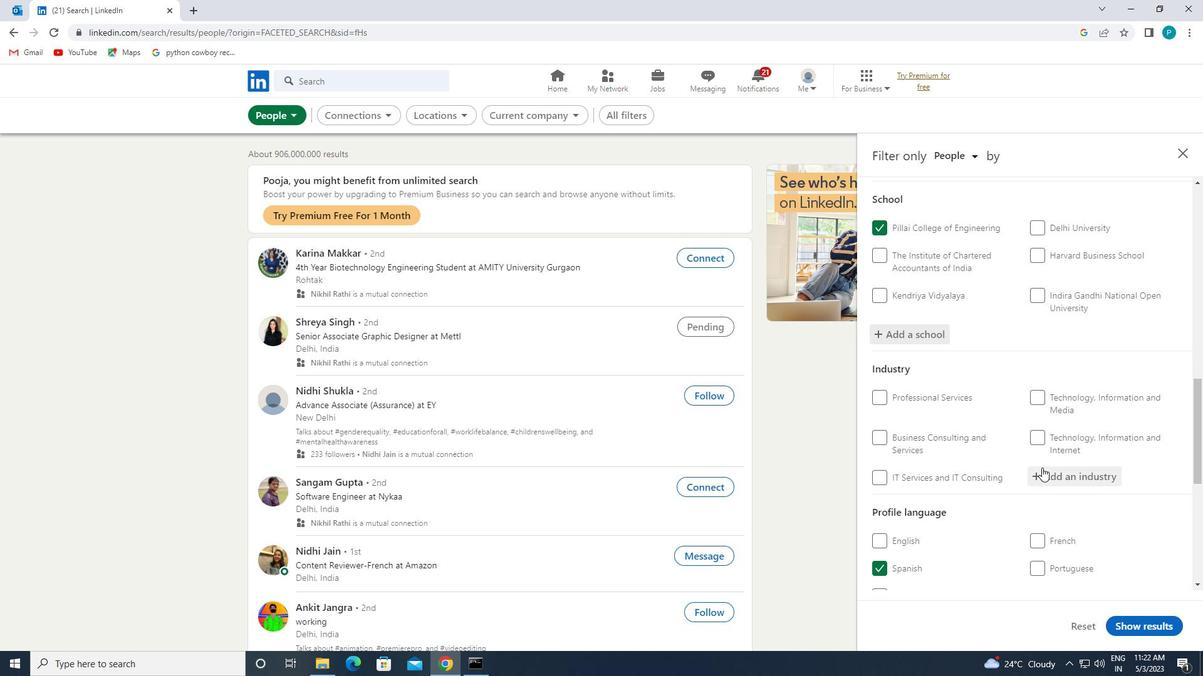 
Action: Key pressed <Key.caps_lock>P<Key.caps_lock>OLITICAL
Screenshot: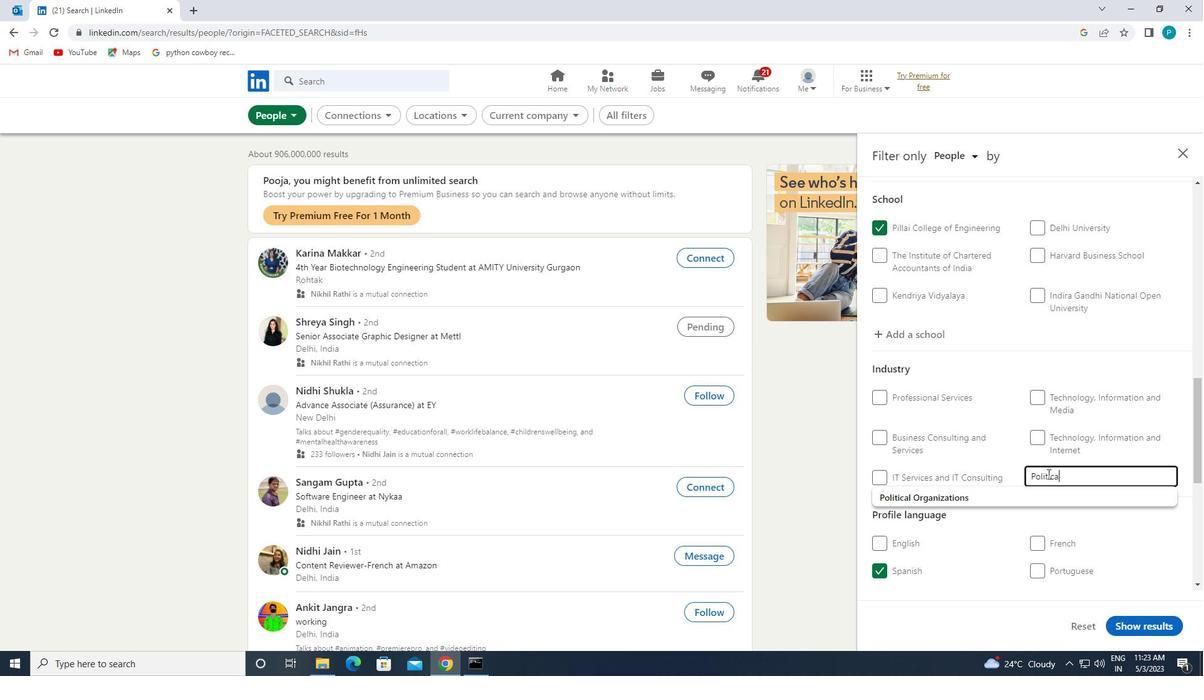 
Action: Mouse moved to (1060, 495)
Screenshot: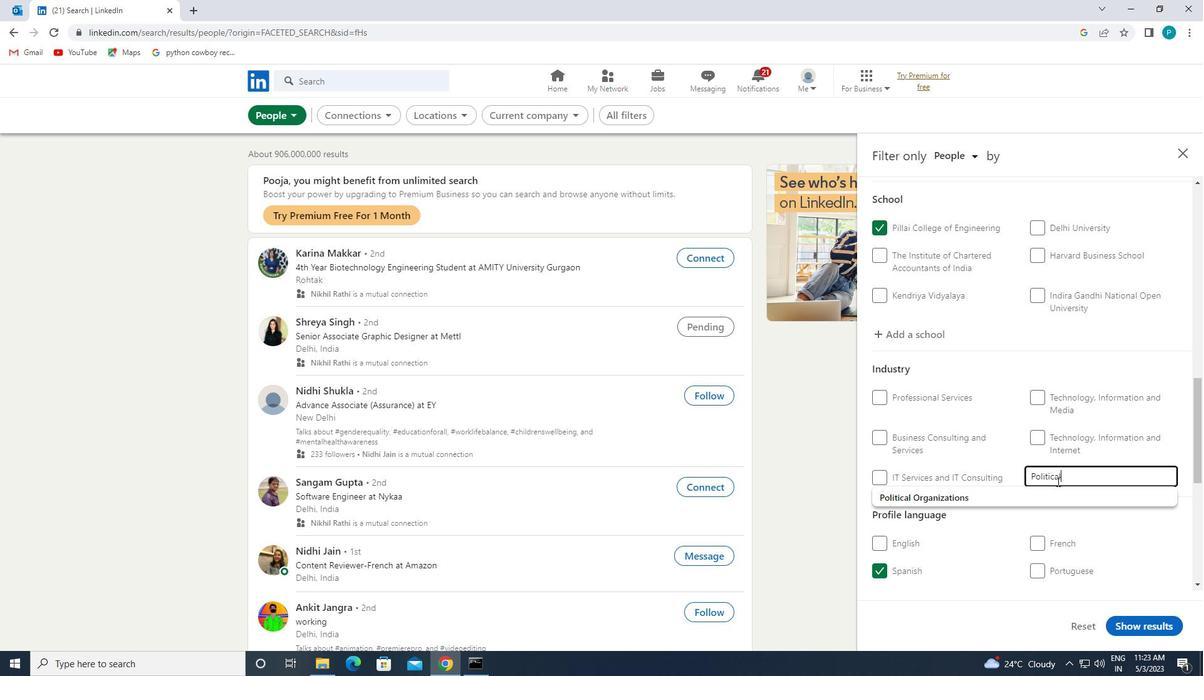 
Action: Mouse pressed left at (1060, 495)
Screenshot: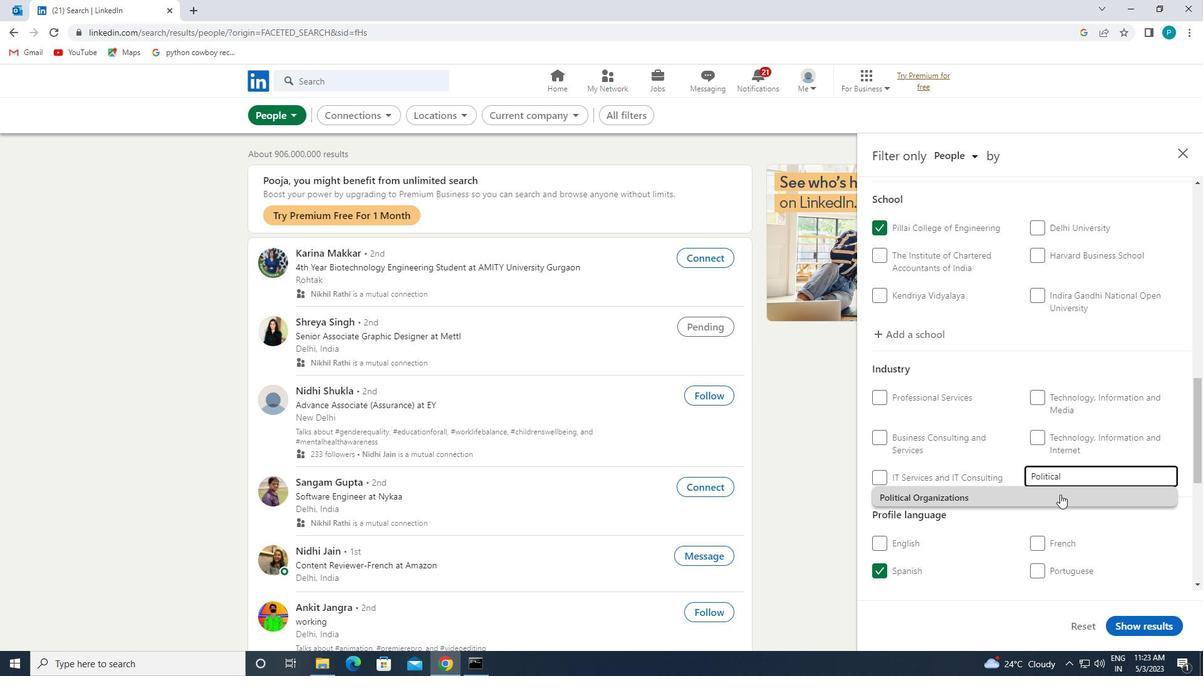 
Action: Mouse scrolled (1060, 494) with delta (0, 0)
Screenshot: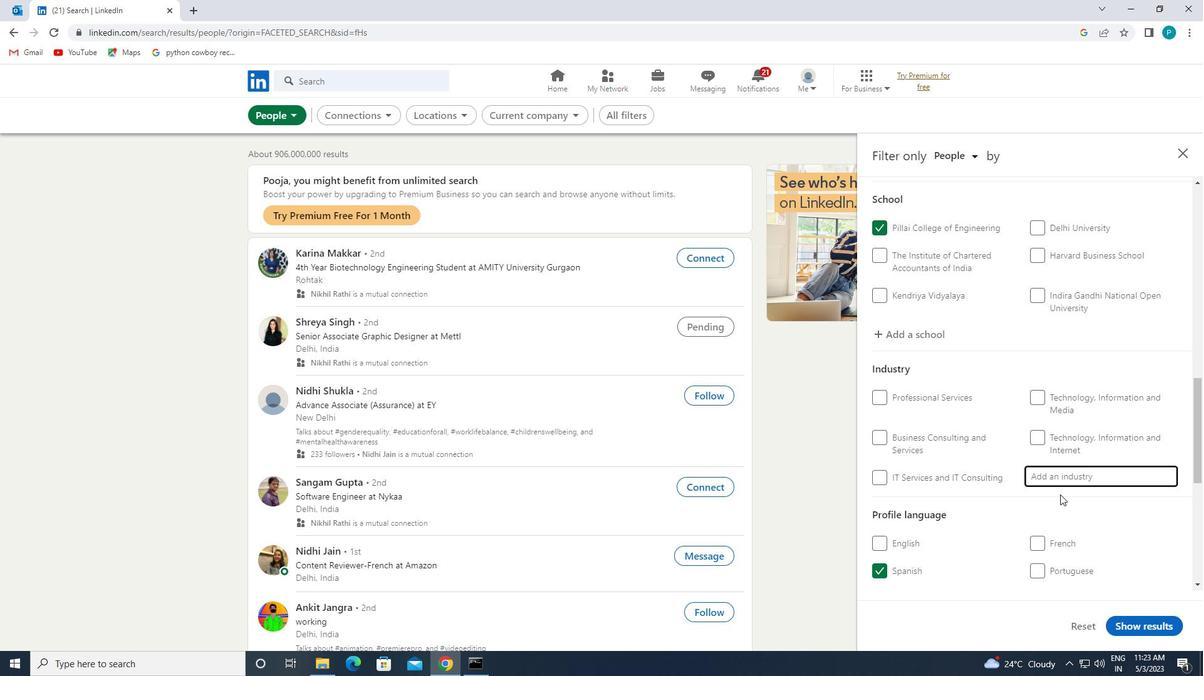 
Action: Mouse scrolled (1060, 494) with delta (0, 0)
Screenshot: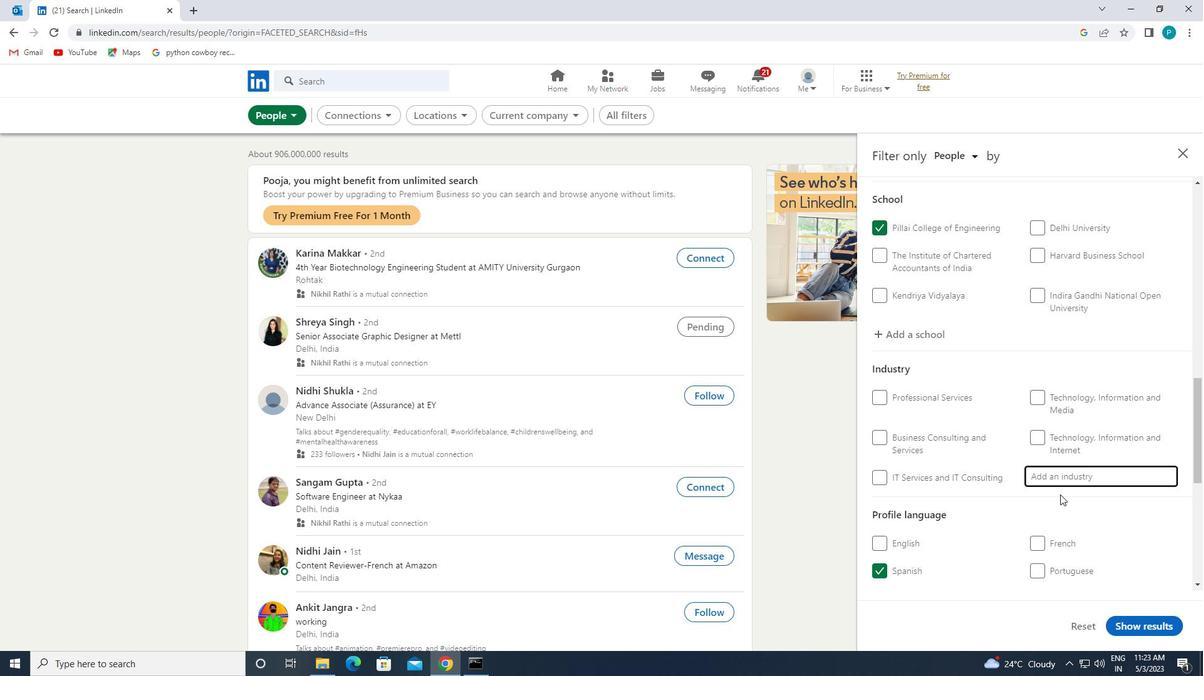 
Action: Mouse scrolled (1060, 494) with delta (0, 0)
Screenshot: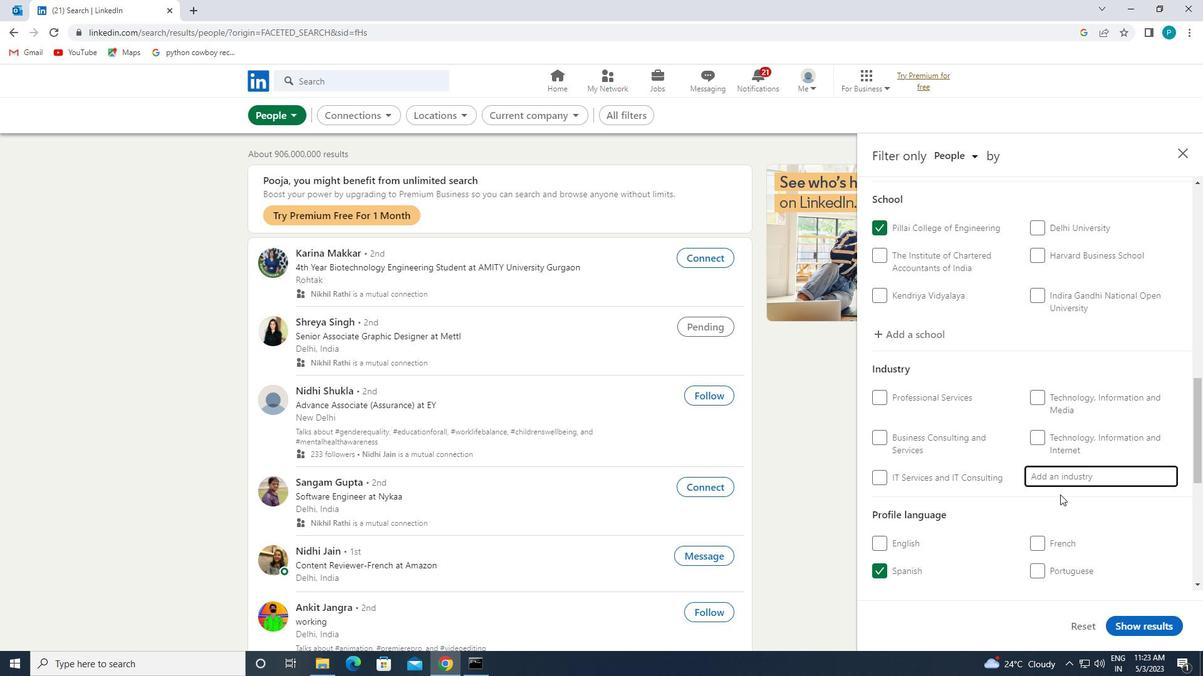 
Action: Mouse scrolled (1060, 494) with delta (0, 0)
Screenshot: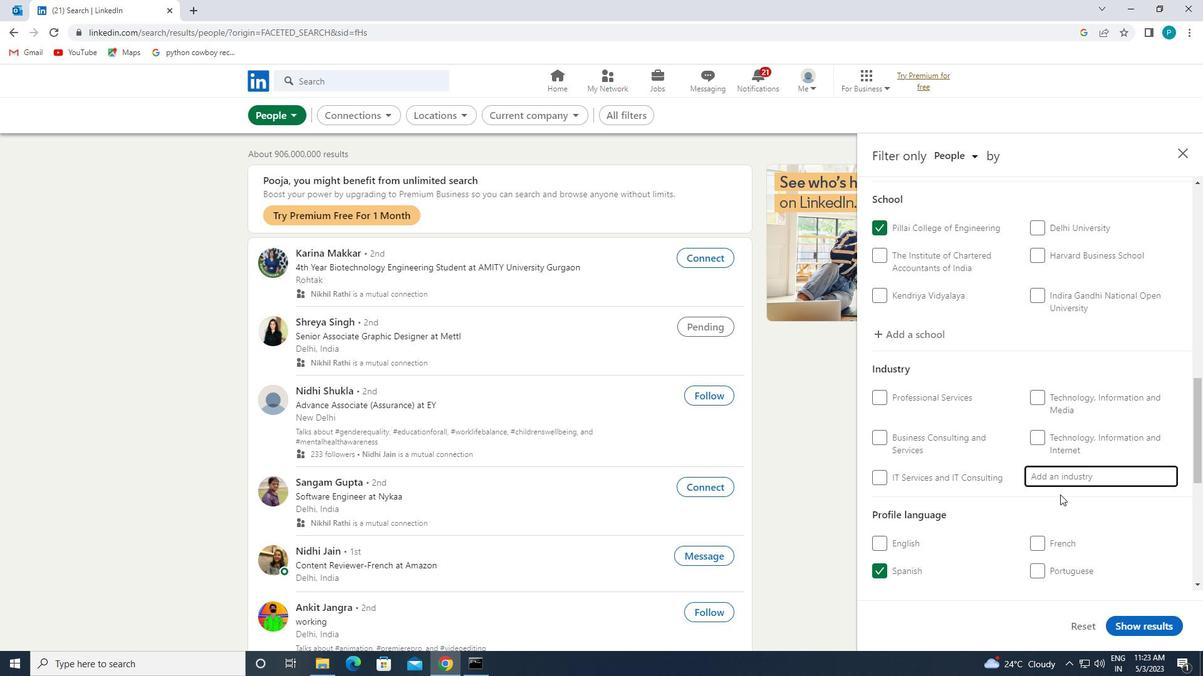 
Action: Mouse moved to (1033, 464)
Screenshot: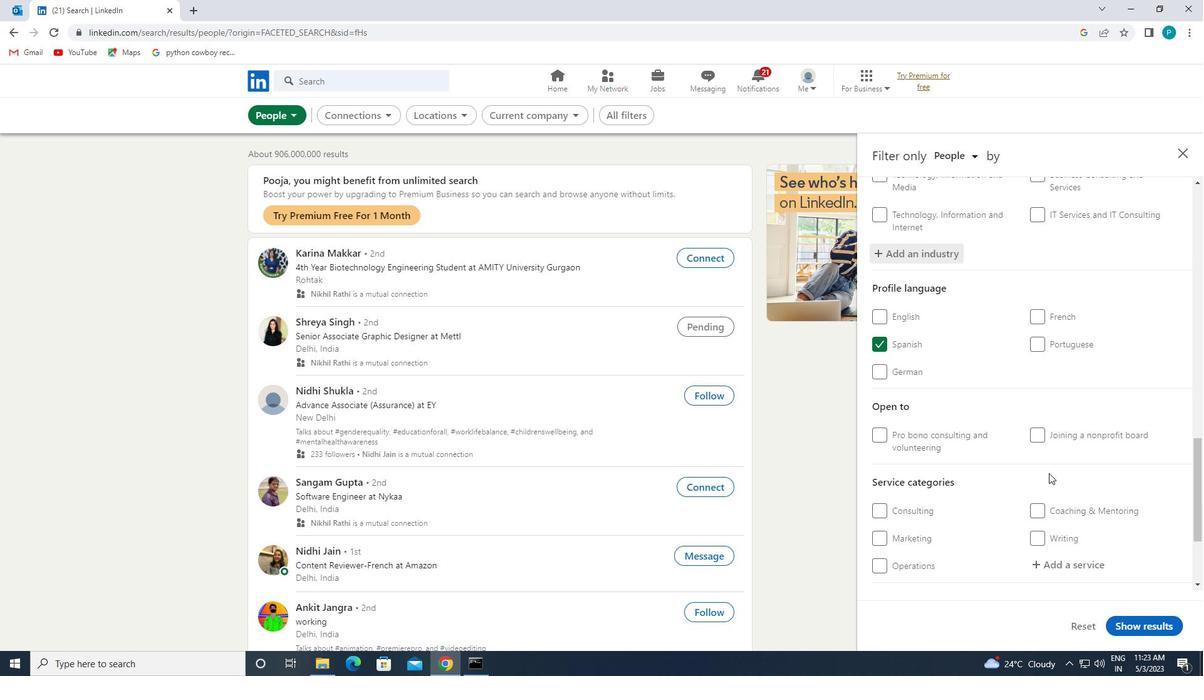 
Action: Mouse scrolled (1033, 463) with delta (0, 0)
Screenshot: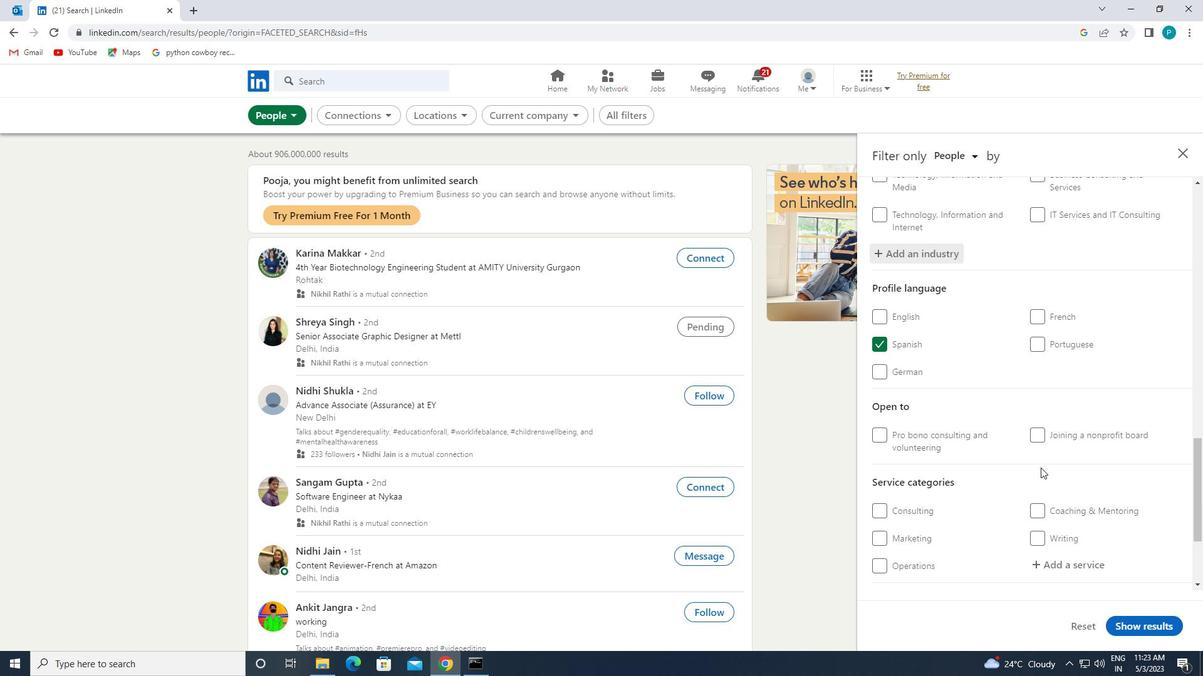
Action: Mouse scrolled (1033, 463) with delta (0, 0)
Screenshot: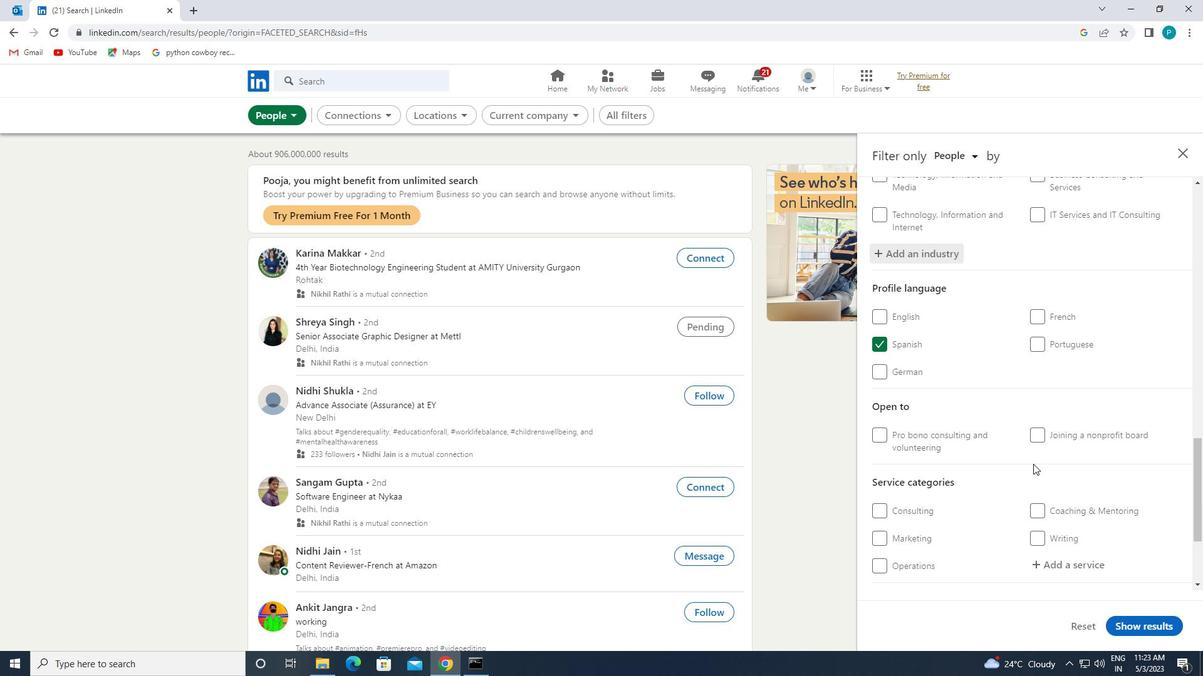
Action: Mouse moved to (1044, 445)
Screenshot: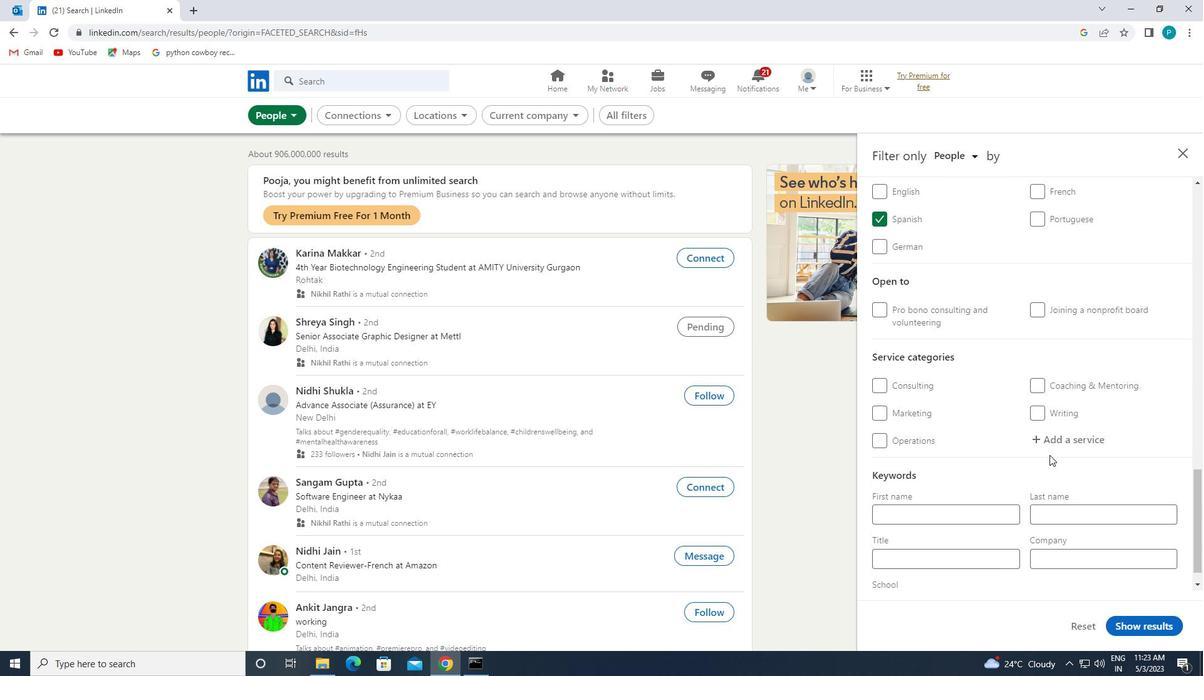 
Action: Mouse pressed left at (1044, 445)
Screenshot: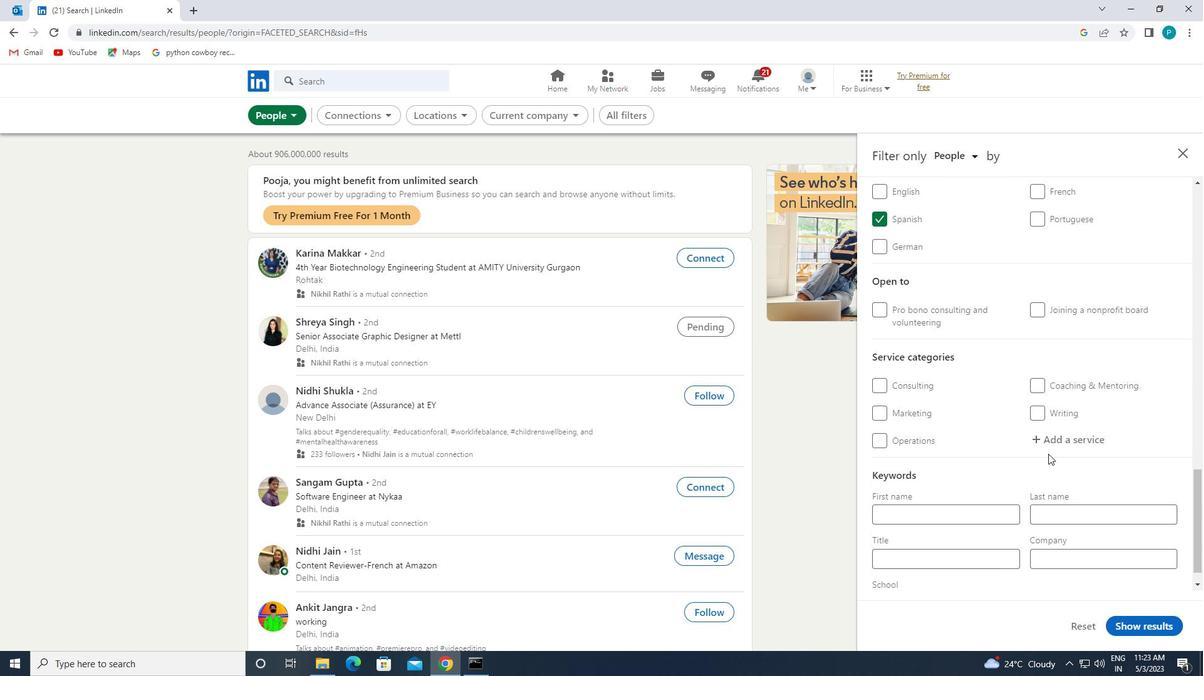 
Action: Key pressed <Key.caps_lock>M<Key.caps_lock>OBILE
Screenshot: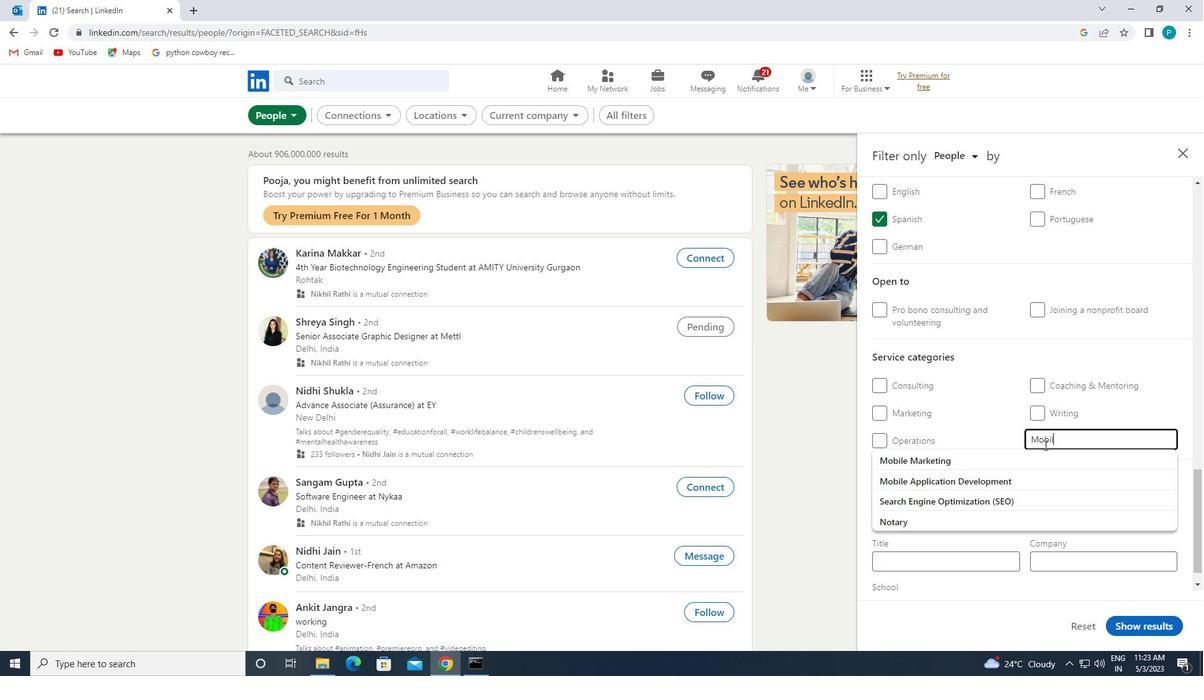 
Action: Mouse moved to (1035, 456)
Screenshot: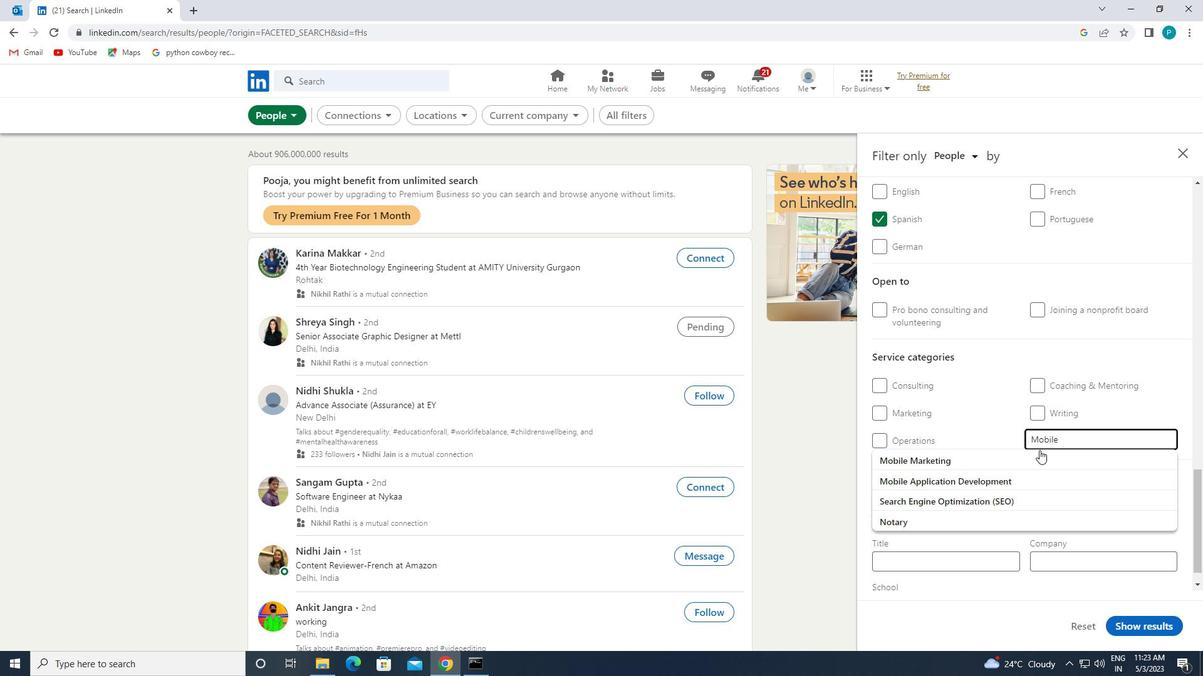 
Action: Mouse pressed left at (1035, 456)
Screenshot: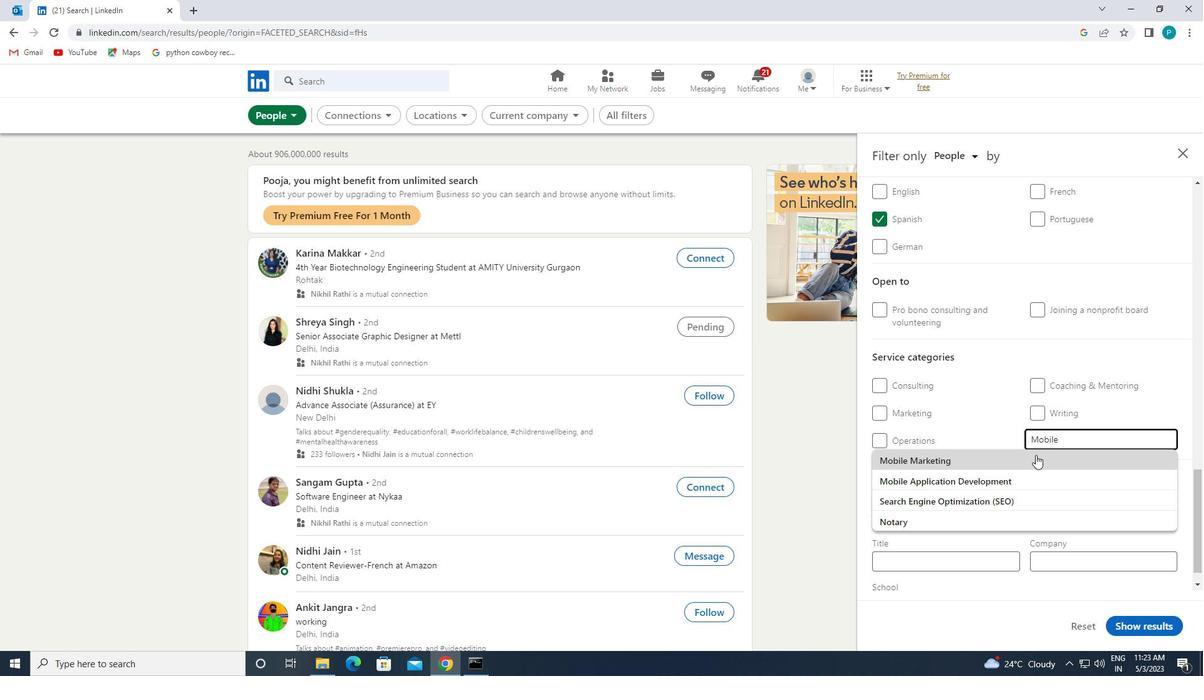 
Action: Mouse scrolled (1035, 455) with delta (0, 0)
Screenshot: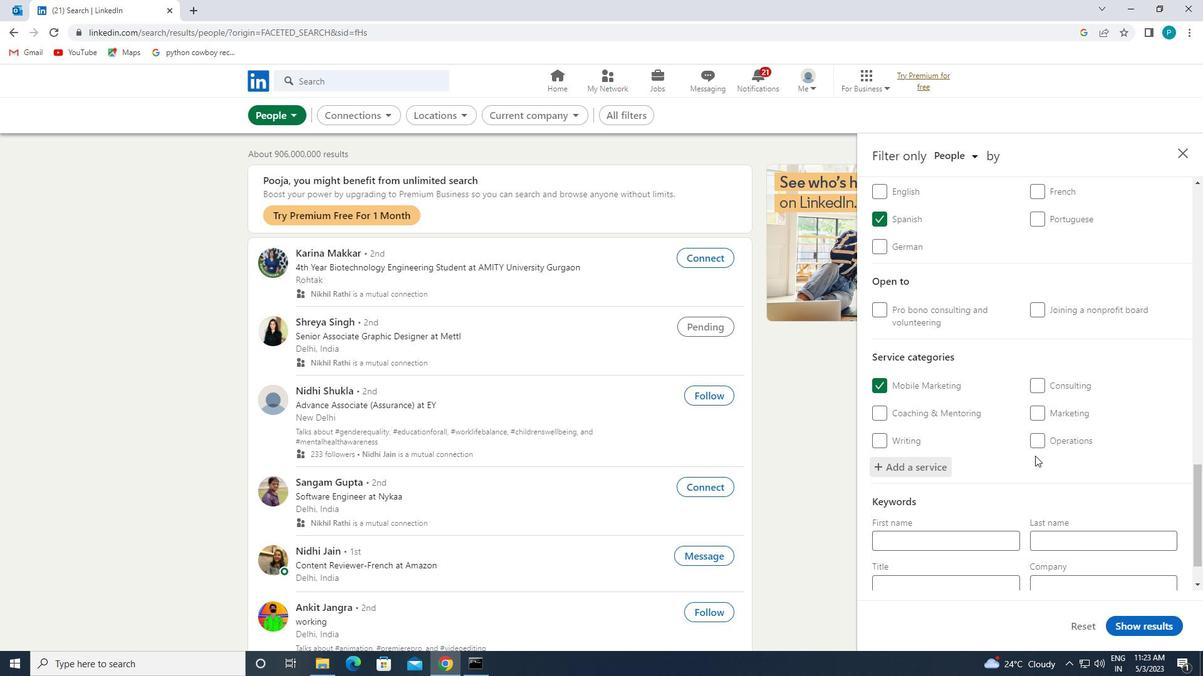 
Action: Mouse scrolled (1035, 455) with delta (0, 0)
Screenshot: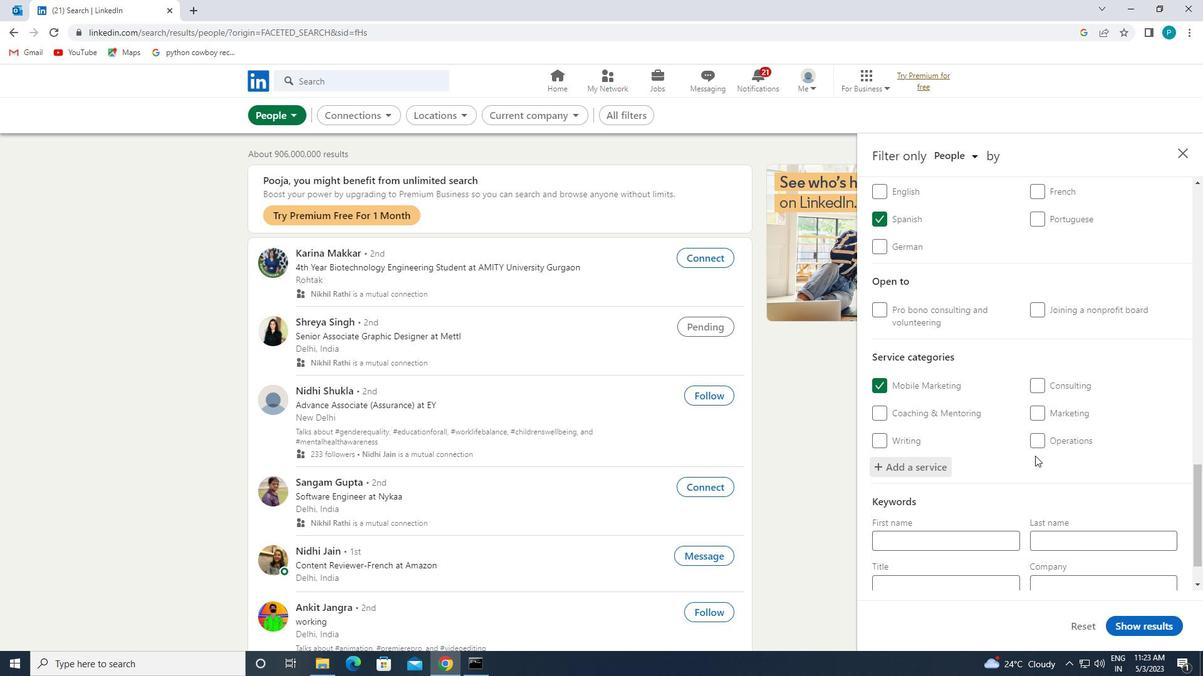 
Action: Mouse moved to (949, 535)
Screenshot: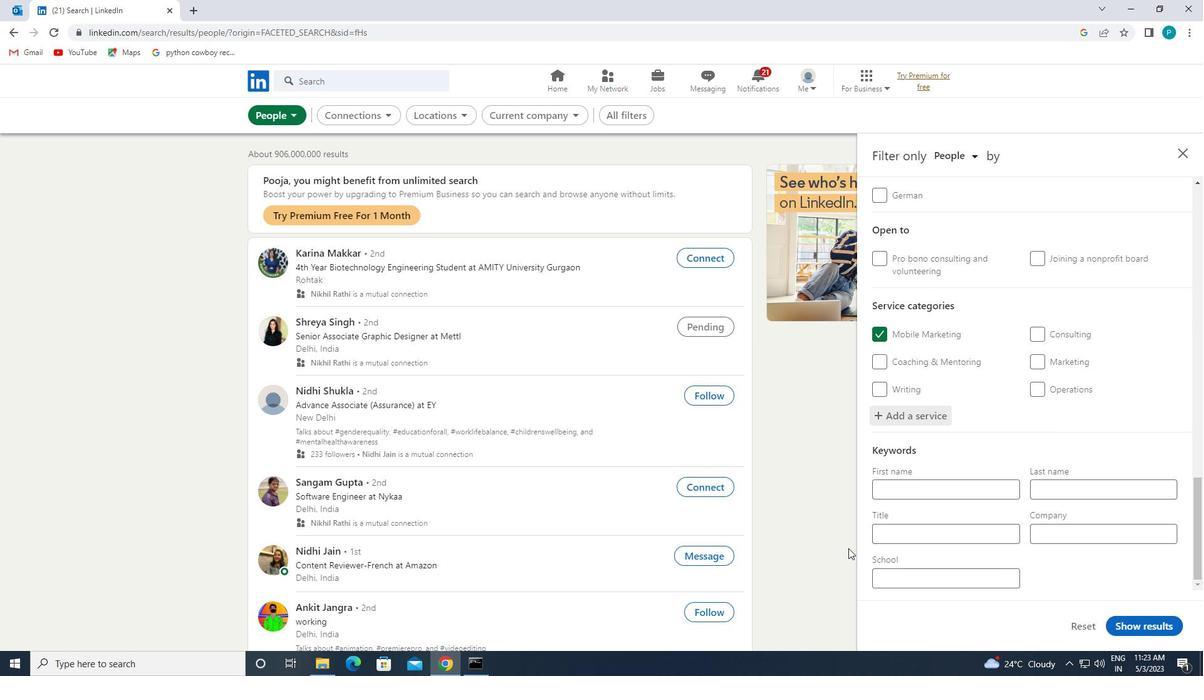 
Action: Mouse pressed left at (949, 535)
Screenshot: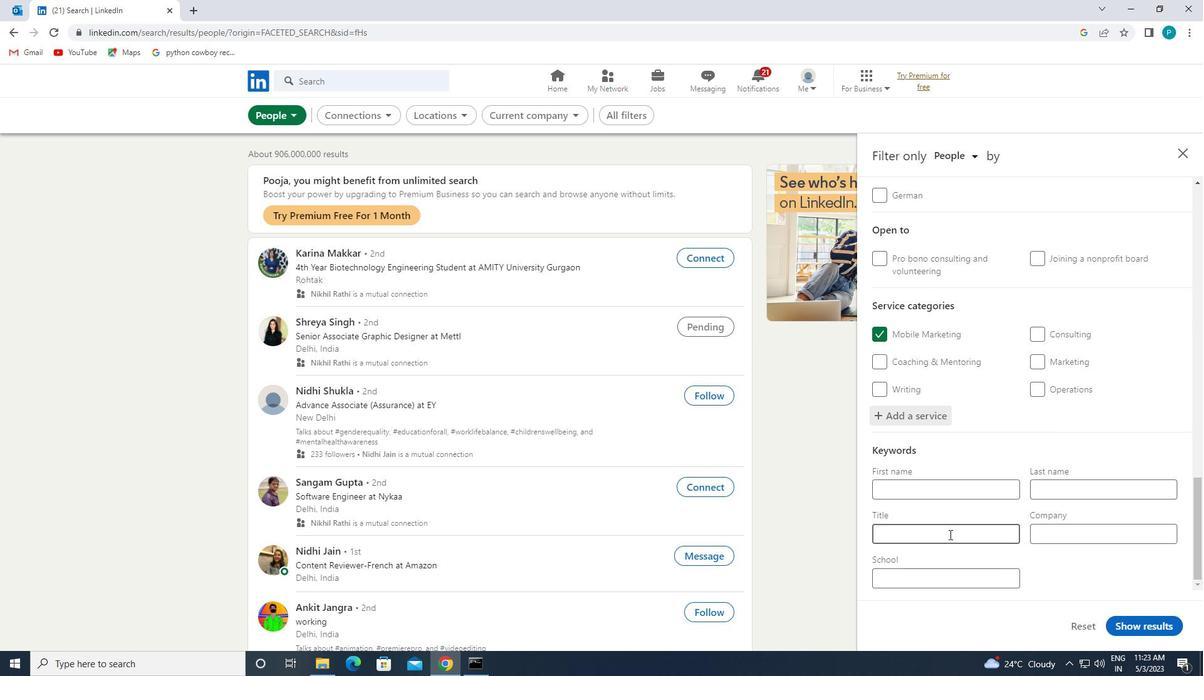 
Action: Mouse moved to (971, 549)
Screenshot: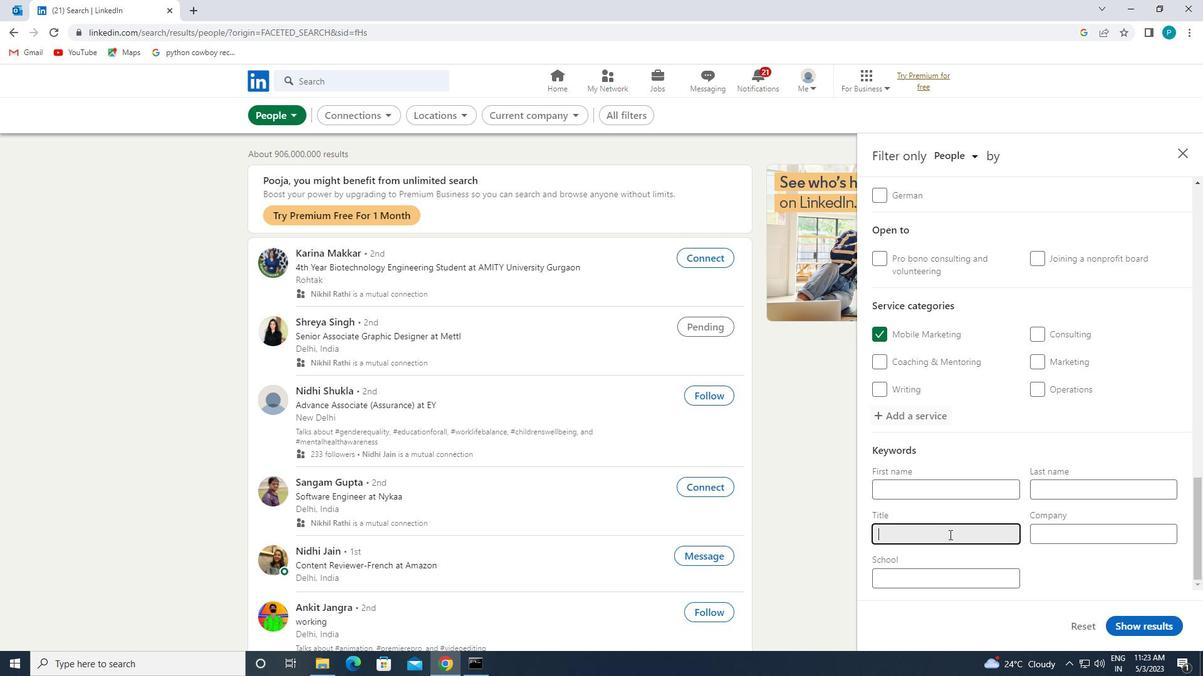 
Action: Key pressed <Key.caps_lock>E<Key.caps_lock>NGIEERING<Key.space><Key.caps_lock>T<Key.caps_lock>ECHNICIAN
Screenshot: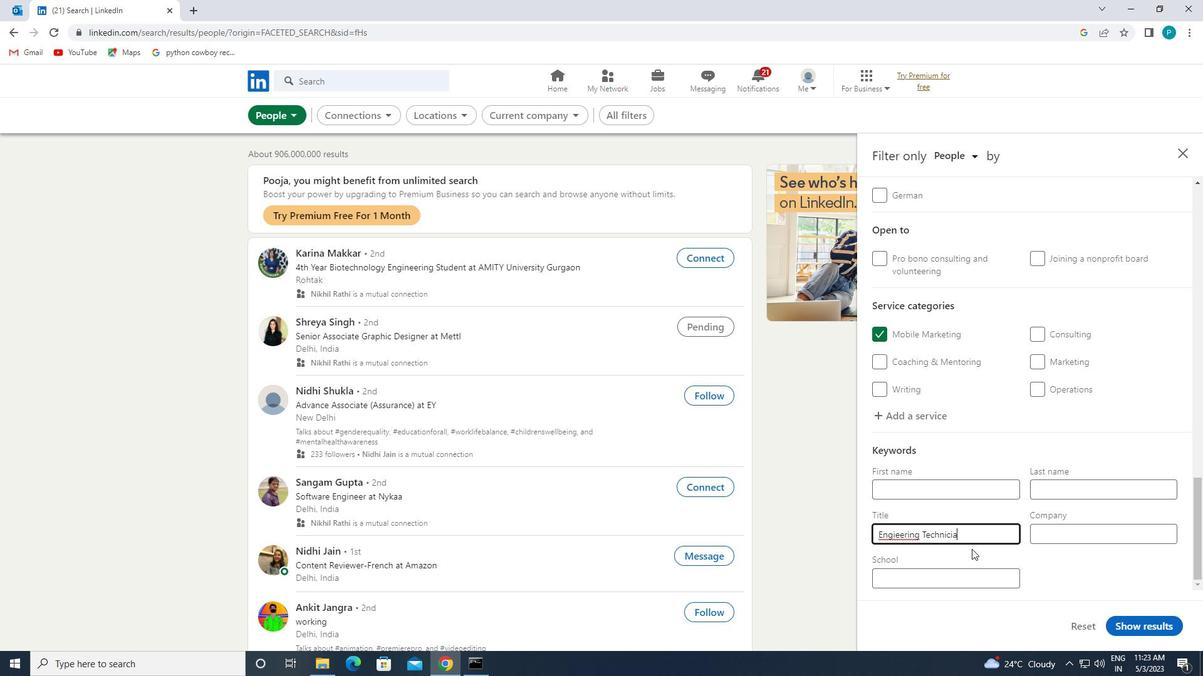 
Action: Mouse moved to (1128, 624)
Screenshot: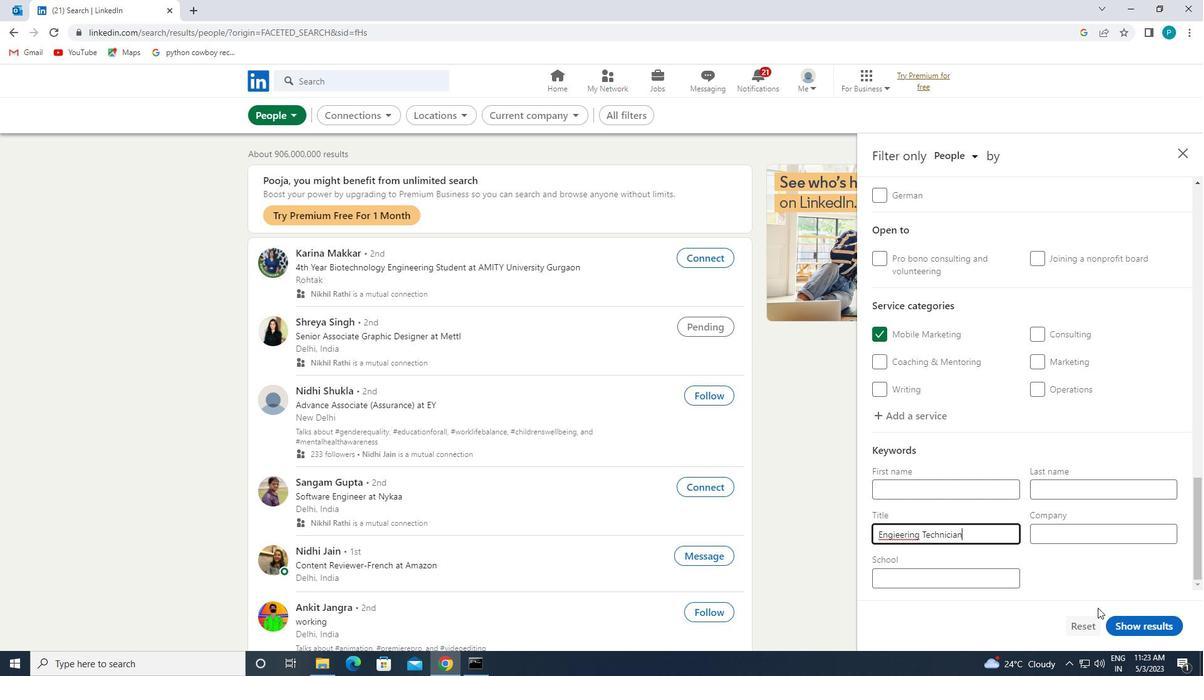 
Action: Mouse pressed left at (1128, 624)
Screenshot: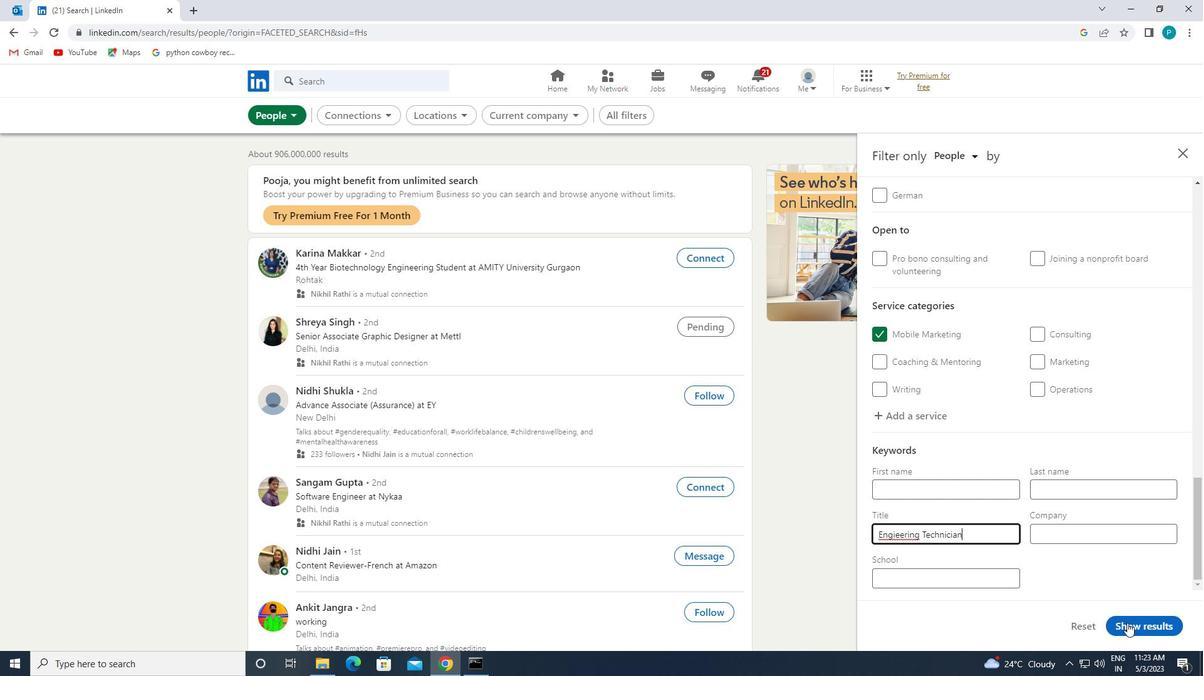 
